 Task: Find connections with filter location Pānīpat with filter topic #job with filter profile language German with filter current company ZoomInfo with filter school Kalasalingam University with filter industry Consumer Services with filter service category HR Consulting with filter keywords title Quality Control Coordinator
Action: Mouse moved to (709, 79)
Screenshot: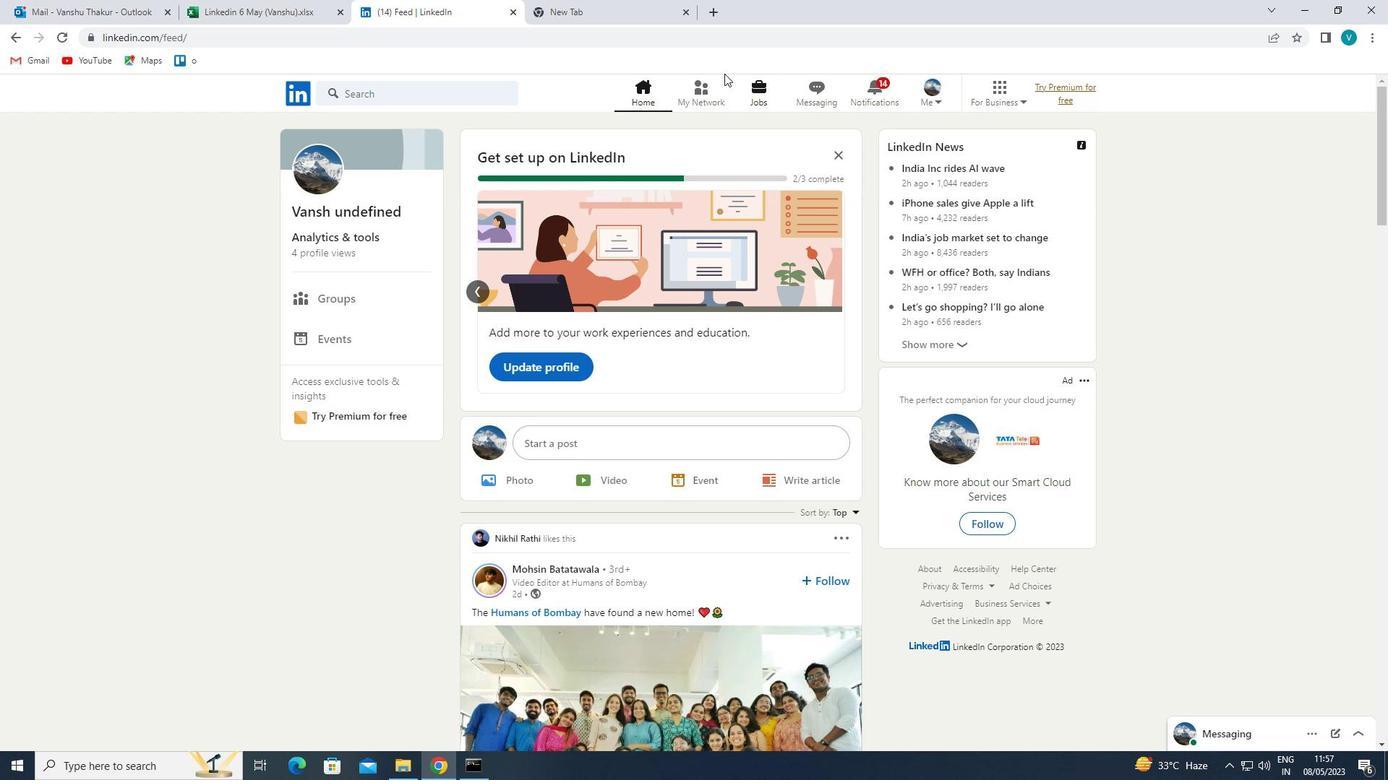 
Action: Mouse pressed left at (709, 79)
Screenshot: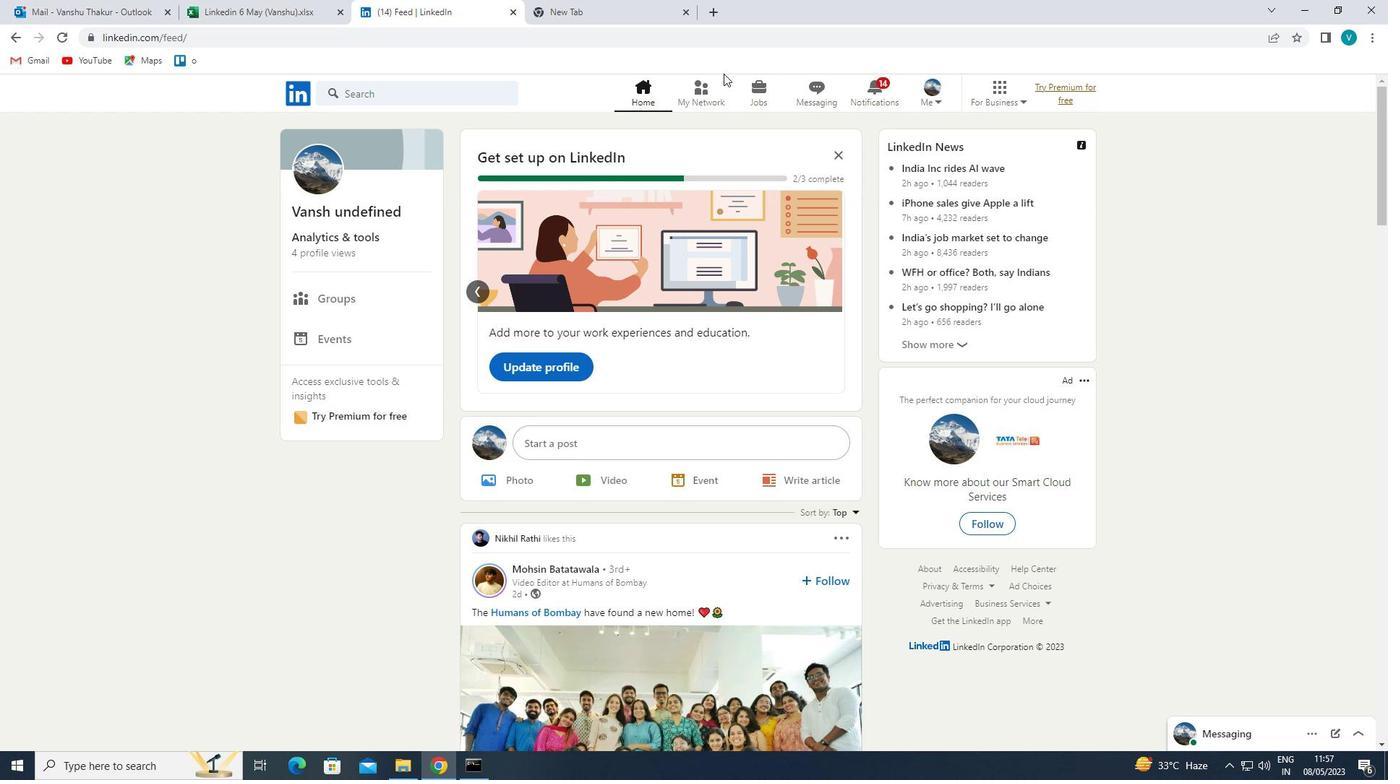 
Action: Mouse moved to (437, 176)
Screenshot: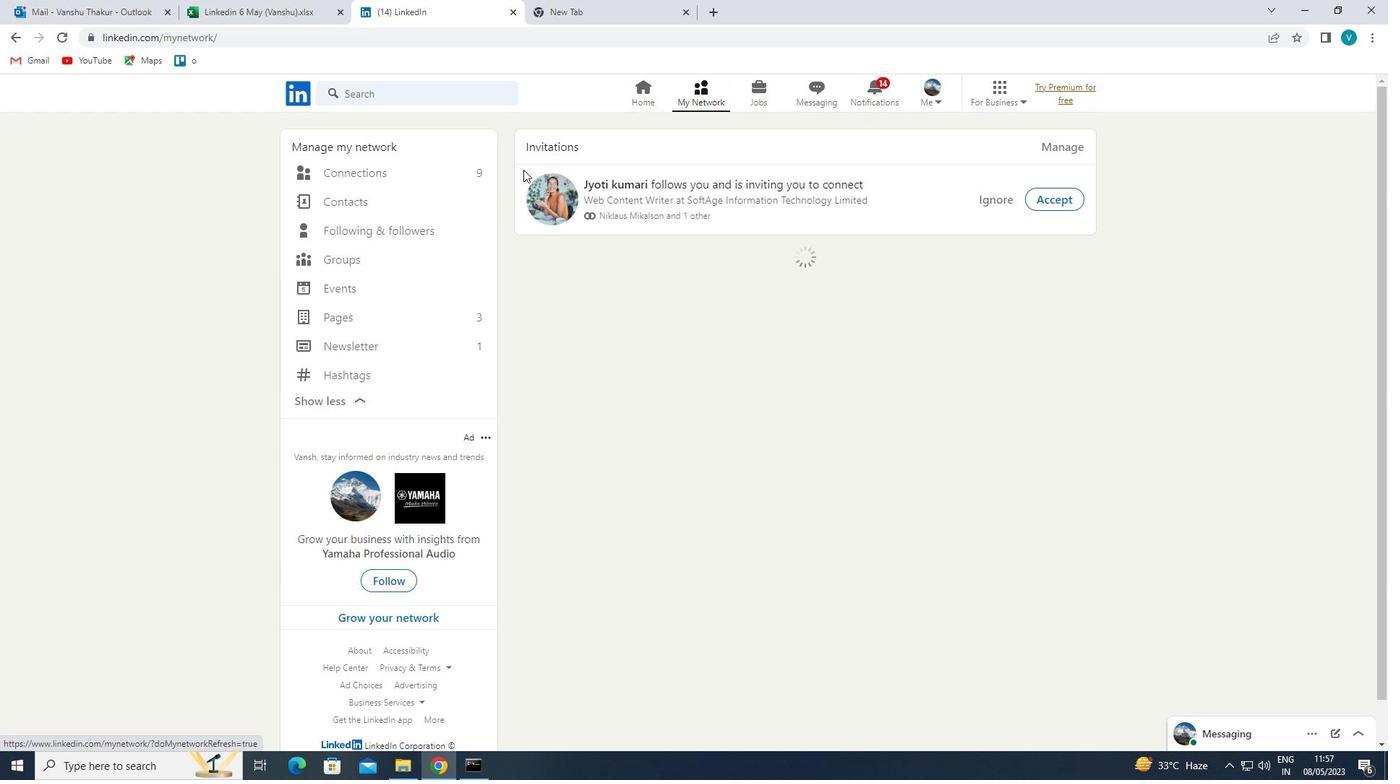 
Action: Mouse pressed left at (437, 176)
Screenshot: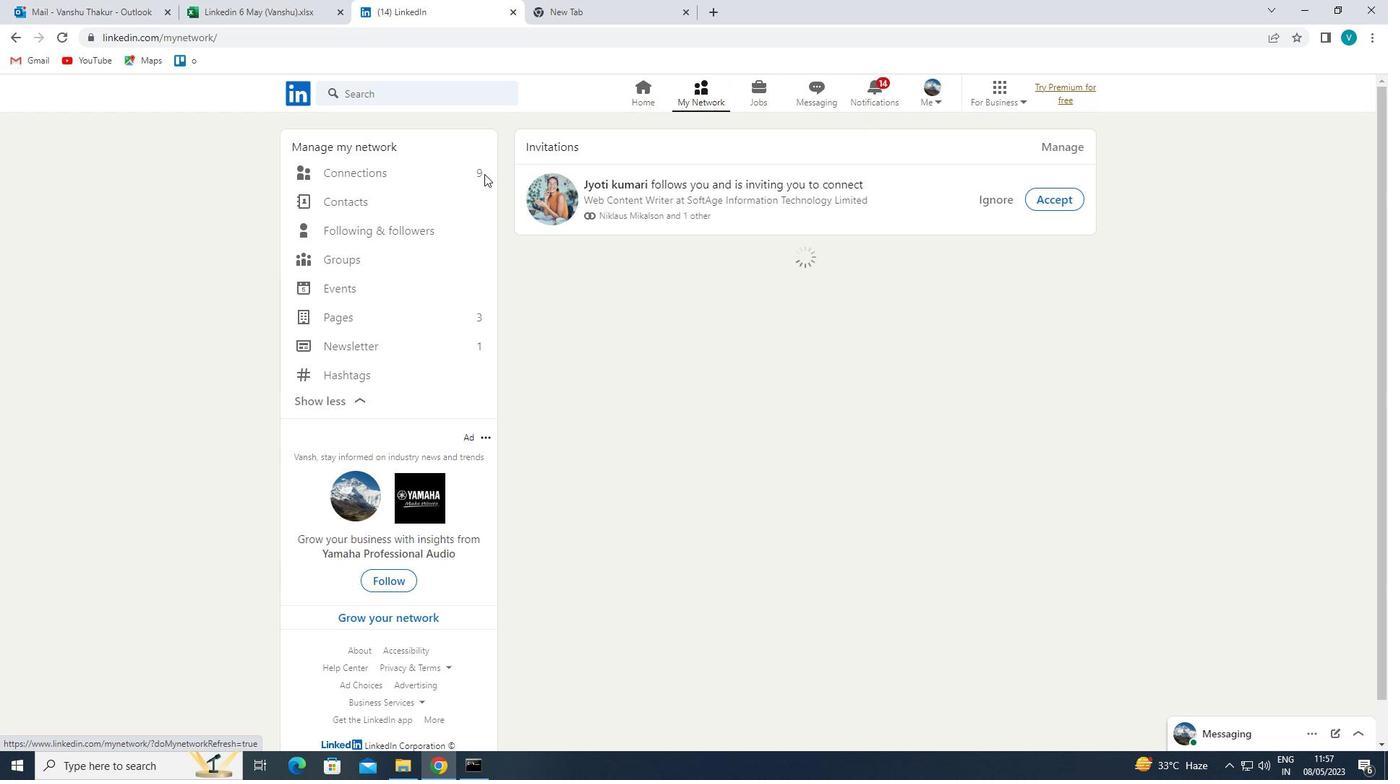 
Action: Mouse moved to (794, 172)
Screenshot: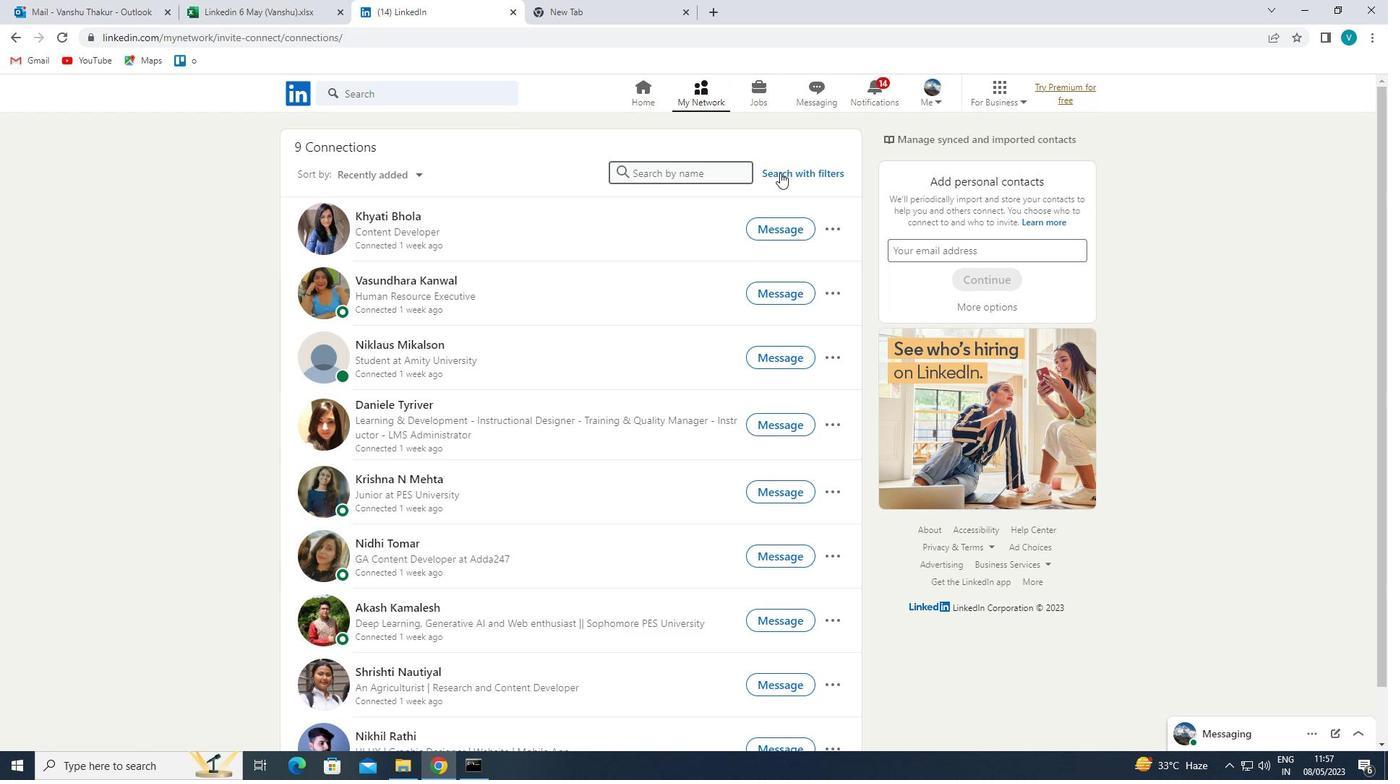 
Action: Mouse pressed left at (794, 172)
Screenshot: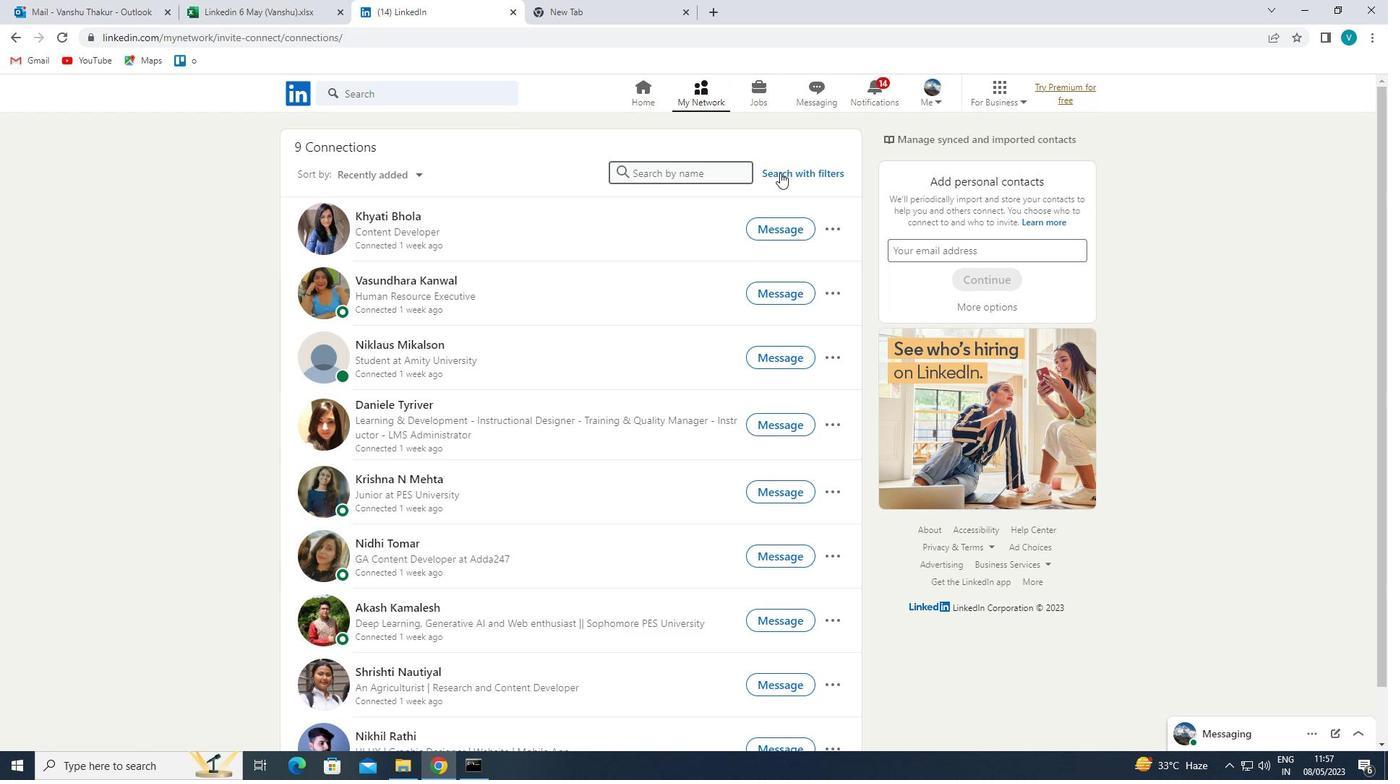 
Action: Mouse moved to (705, 132)
Screenshot: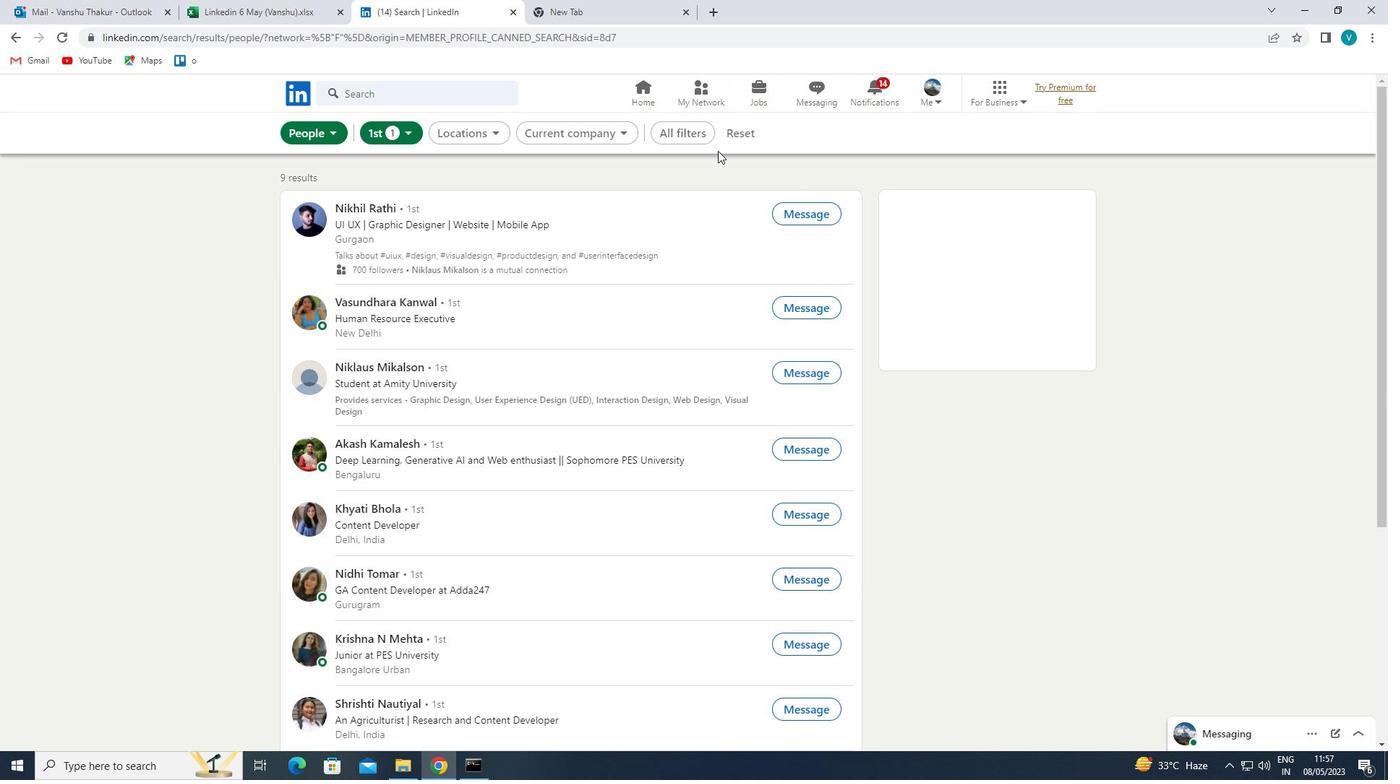 
Action: Mouse pressed left at (705, 132)
Screenshot: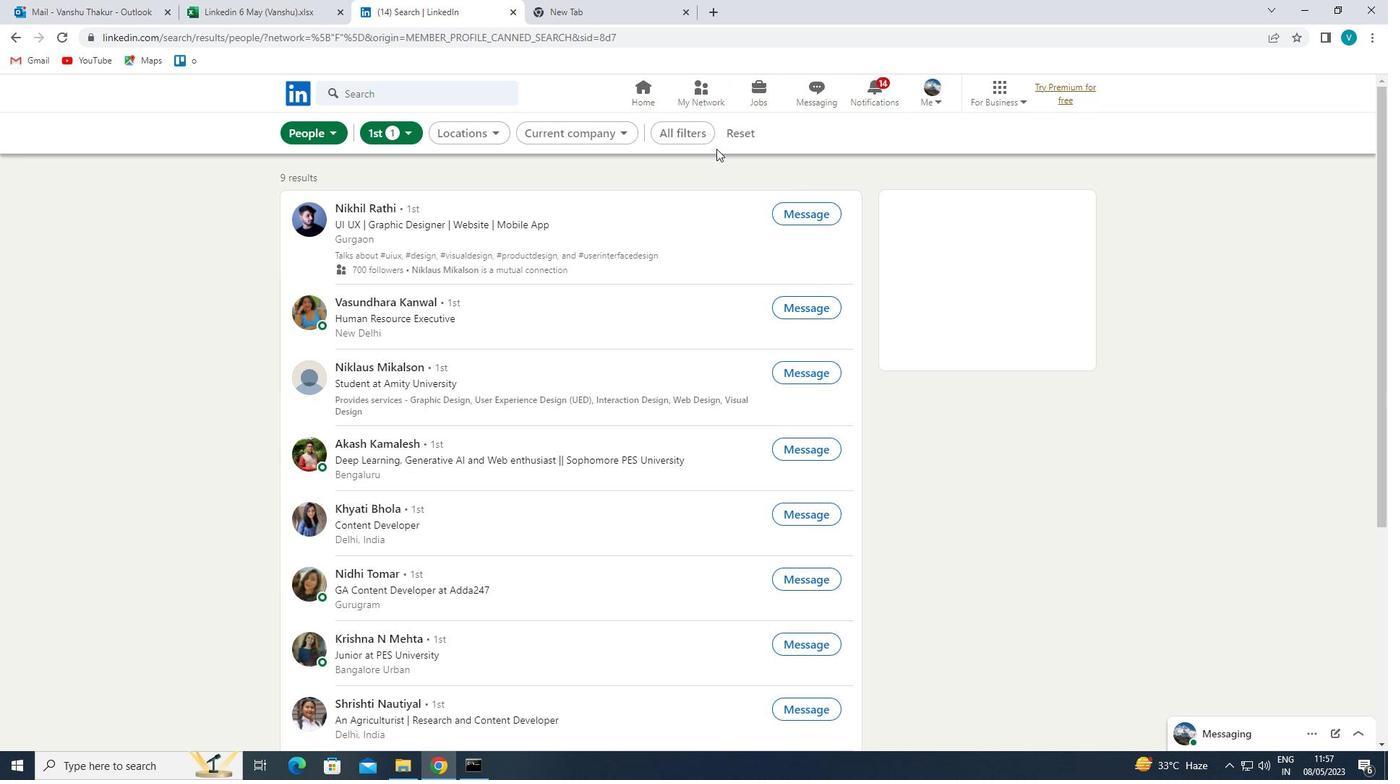 
Action: Mouse moved to (1148, 301)
Screenshot: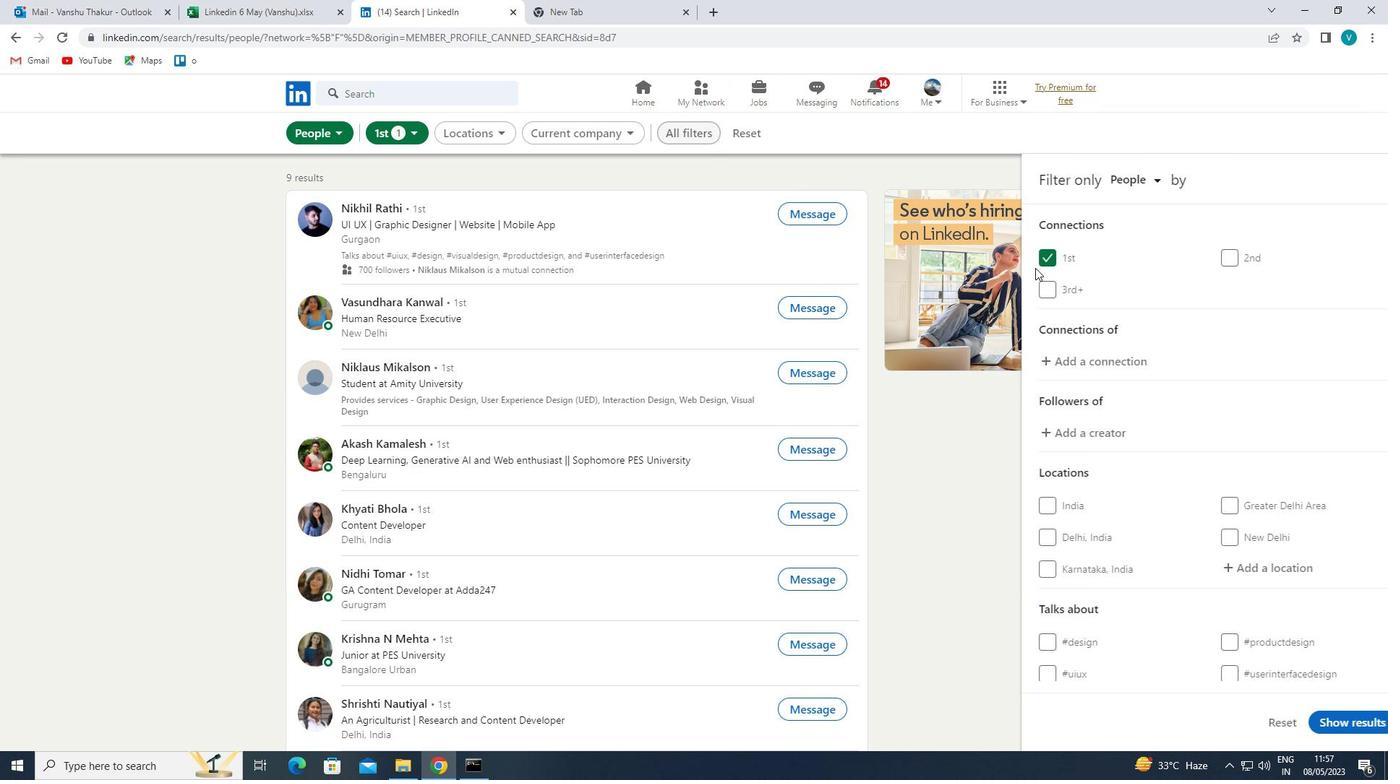 
Action: Mouse scrolled (1148, 300) with delta (0, 0)
Screenshot: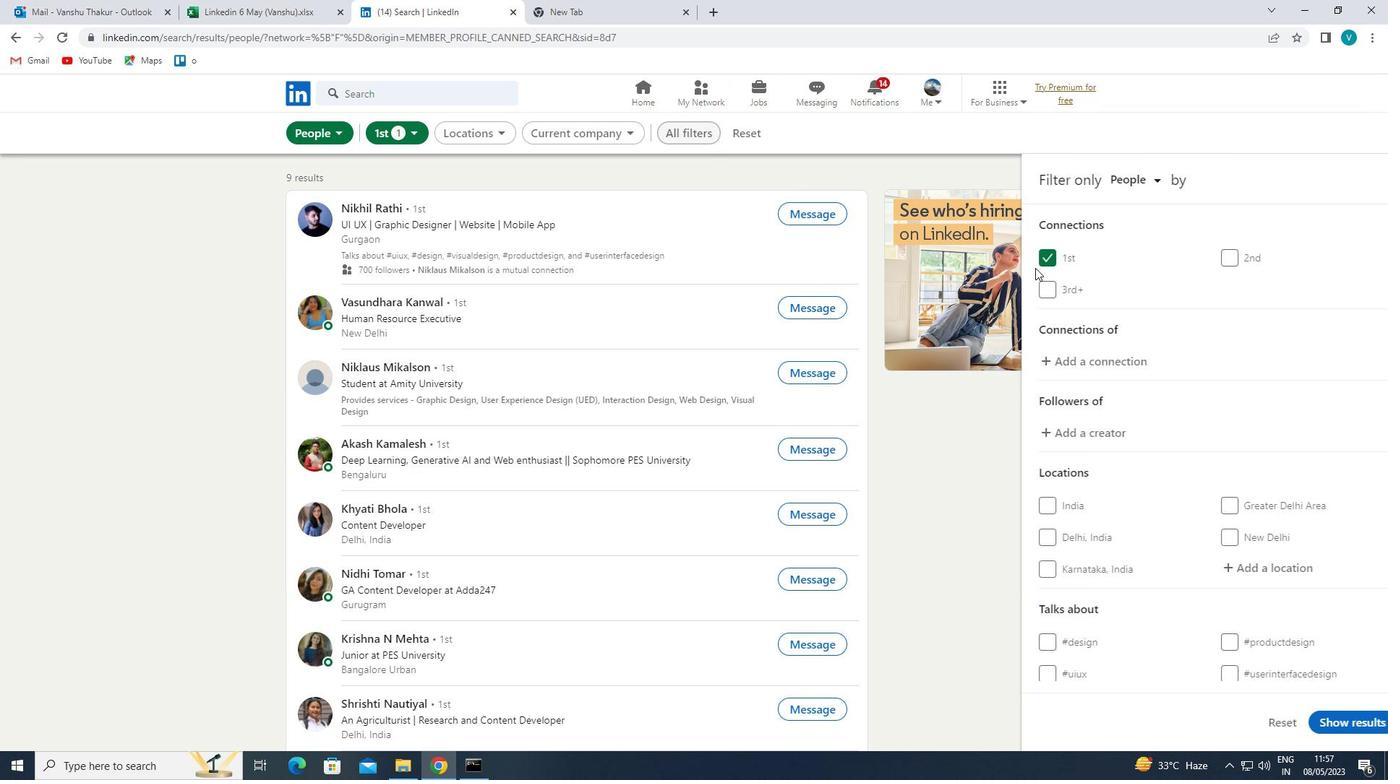 
Action: Mouse moved to (1150, 302)
Screenshot: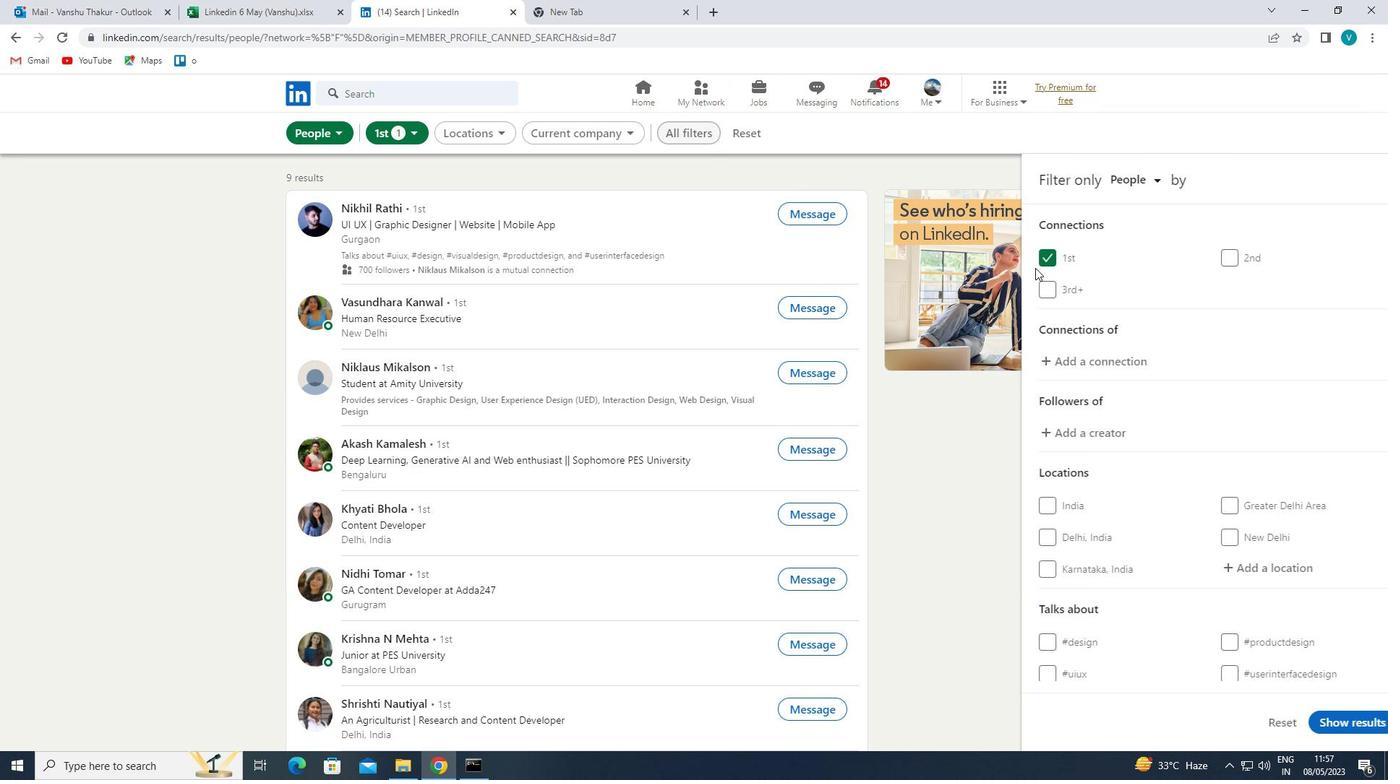 
Action: Mouse scrolled (1150, 301) with delta (0, 0)
Screenshot: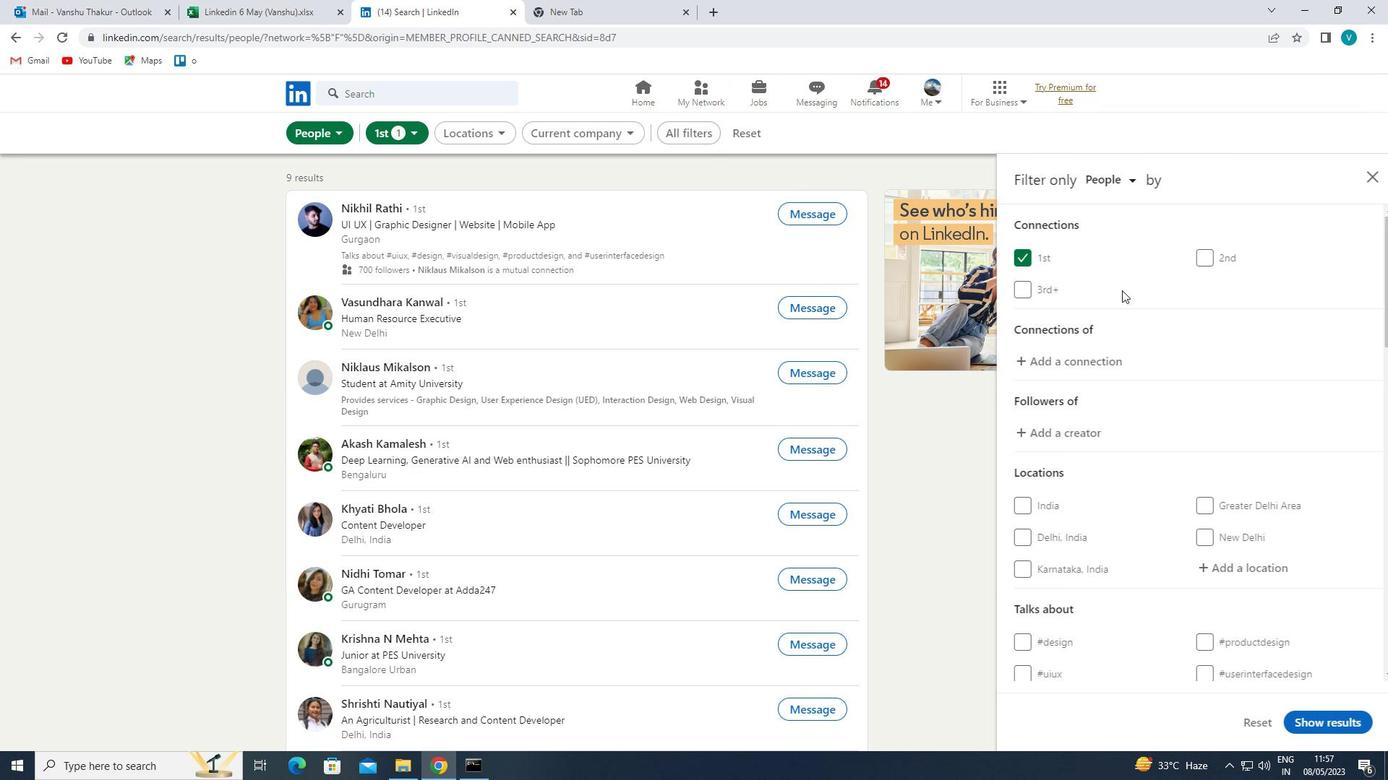 
Action: Mouse moved to (1227, 421)
Screenshot: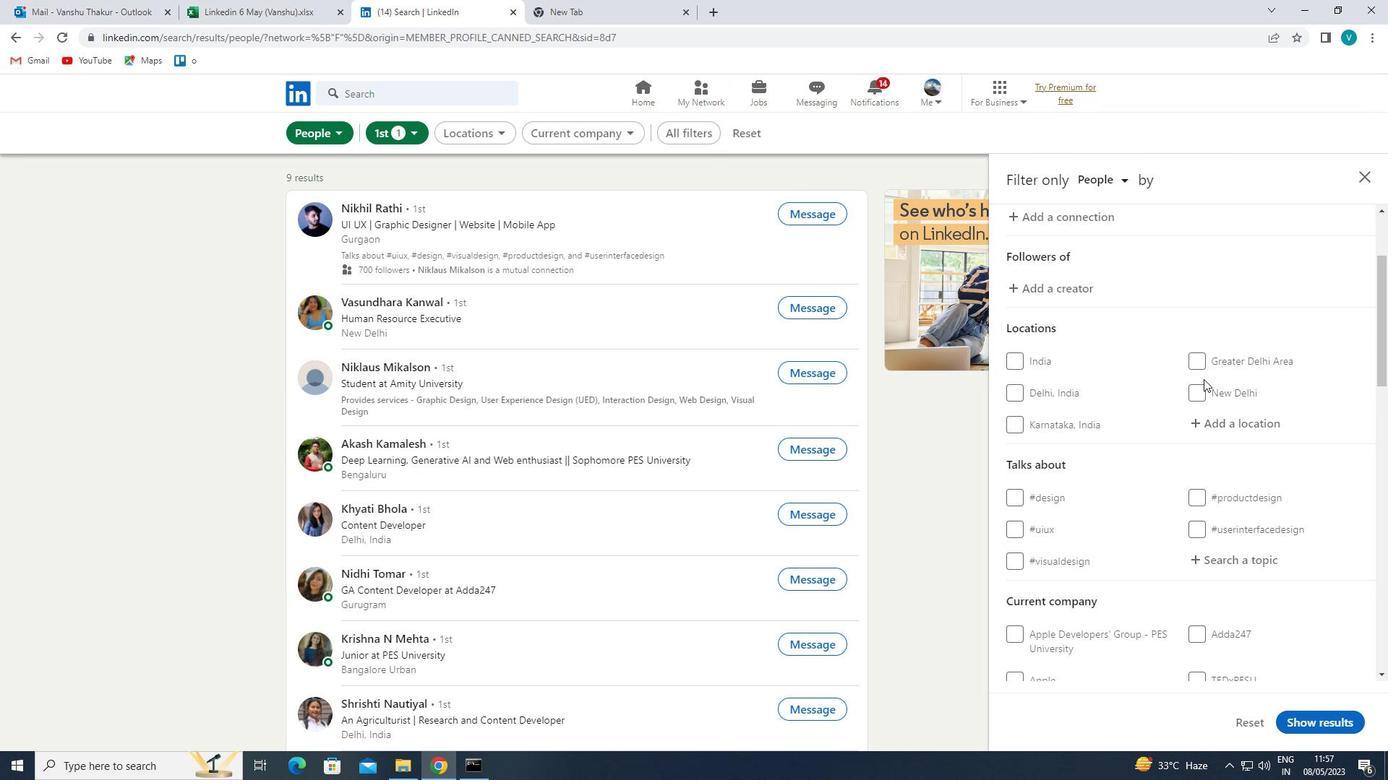 
Action: Mouse pressed left at (1227, 421)
Screenshot: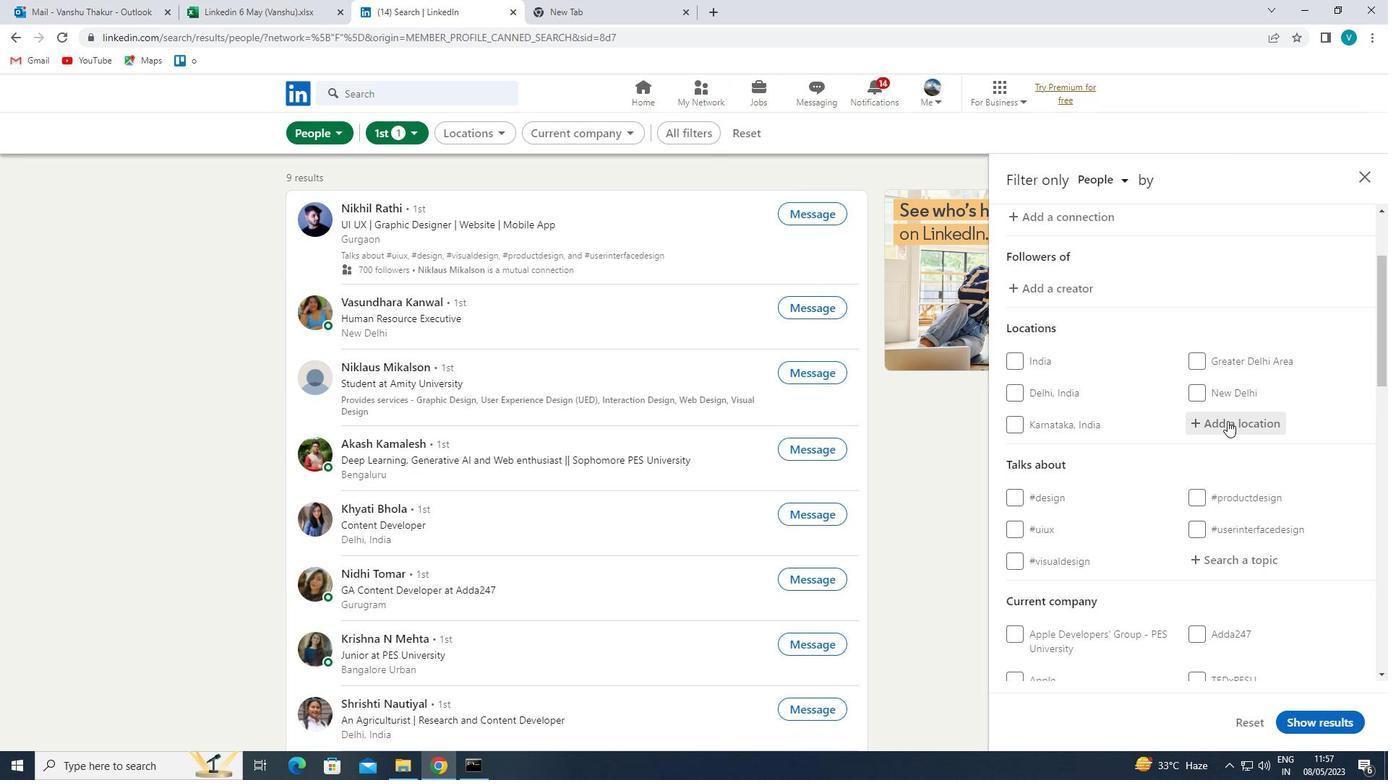 
Action: Key pressed <Key.shift>PANIPAT
Screenshot: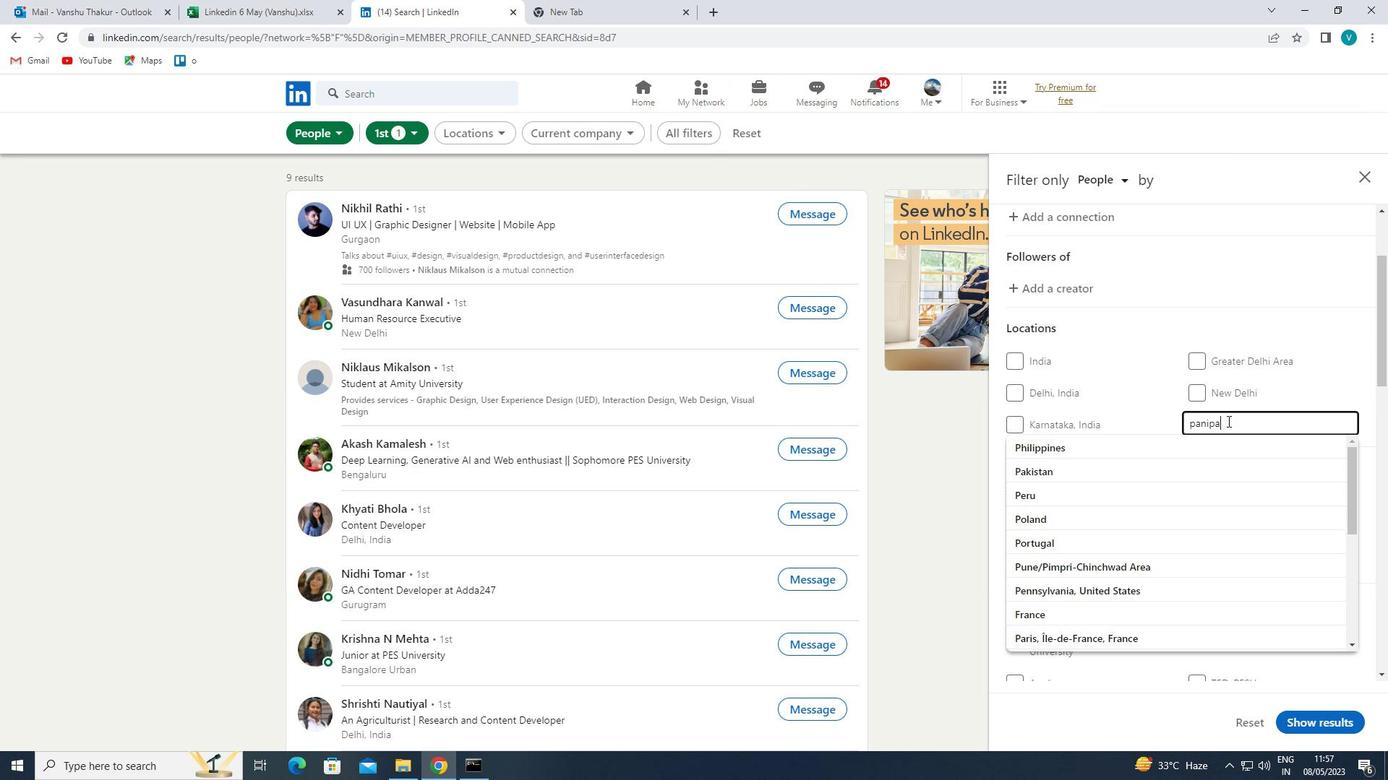 
Action: Mouse moved to (1224, 451)
Screenshot: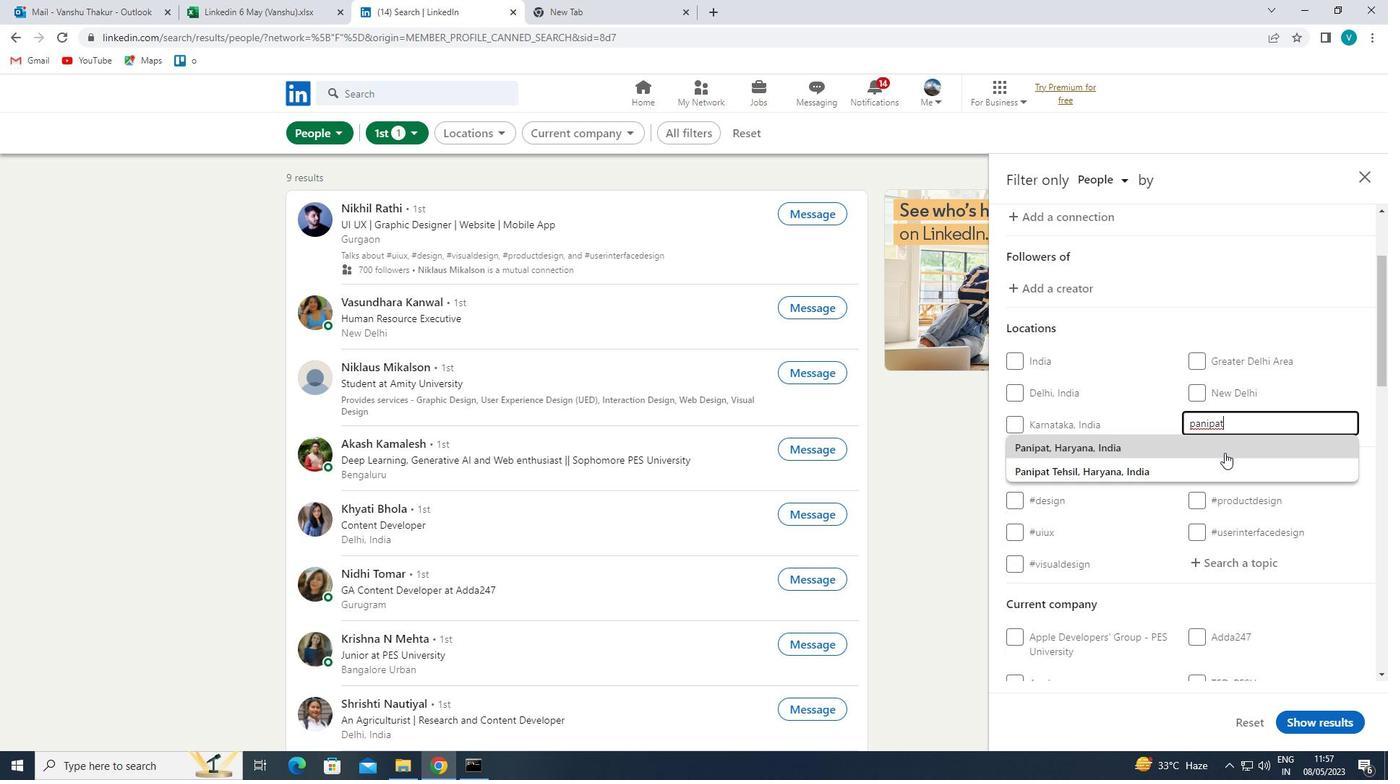 
Action: Mouse pressed left at (1224, 451)
Screenshot: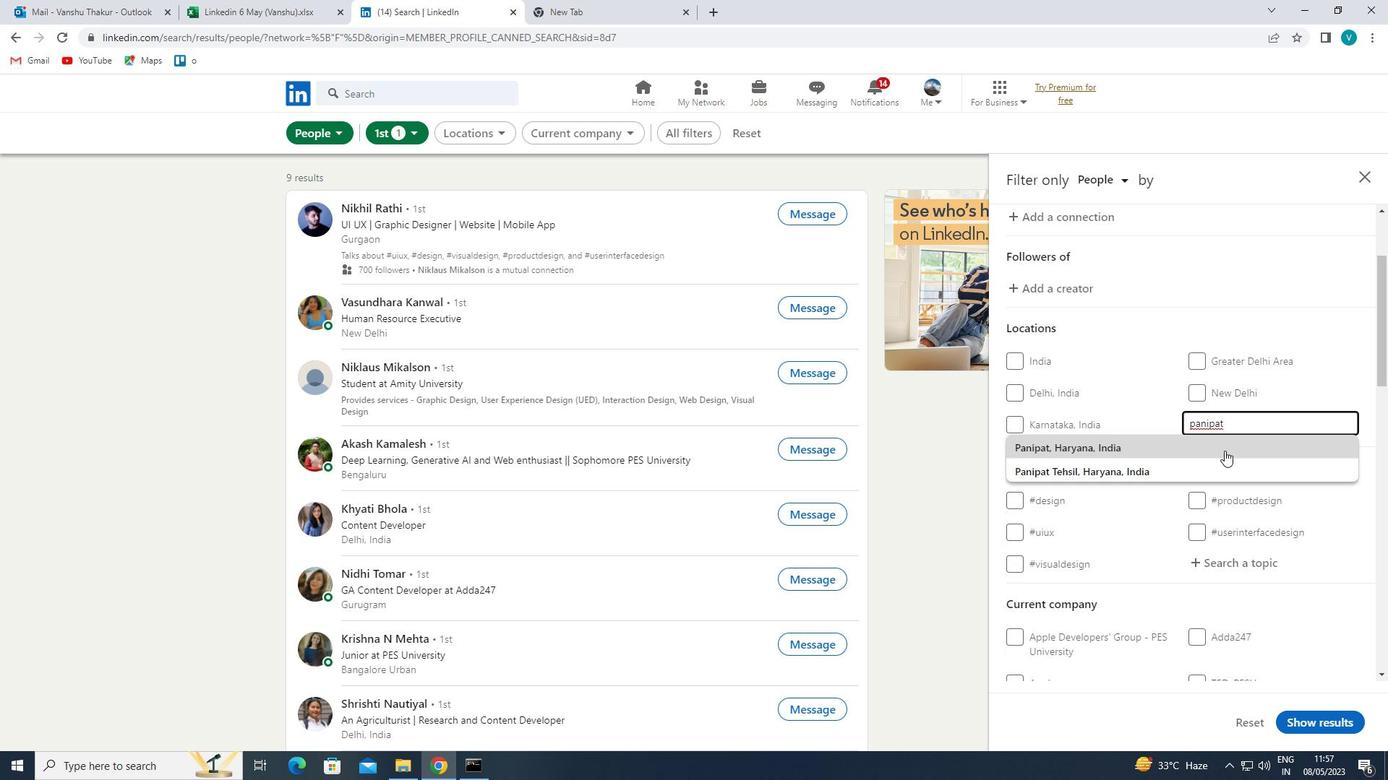 
Action: Mouse scrolled (1224, 450) with delta (0, 0)
Screenshot: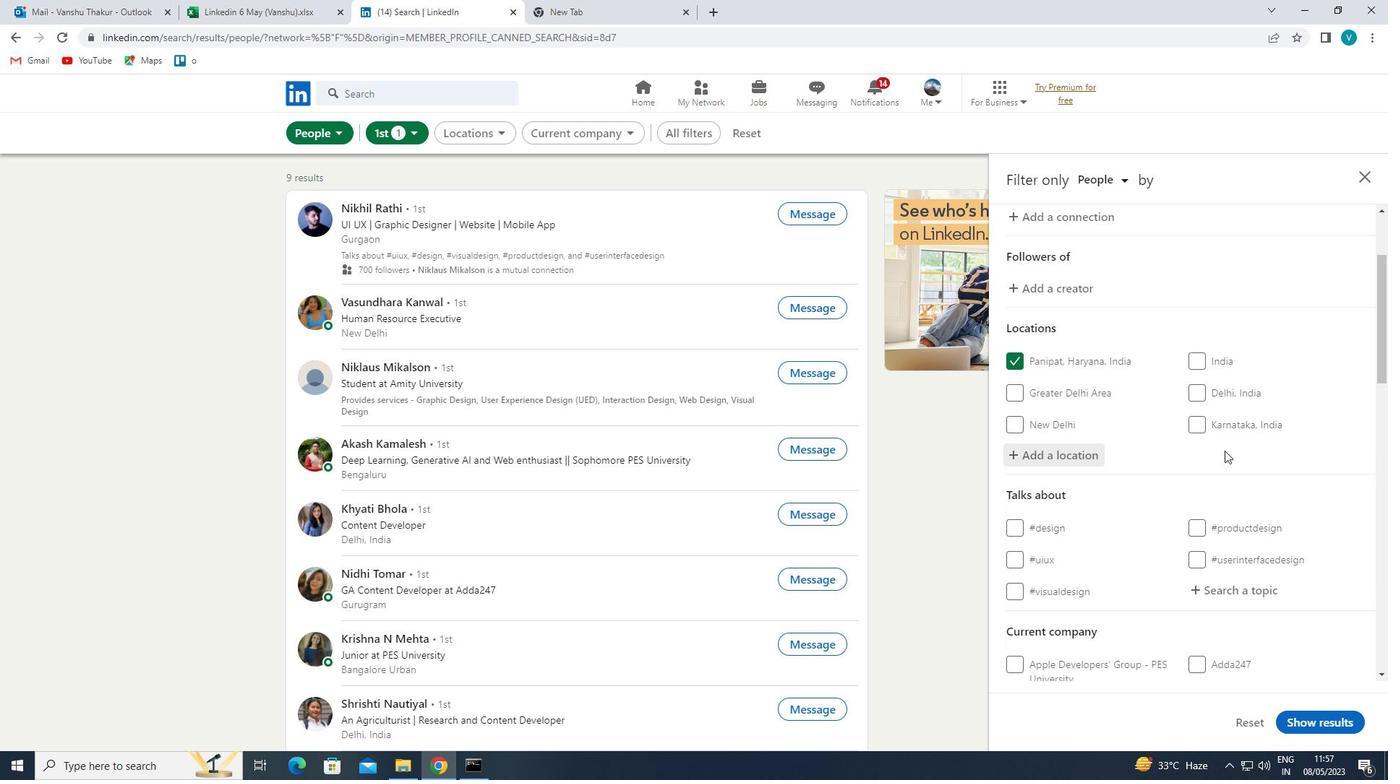 
Action: Mouse moved to (1222, 504)
Screenshot: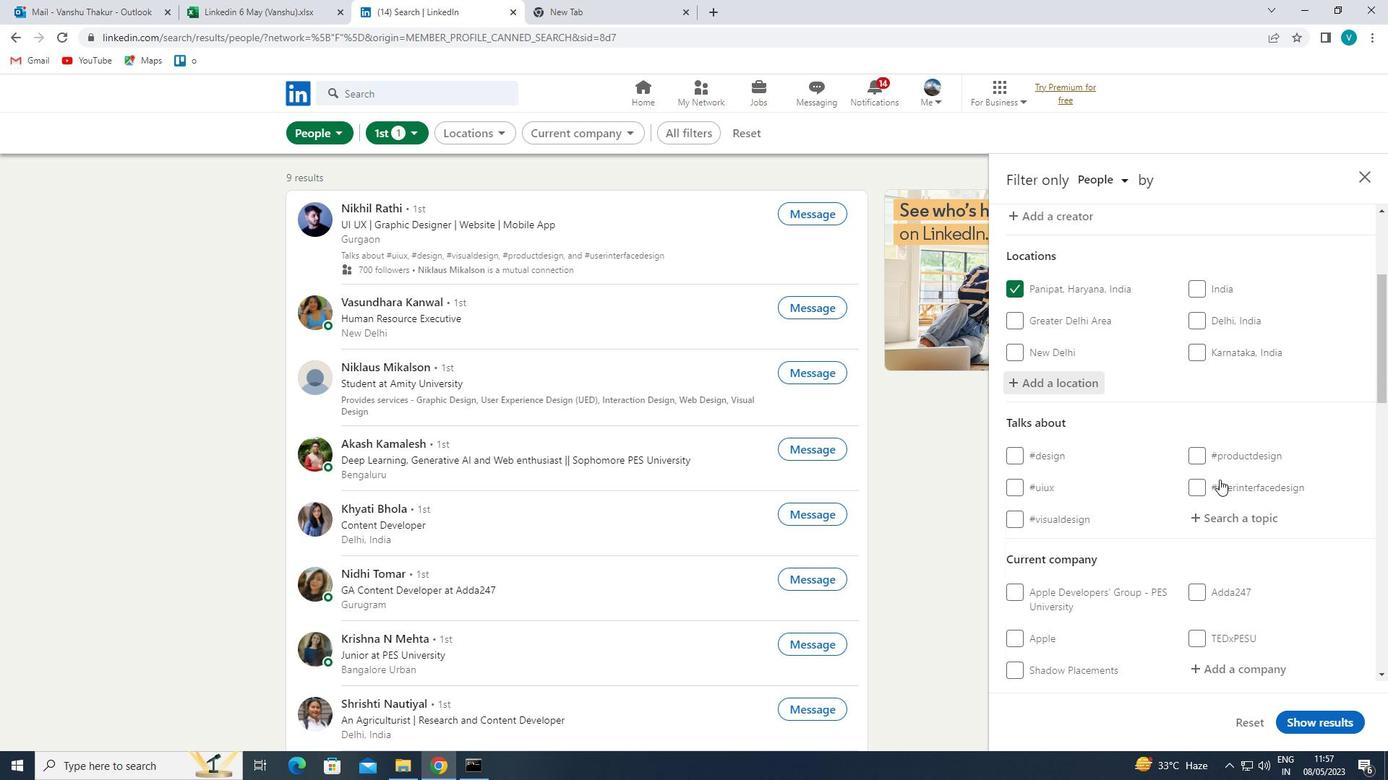 
Action: Mouse pressed left at (1222, 504)
Screenshot: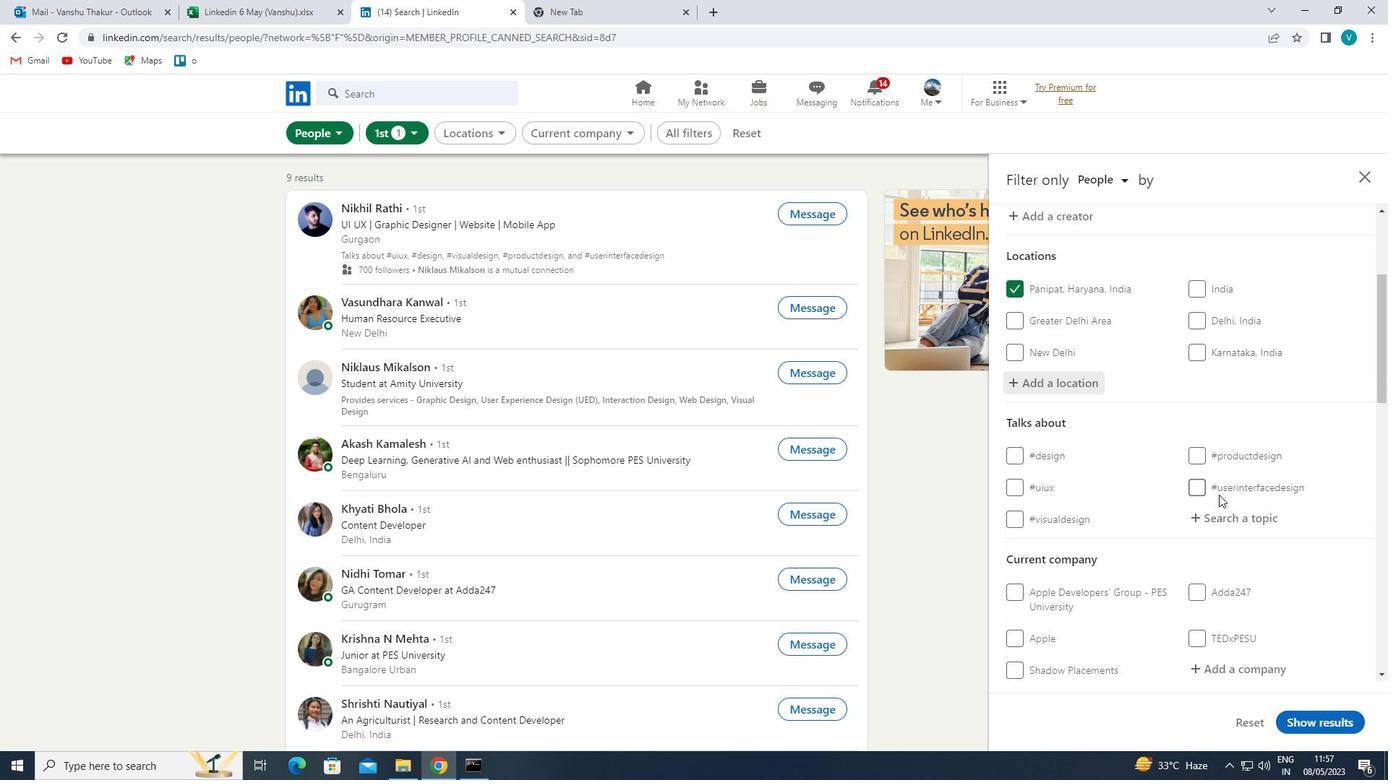 
Action: Mouse moved to (1233, 520)
Screenshot: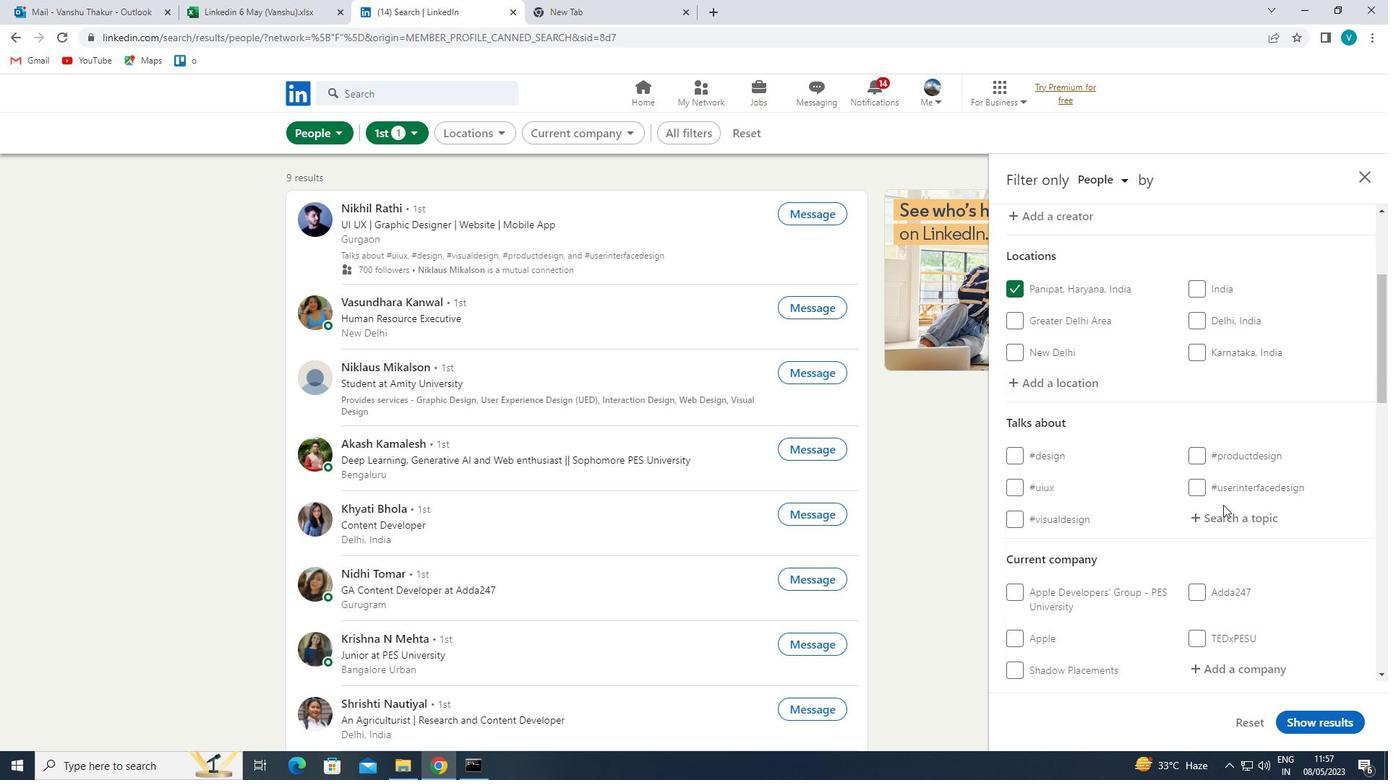 
Action: Mouse pressed left at (1233, 520)
Screenshot: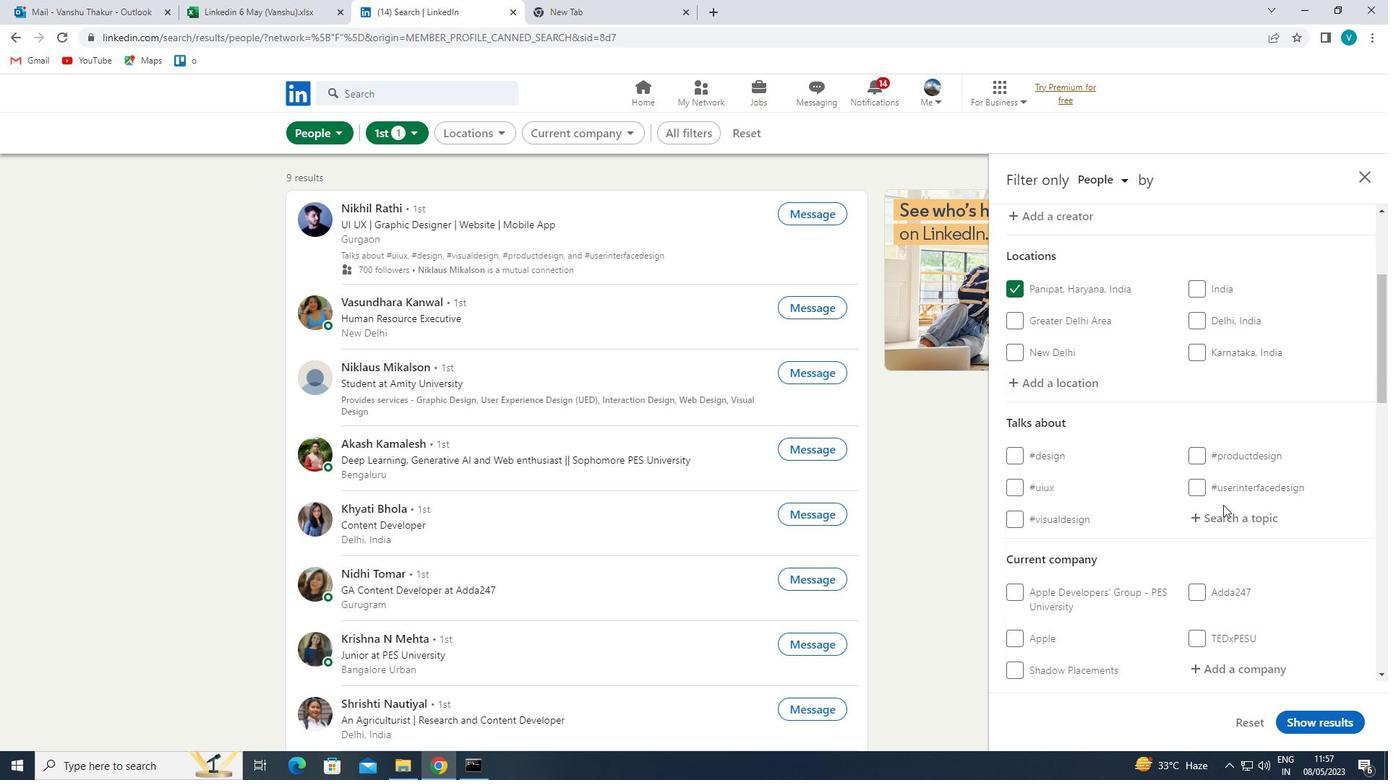 
Action: Mouse moved to (1231, 517)
Screenshot: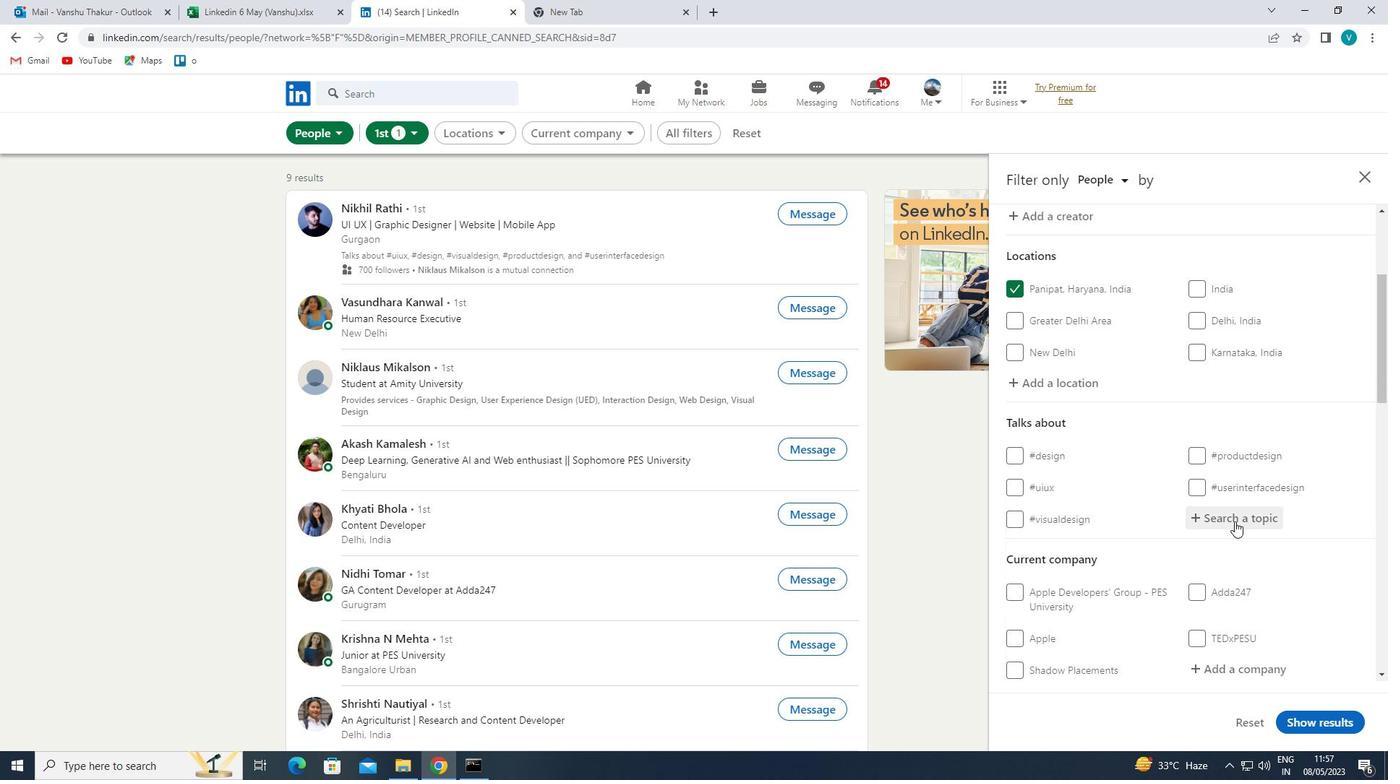 
Action: Key pressed JOB
Screenshot: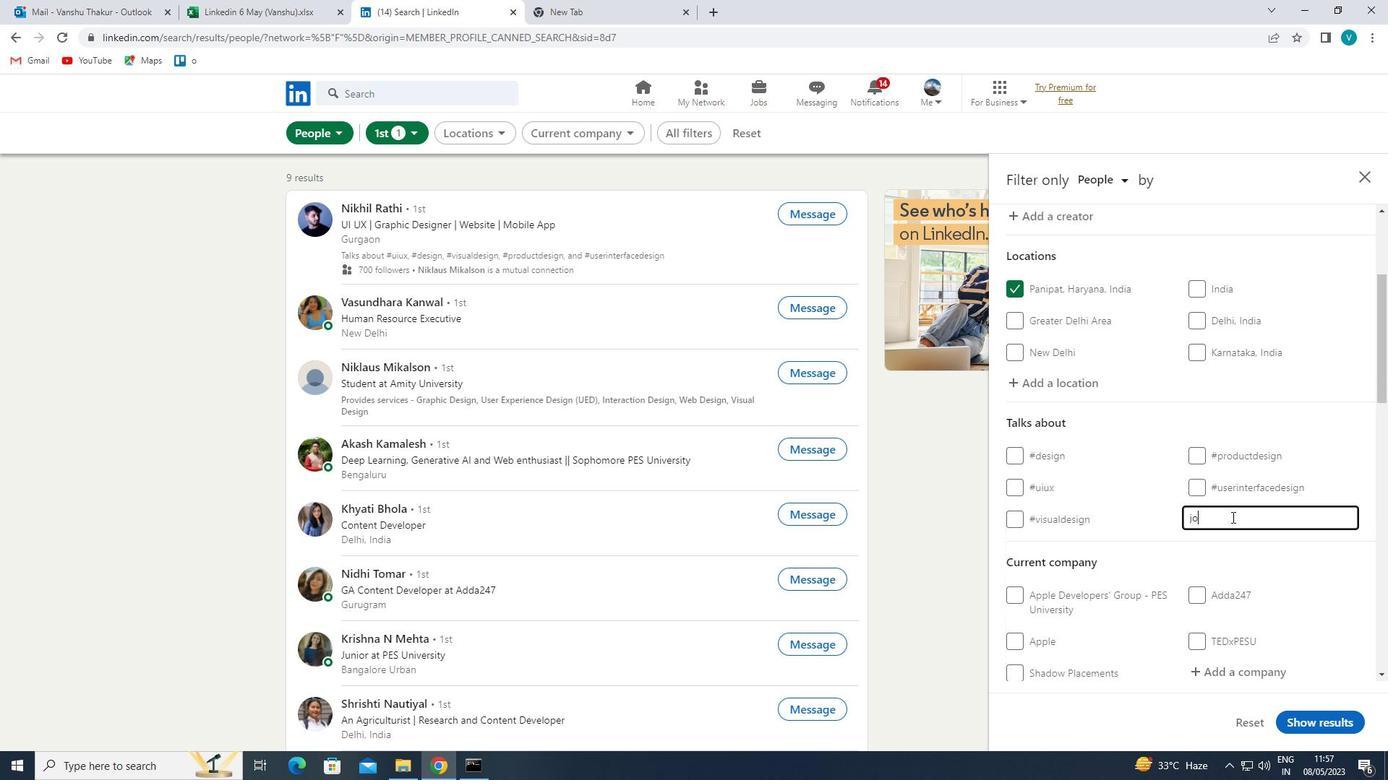 
Action: Mouse moved to (1184, 545)
Screenshot: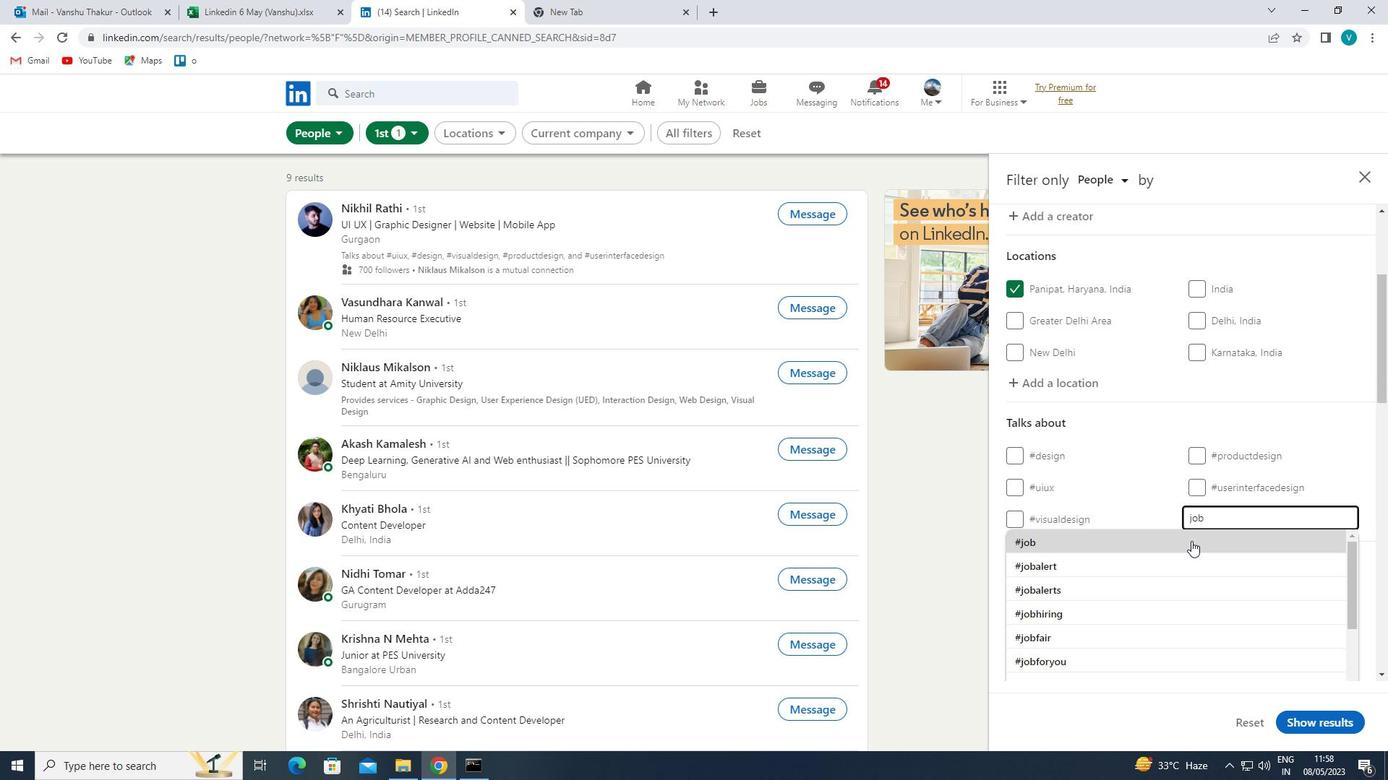 
Action: Mouse pressed left at (1184, 545)
Screenshot: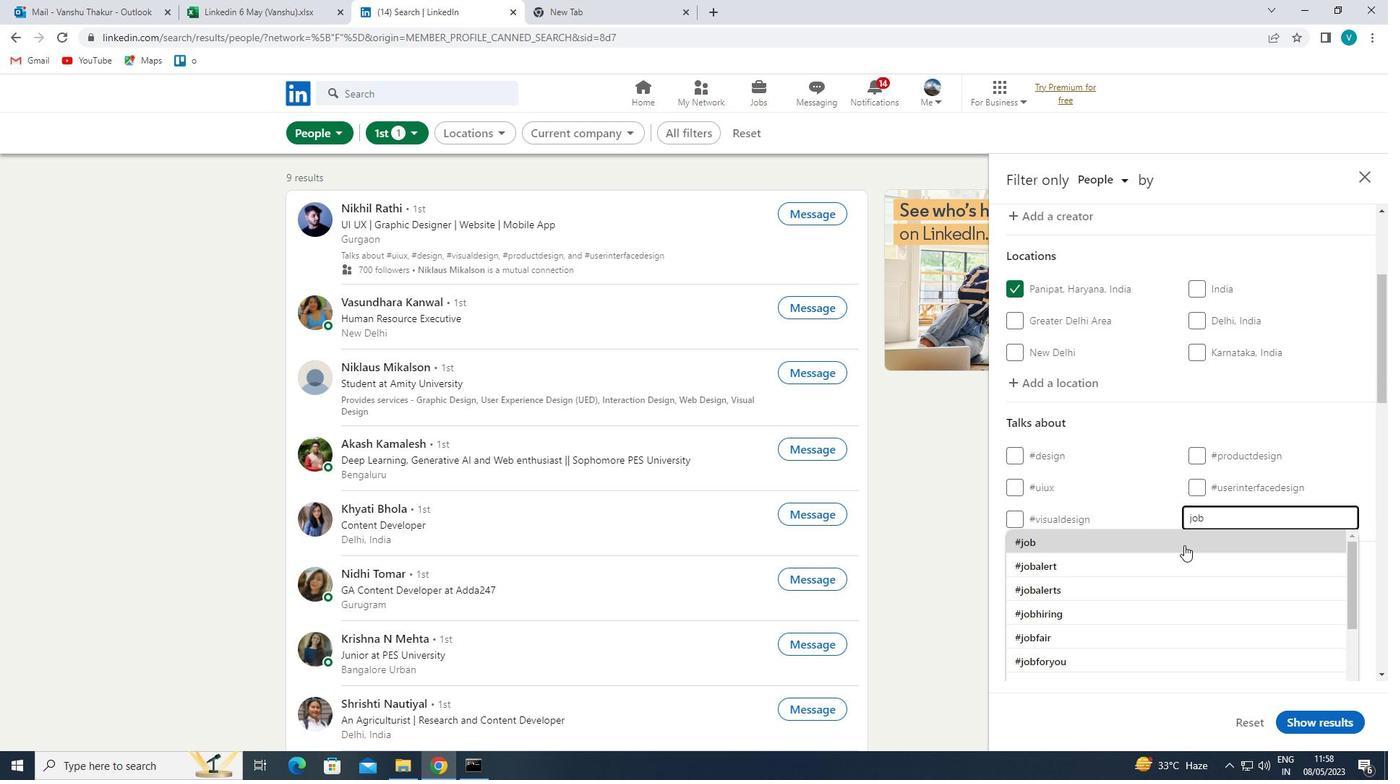 
Action: Mouse moved to (1184, 545)
Screenshot: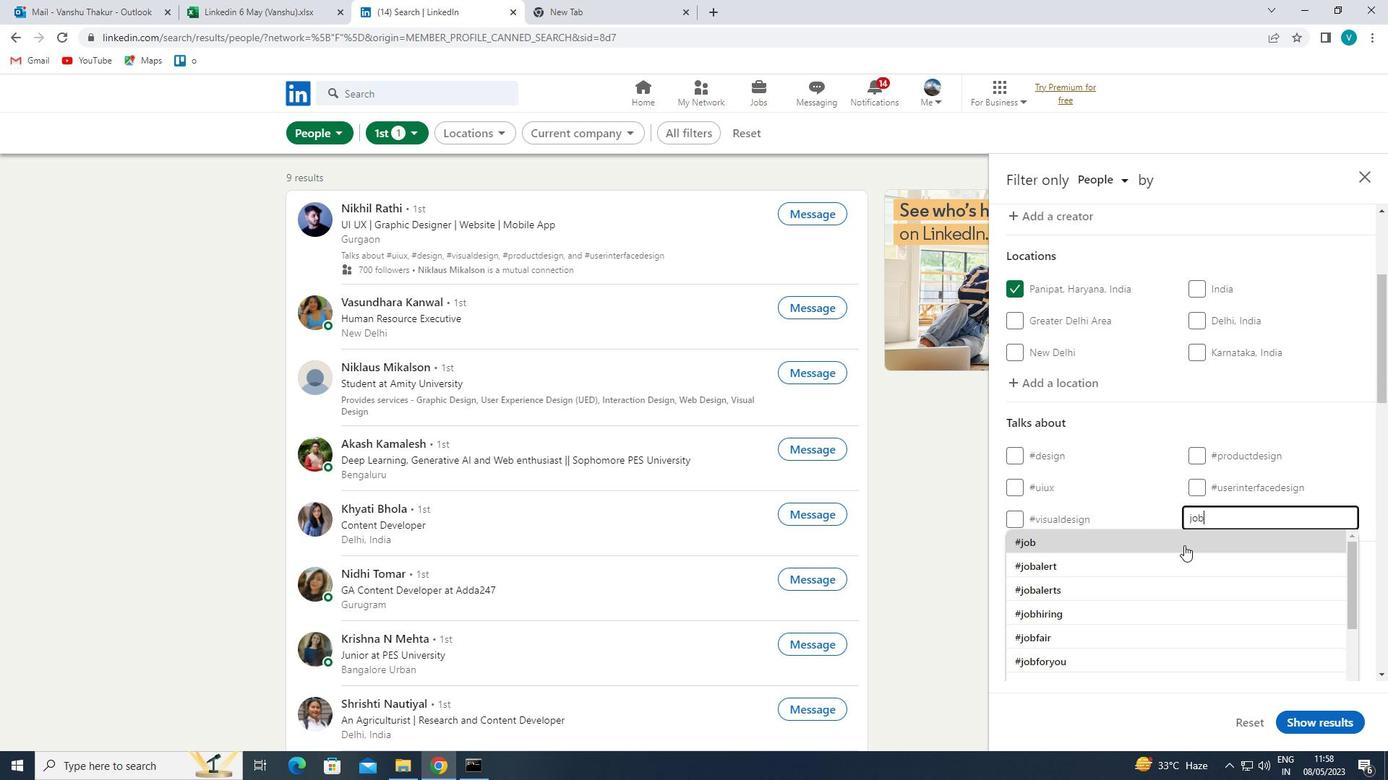 
Action: Mouse scrolled (1184, 545) with delta (0, 0)
Screenshot: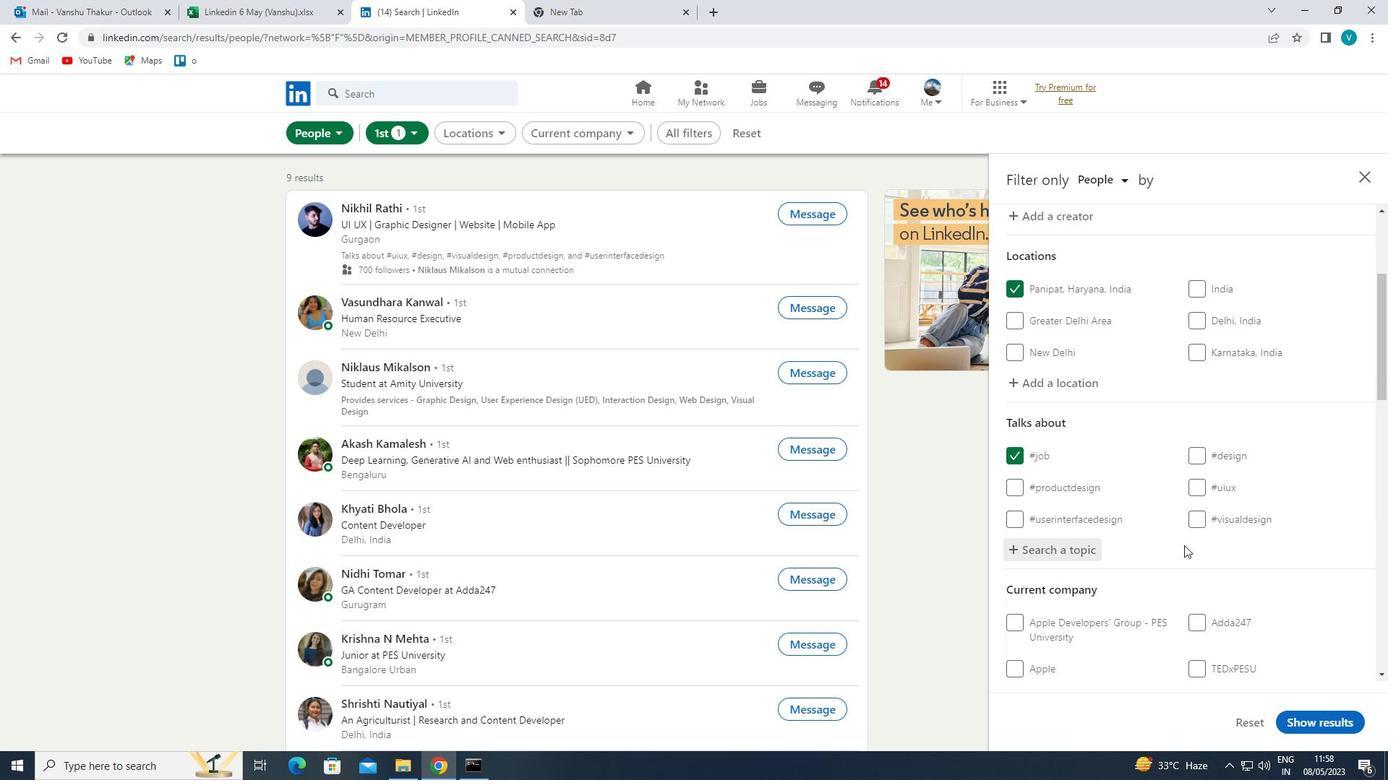 
Action: Mouse scrolled (1184, 545) with delta (0, 0)
Screenshot: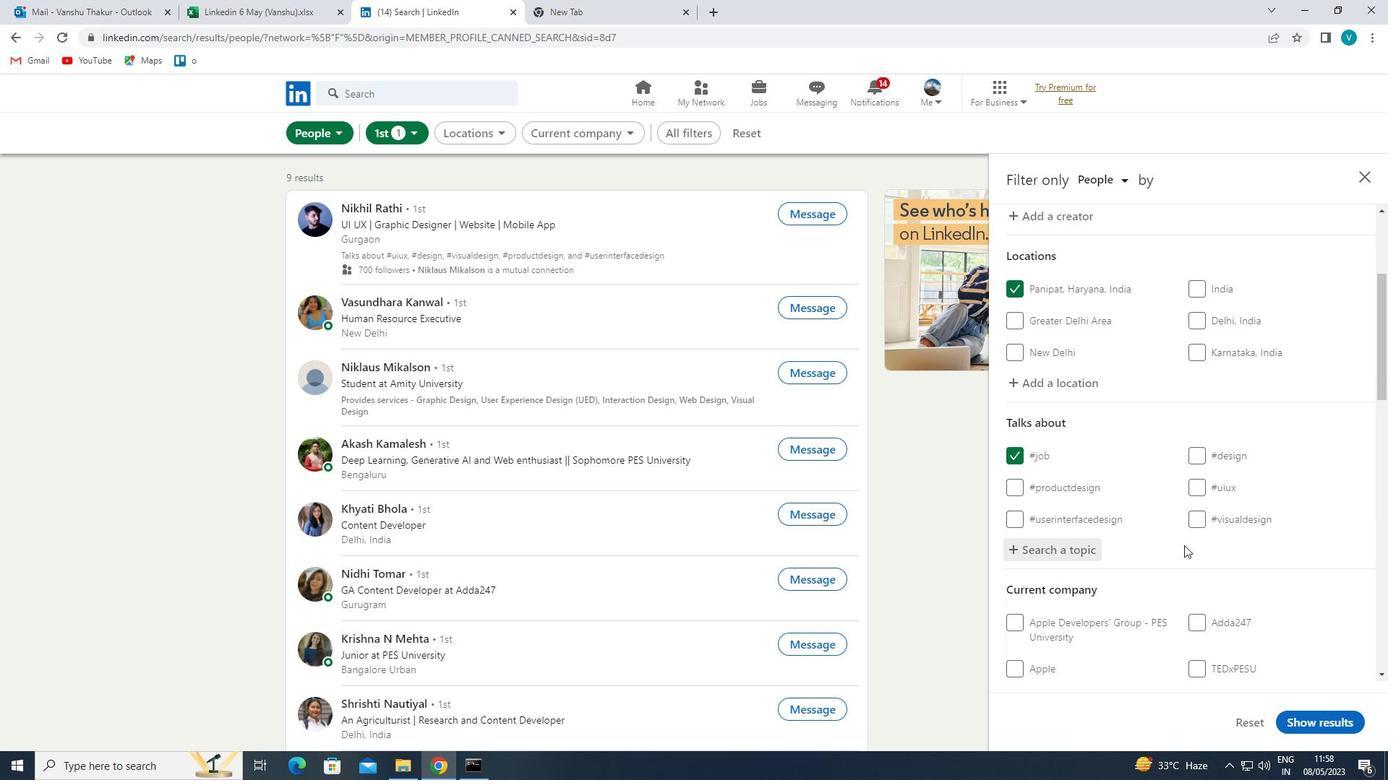 
Action: Mouse moved to (1184, 545)
Screenshot: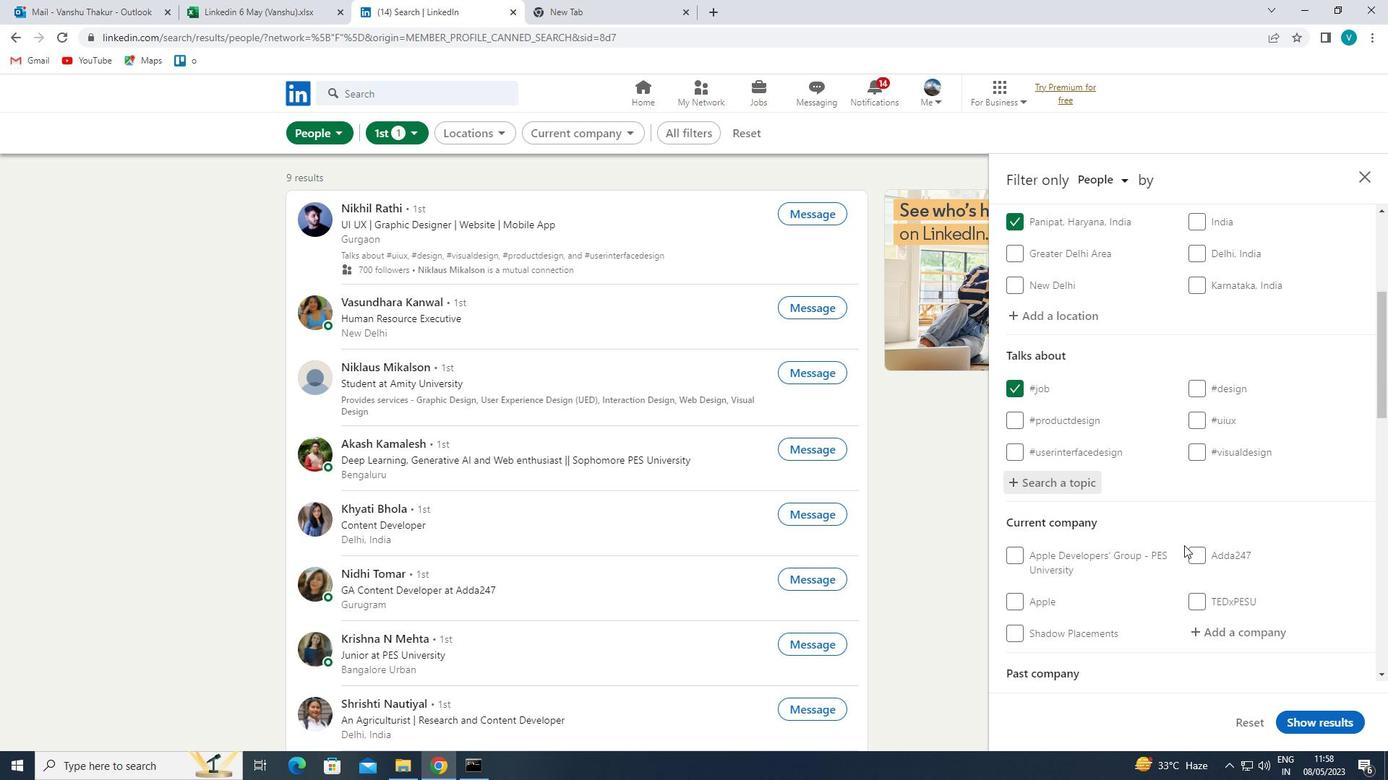 
Action: Mouse scrolled (1184, 545) with delta (0, 0)
Screenshot: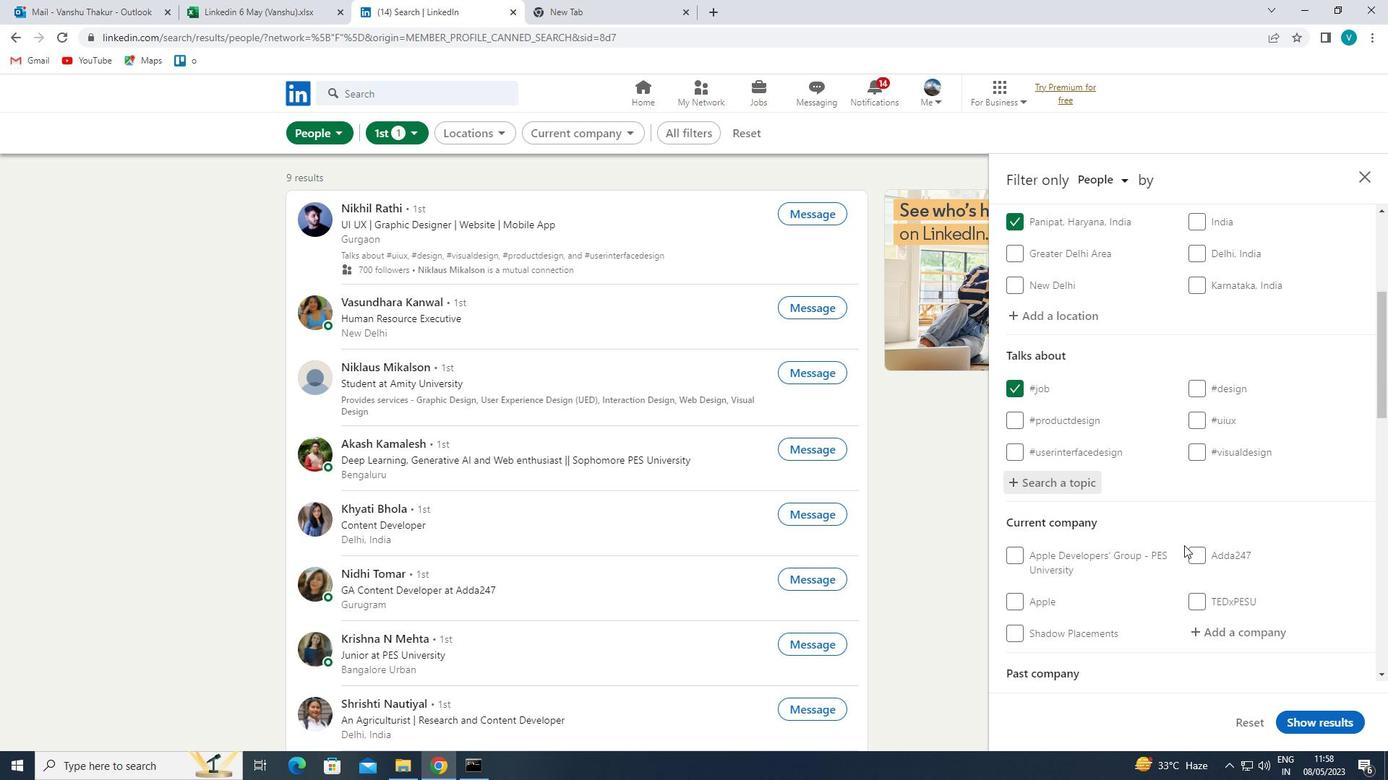 
Action: Mouse moved to (1239, 479)
Screenshot: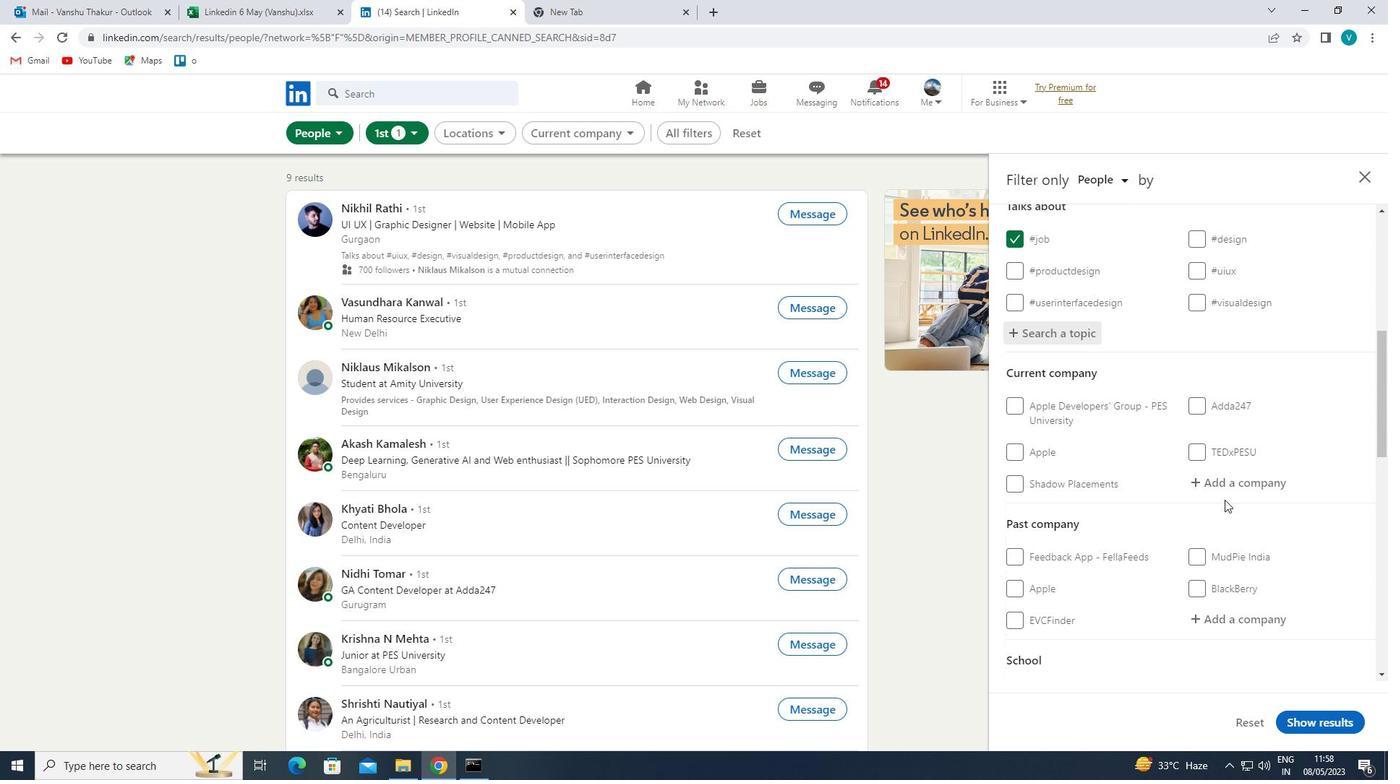 
Action: Mouse pressed left at (1239, 479)
Screenshot: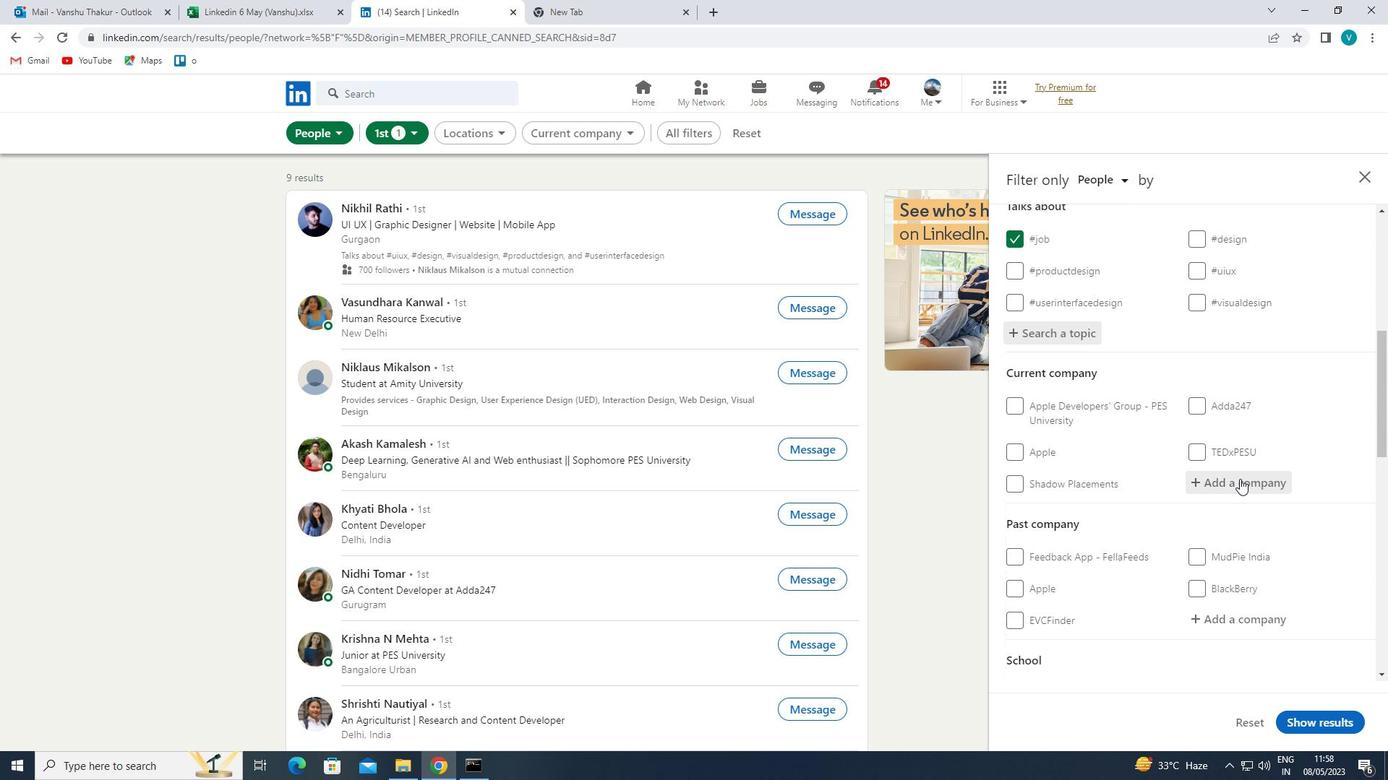 
Action: Key pressed <Key.shift>ZOOMIN
Screenshot: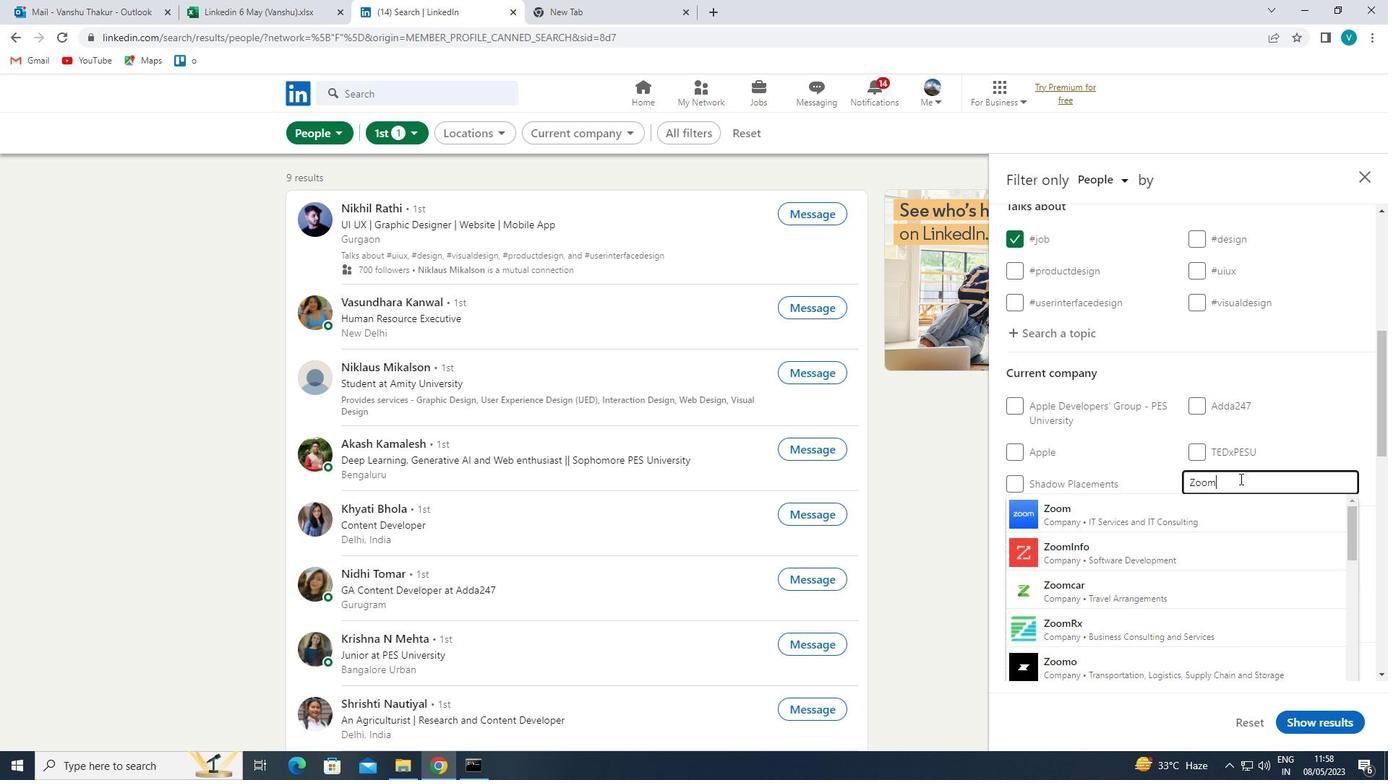 
Action: Mouse moved to (1214, 501)
Screenshot: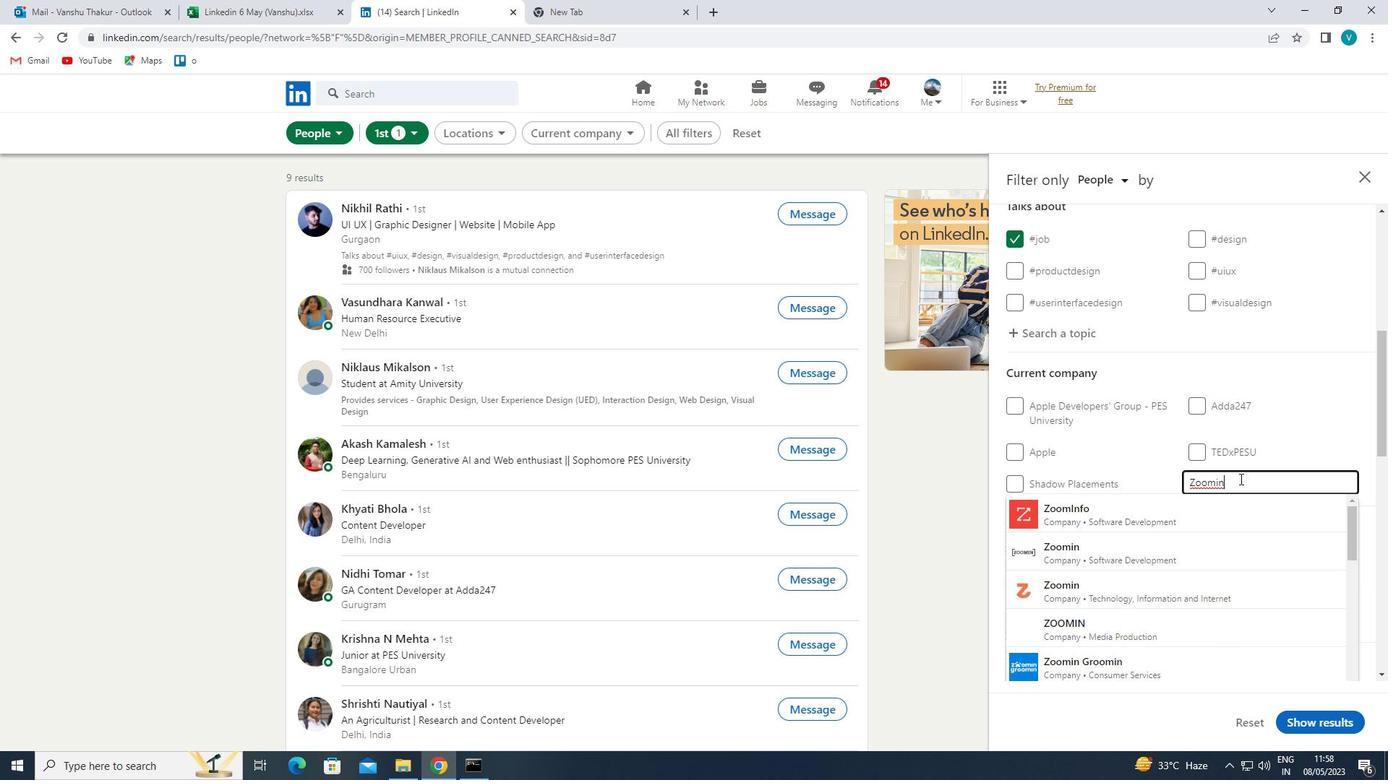 
Action: Mouse pressed left at (1214, 501)
Screenshot: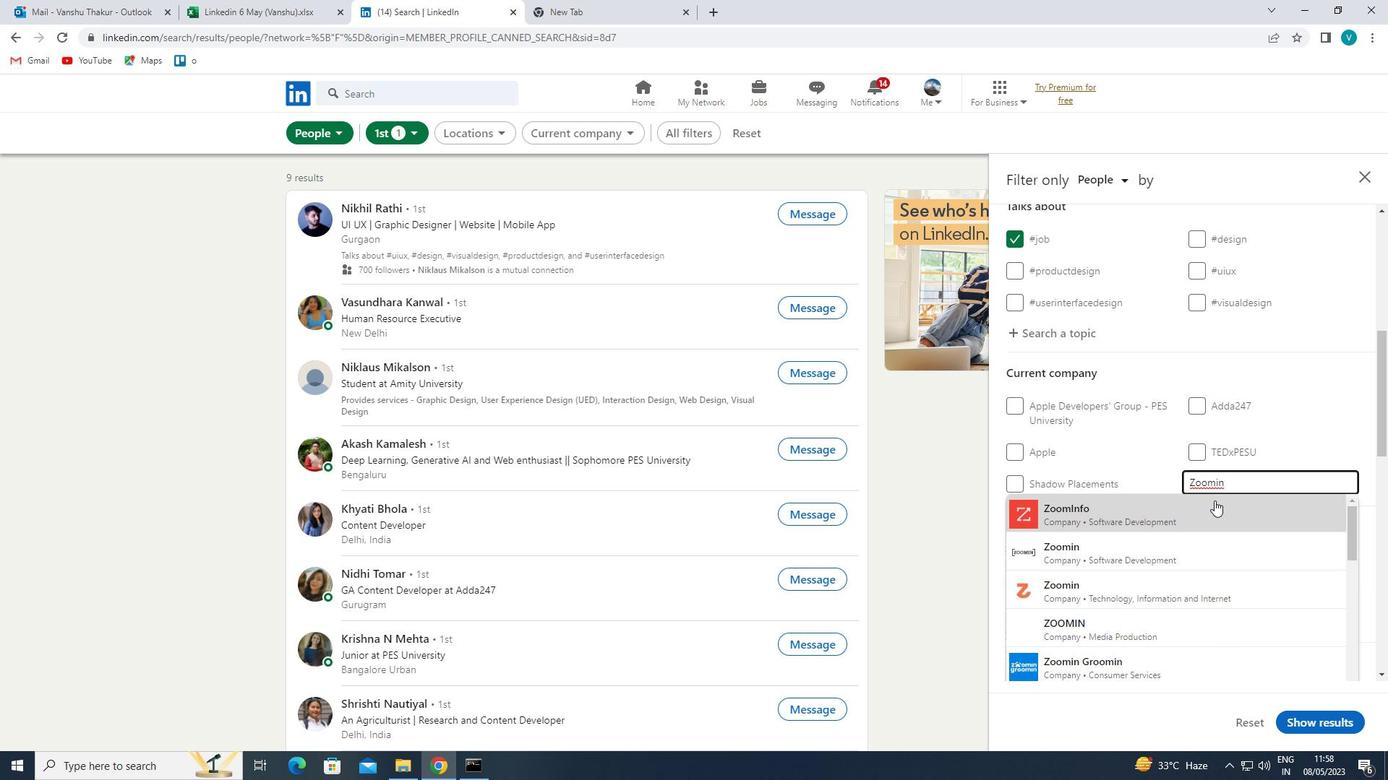 
Action: Mouse scrolled (1214, 500) with delta (0, 0)
Screenshot: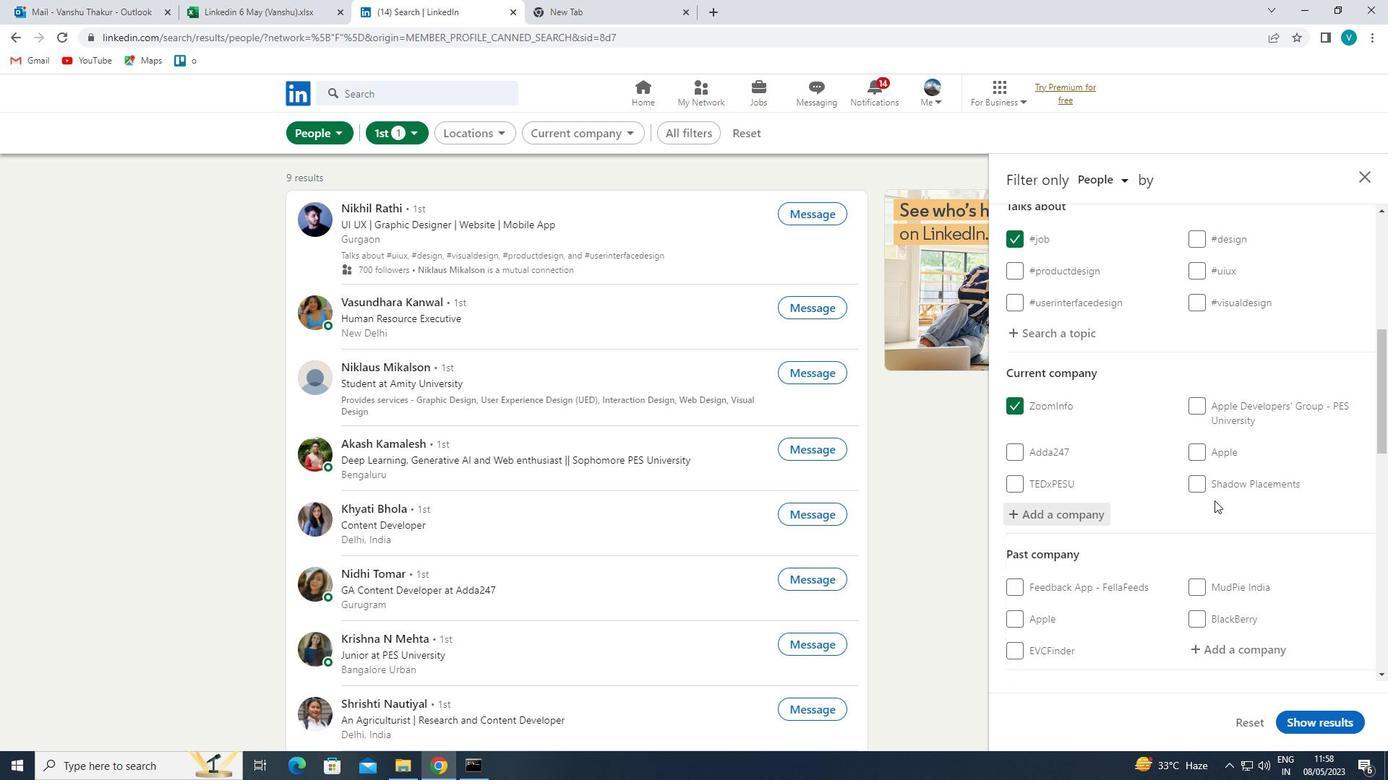 
Action: Mouse moved to (1214, 501)
Screenshot: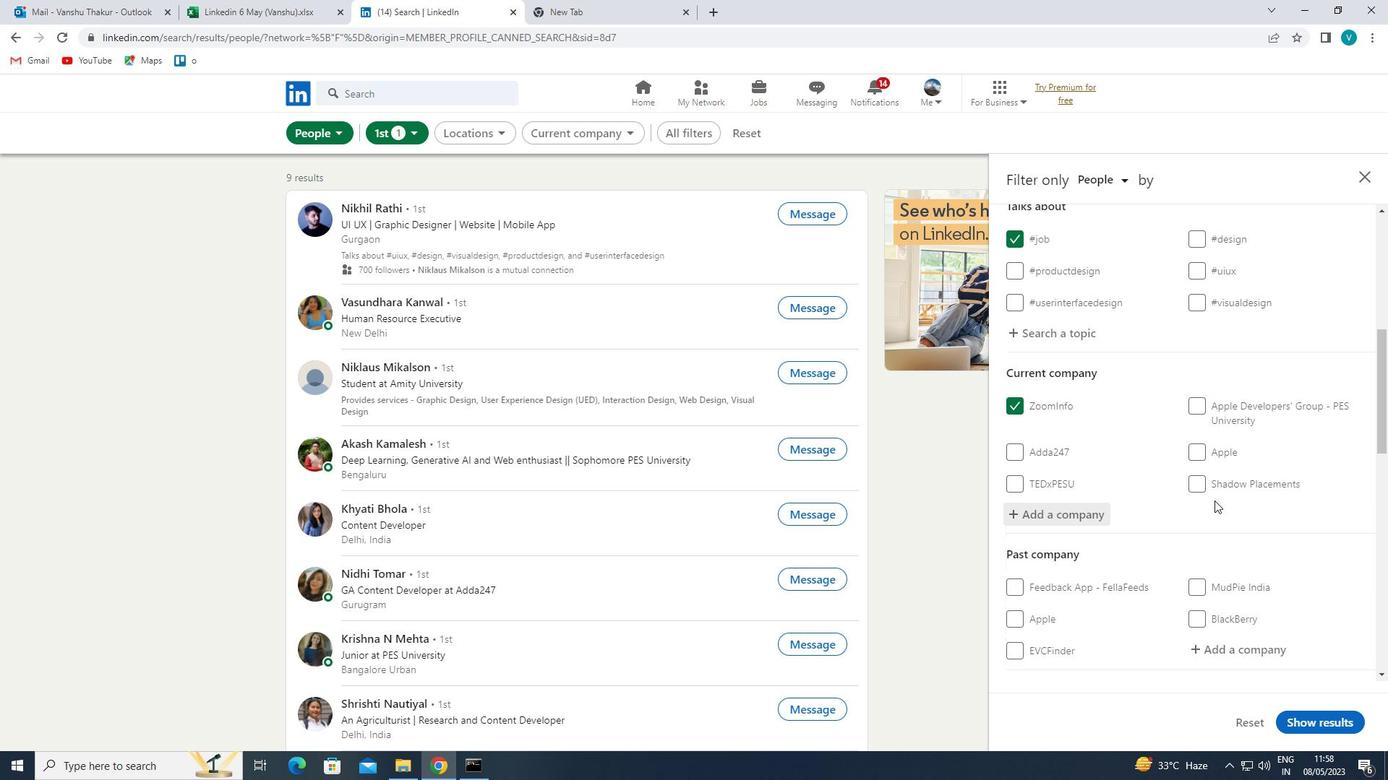 
Action: Mouse scrolled (1214, 501) with delta (0, 0)
Screenshot: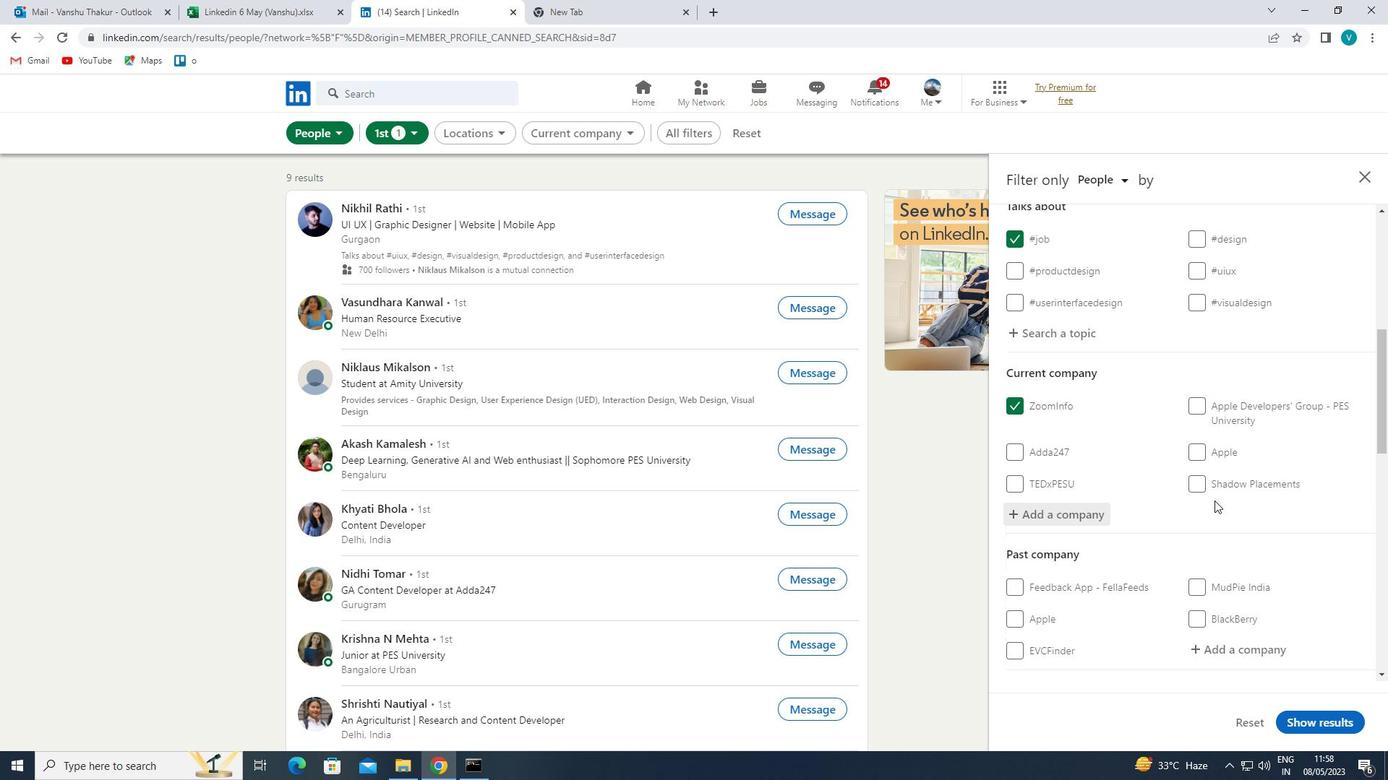 
Action: Mouse scrolled (1214, 501) with delta (0, 0)
Screenshot: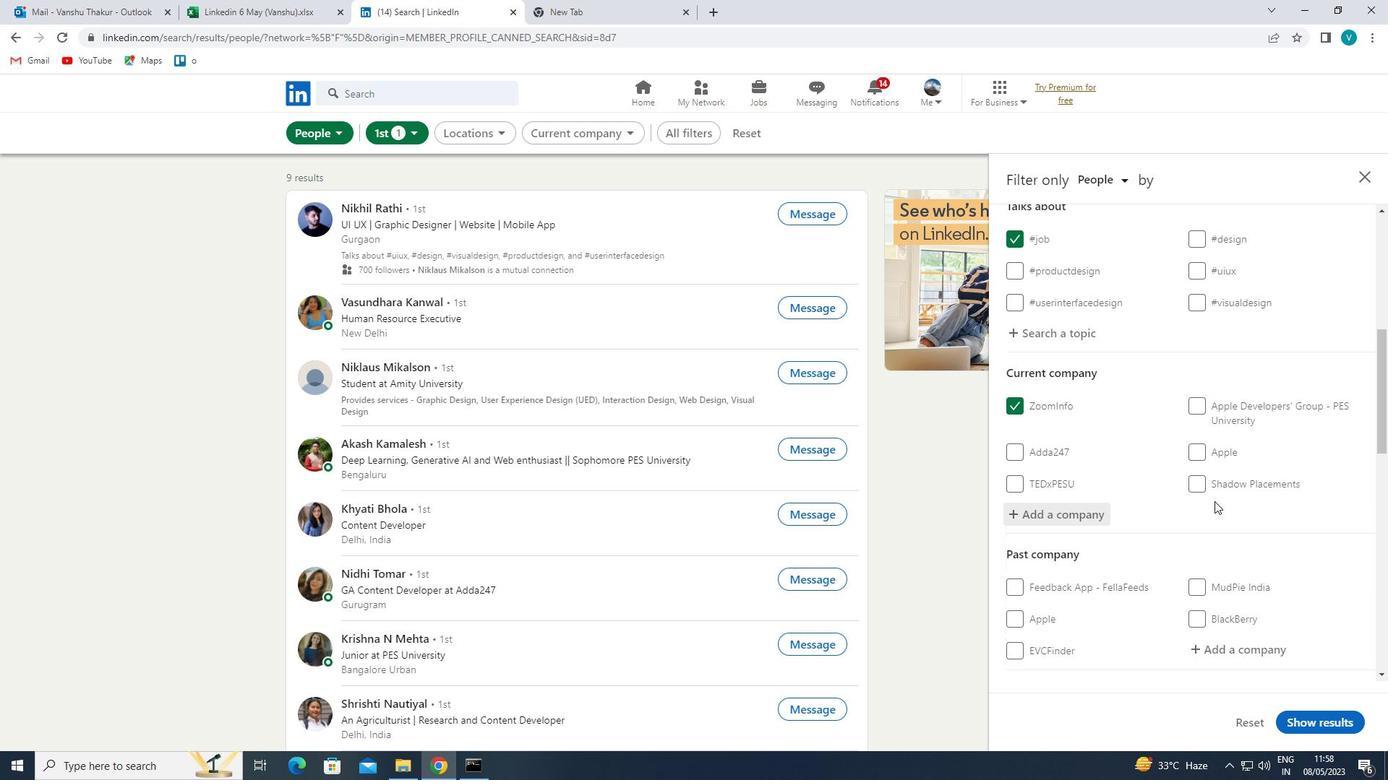
Action: Mouse scrolled (1214, 501) with delta (0, 0)
Screenshot: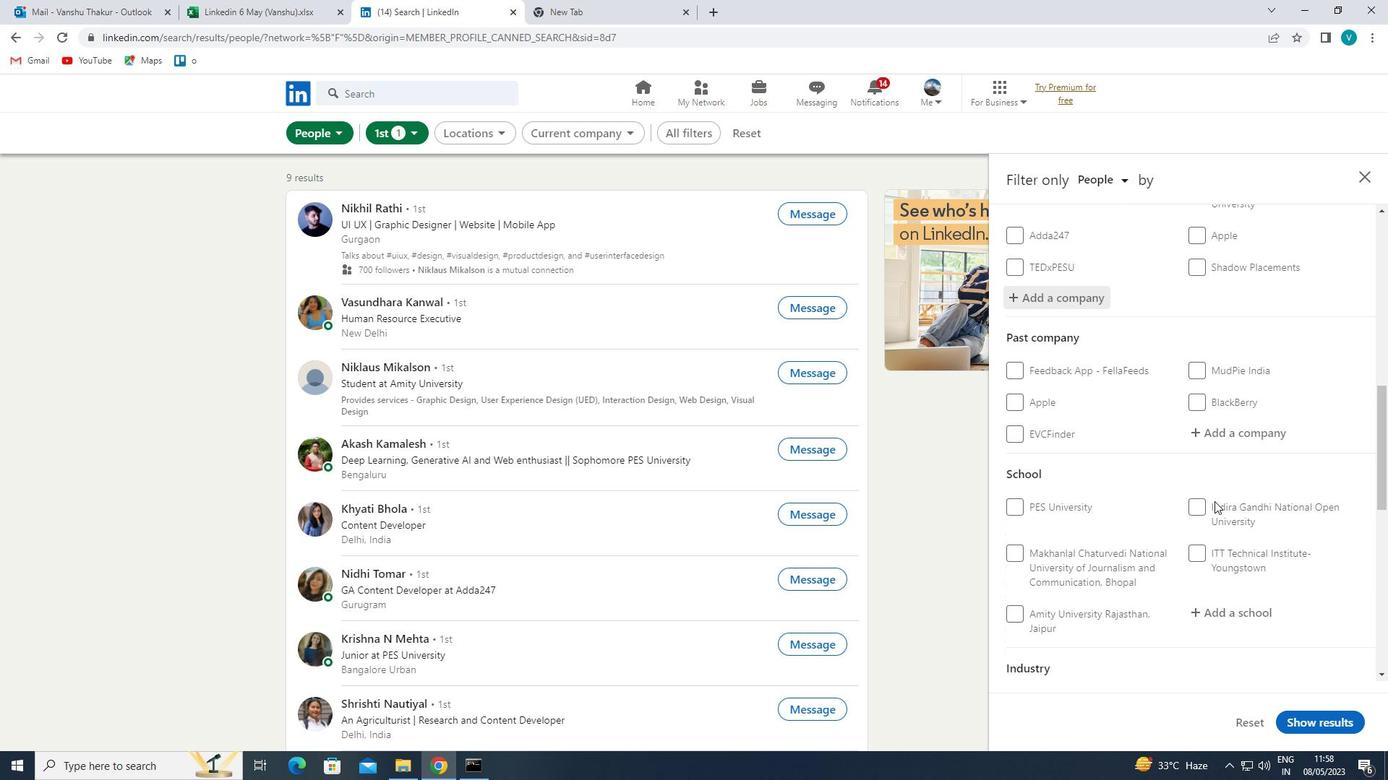 
Action: Mouse moved to (1221, 537)
Screenshot: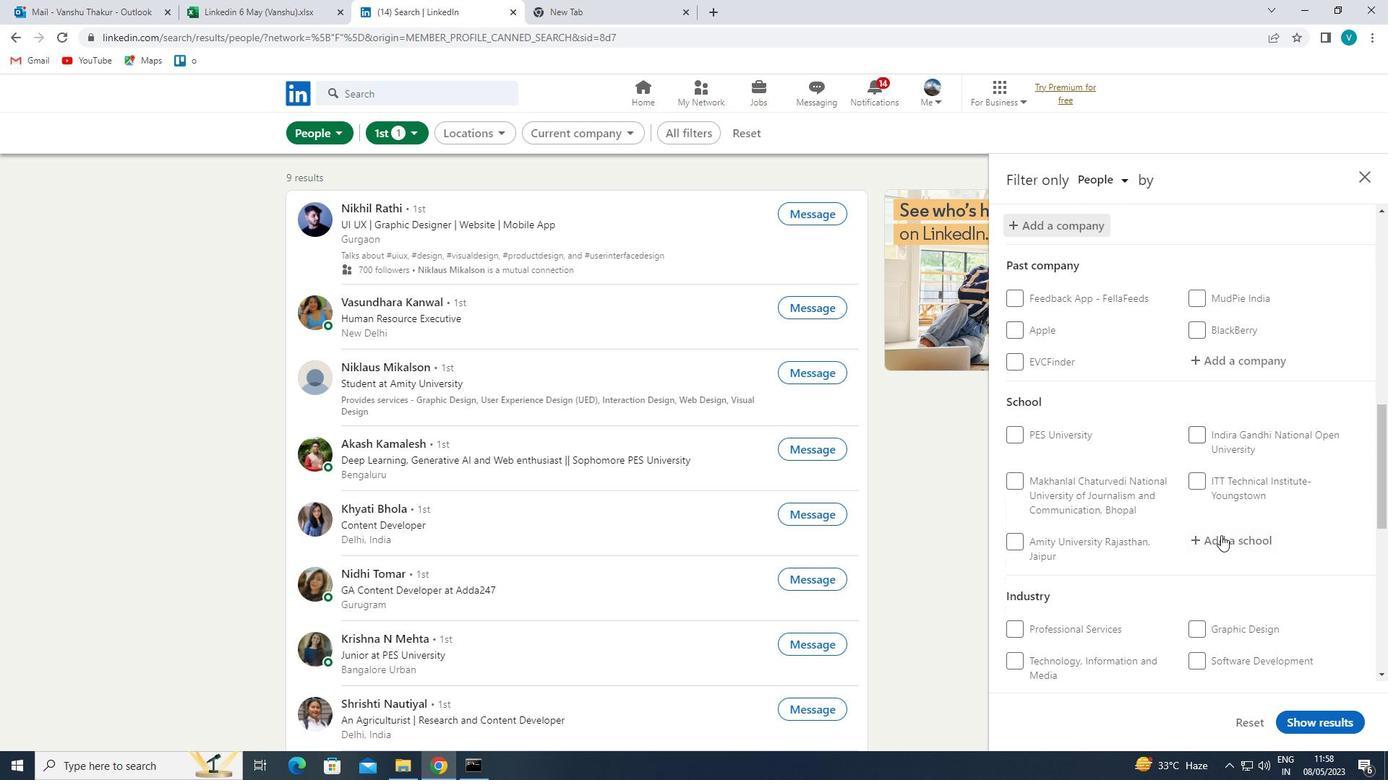 
Action: Mouse pressed left at (1221, 537)
Screenshot: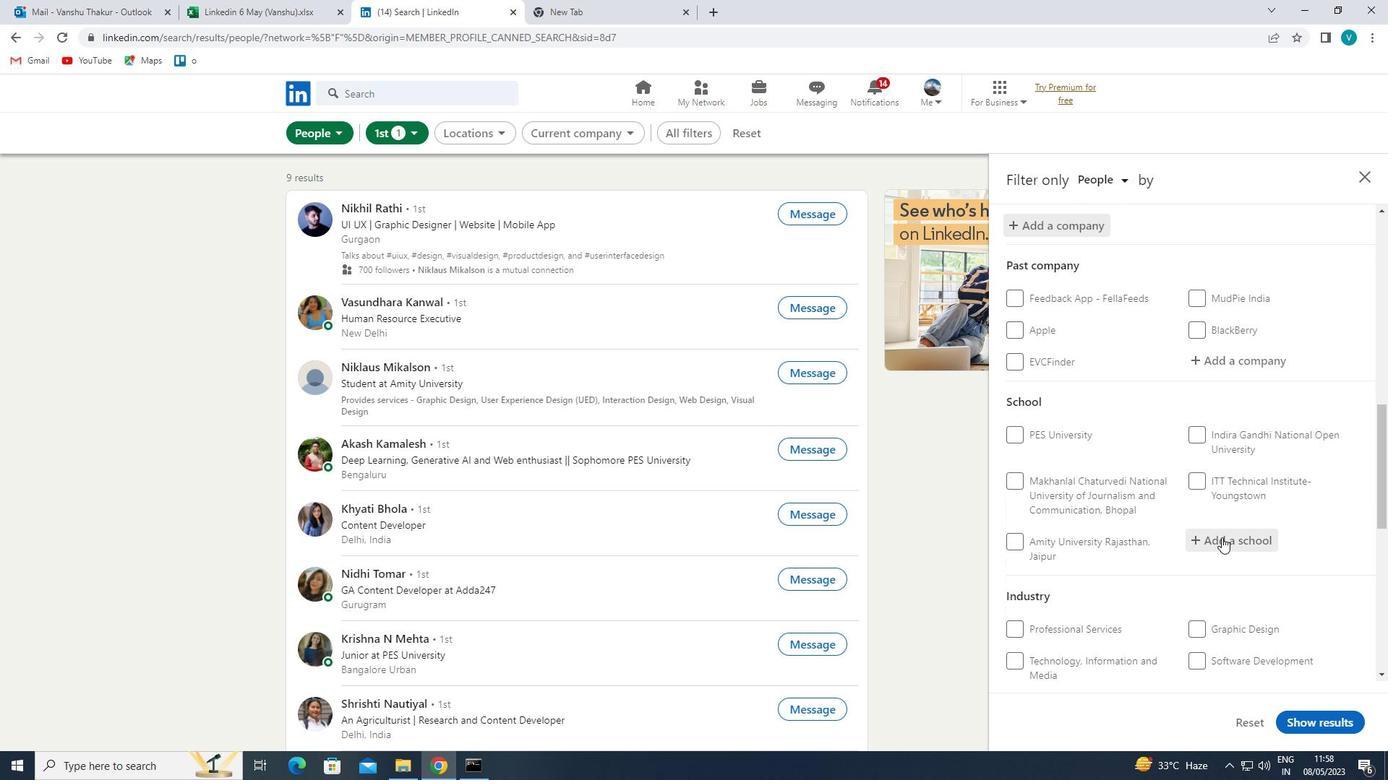 
Action: Key pressed <Key.shift>KALASALINGAM
Screenshot: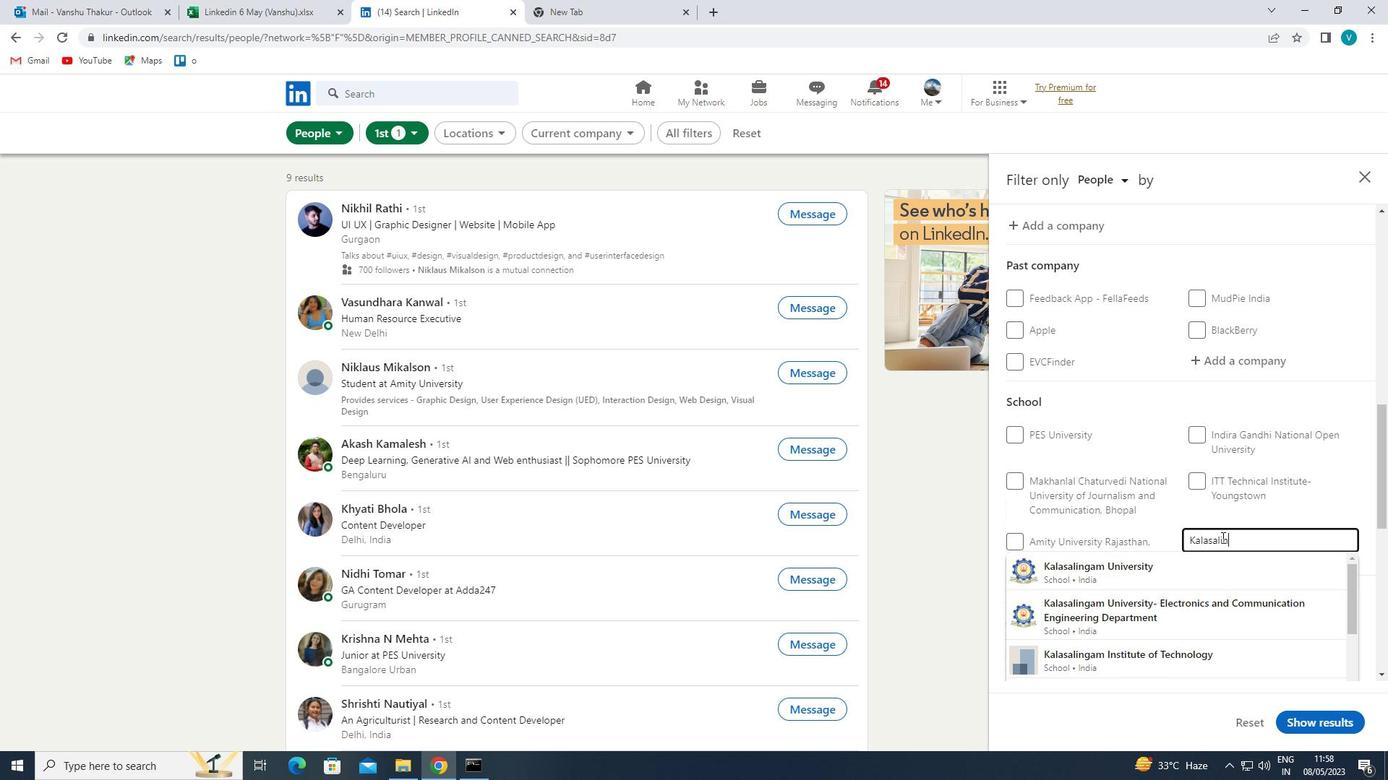 
Action: Mouse moved to (1200, 568)
Screenshot: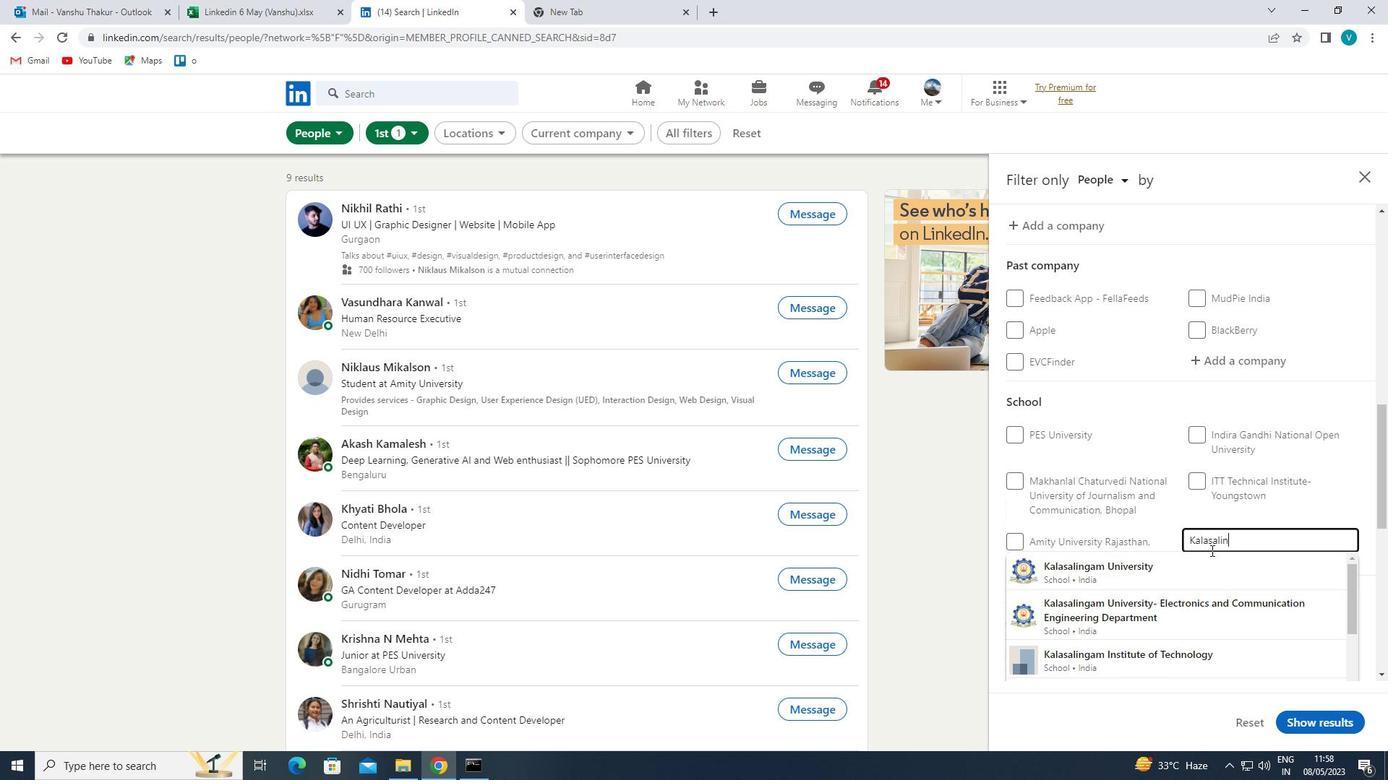 
Action: Mouse pressed left at (1200, 568)
Screenshot: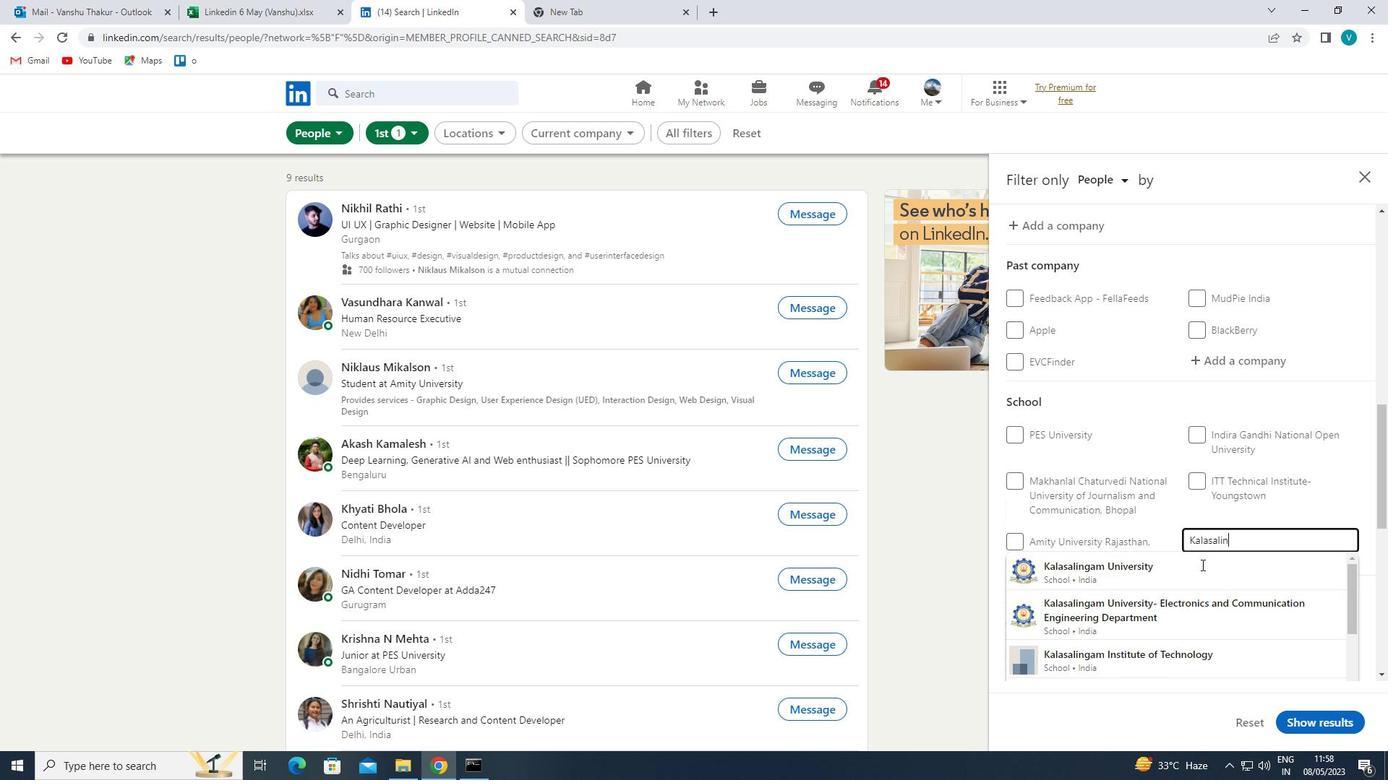 
Action: Mouse moved to (1208, 569)
Screenshot: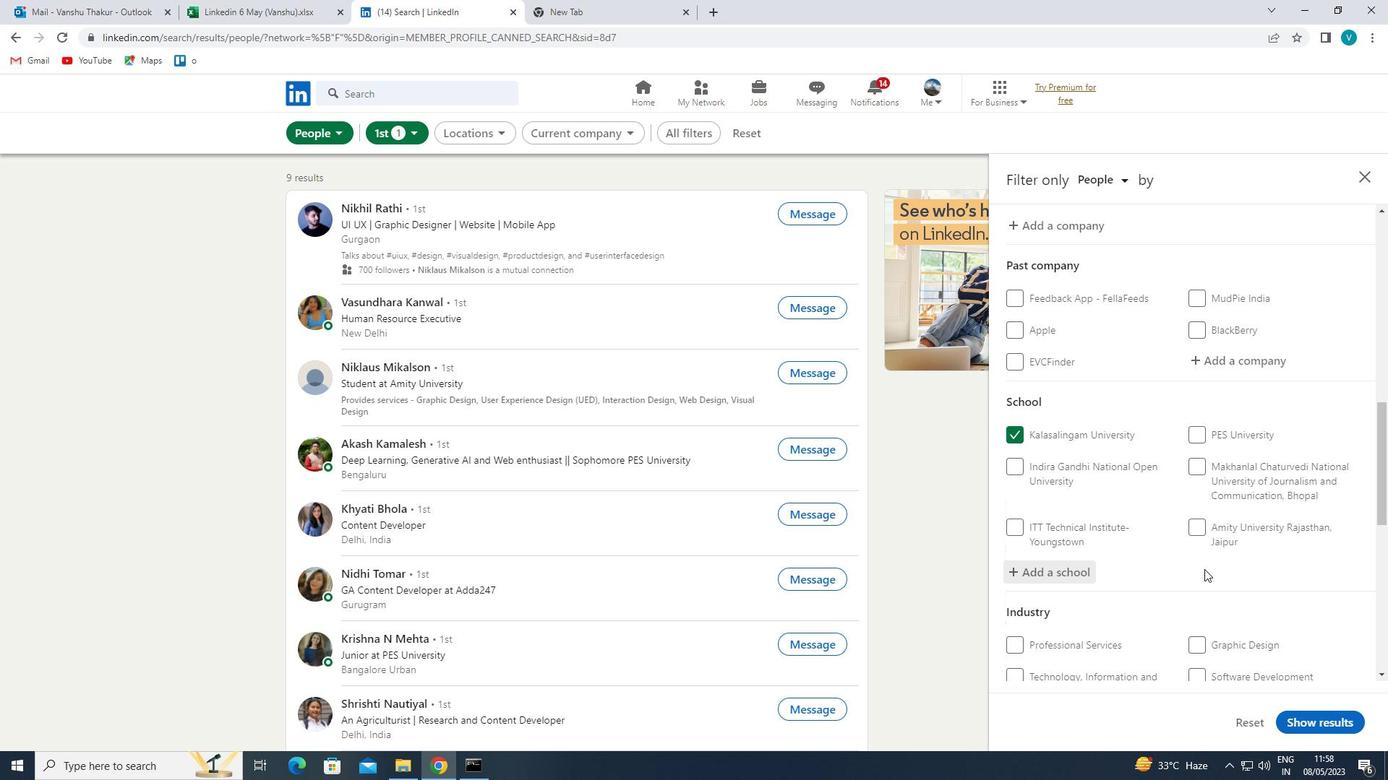 
Action: Mouse scrolled (1208, 568) with delta (0, 0)
Screenshot: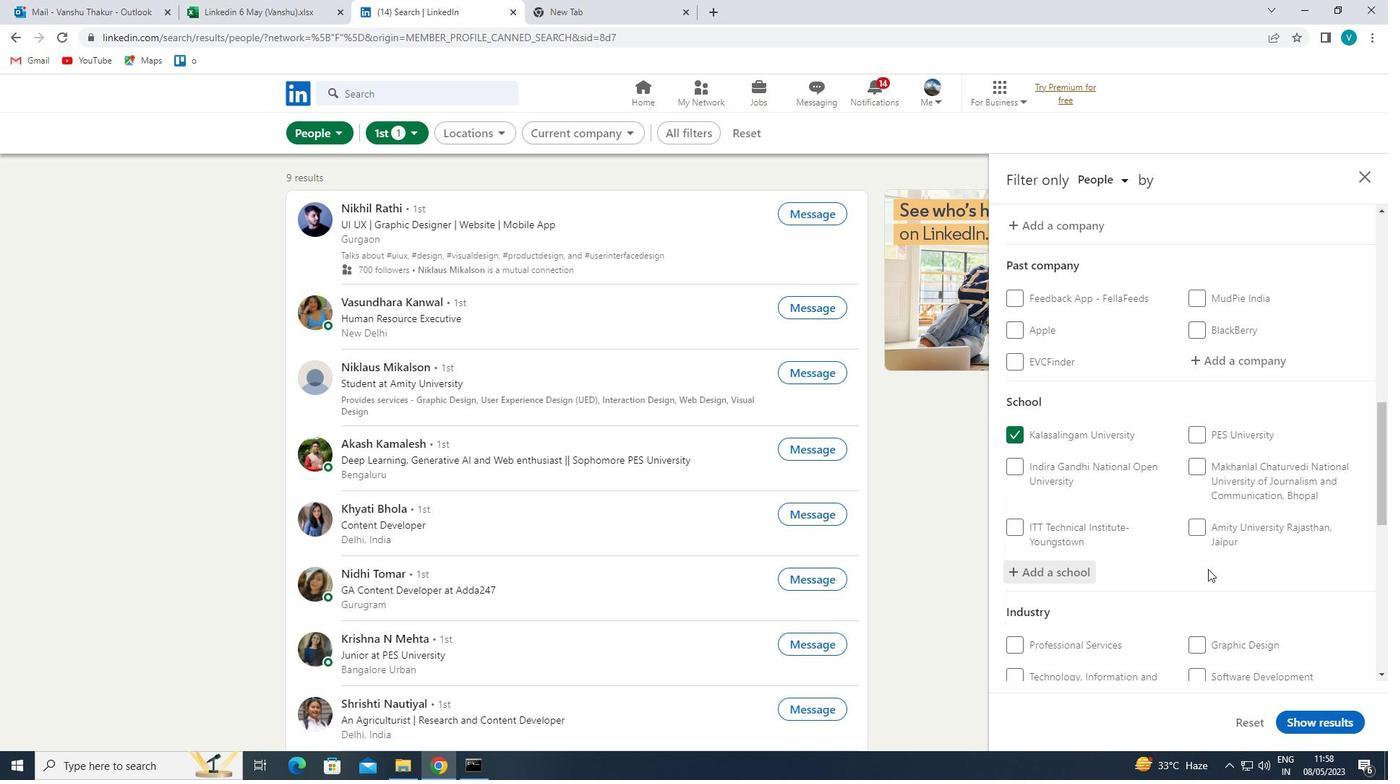 
Action: Mouse scrolled (1208, 568) with delta (0, 0)
Screenshot: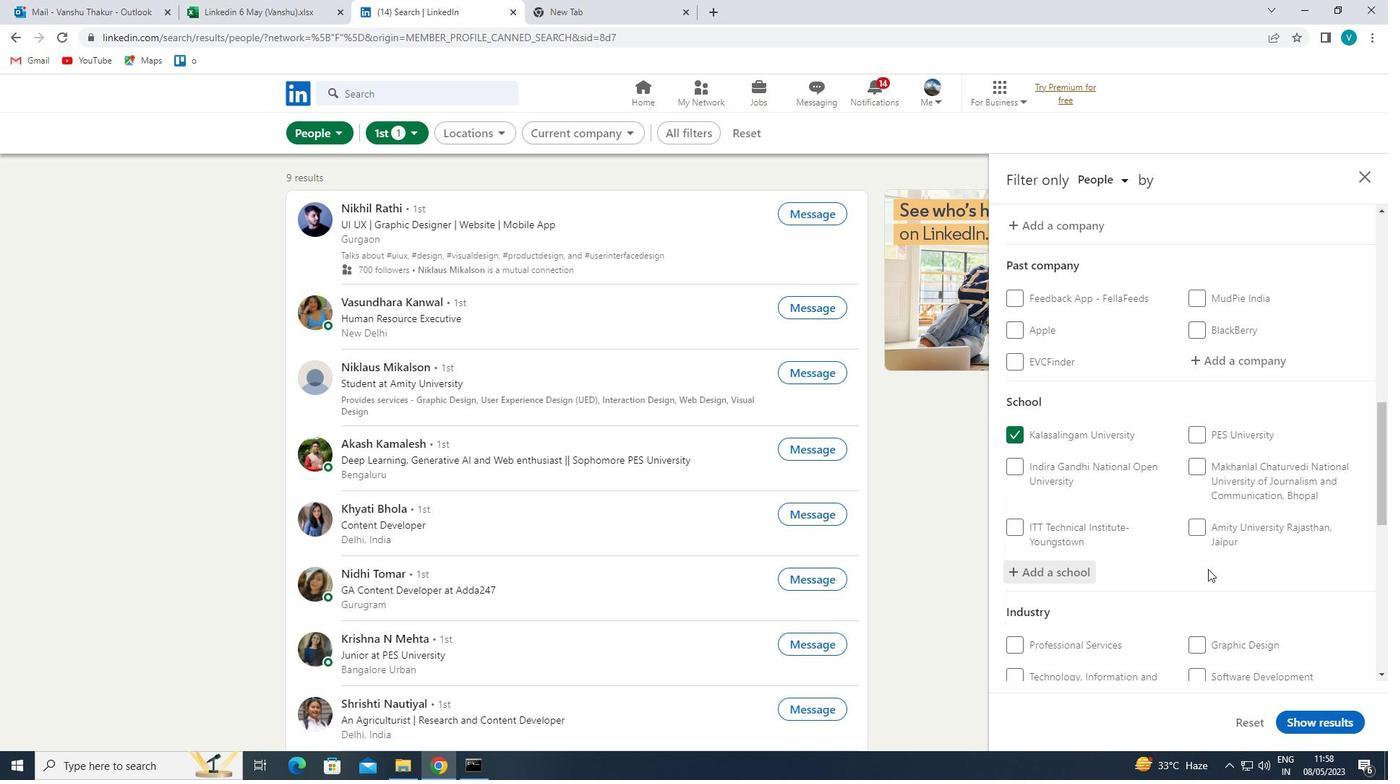 
Action: Mouse moved to (1208, 569)
Screenshot: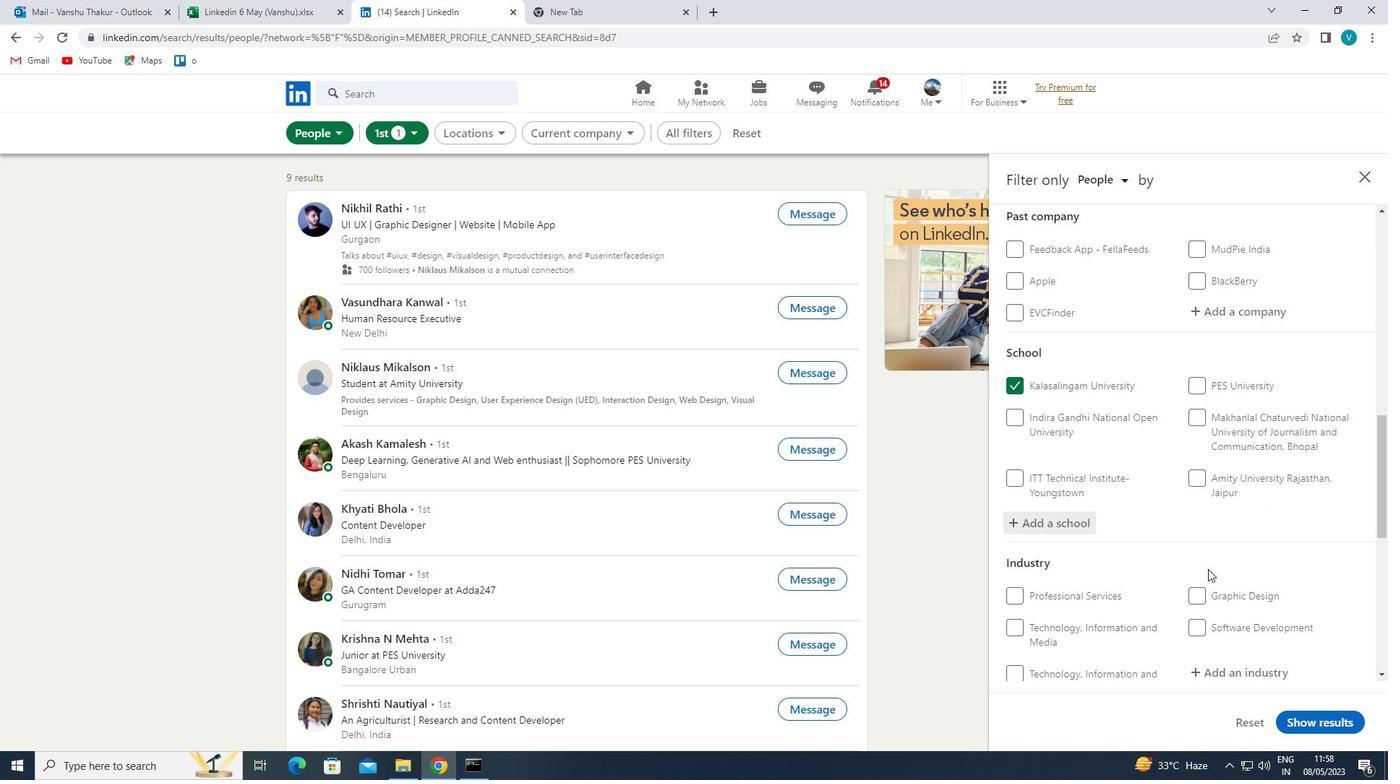 
Action: Mouse scrolled (1208, 568) with delta (0, 0)
Screenshot: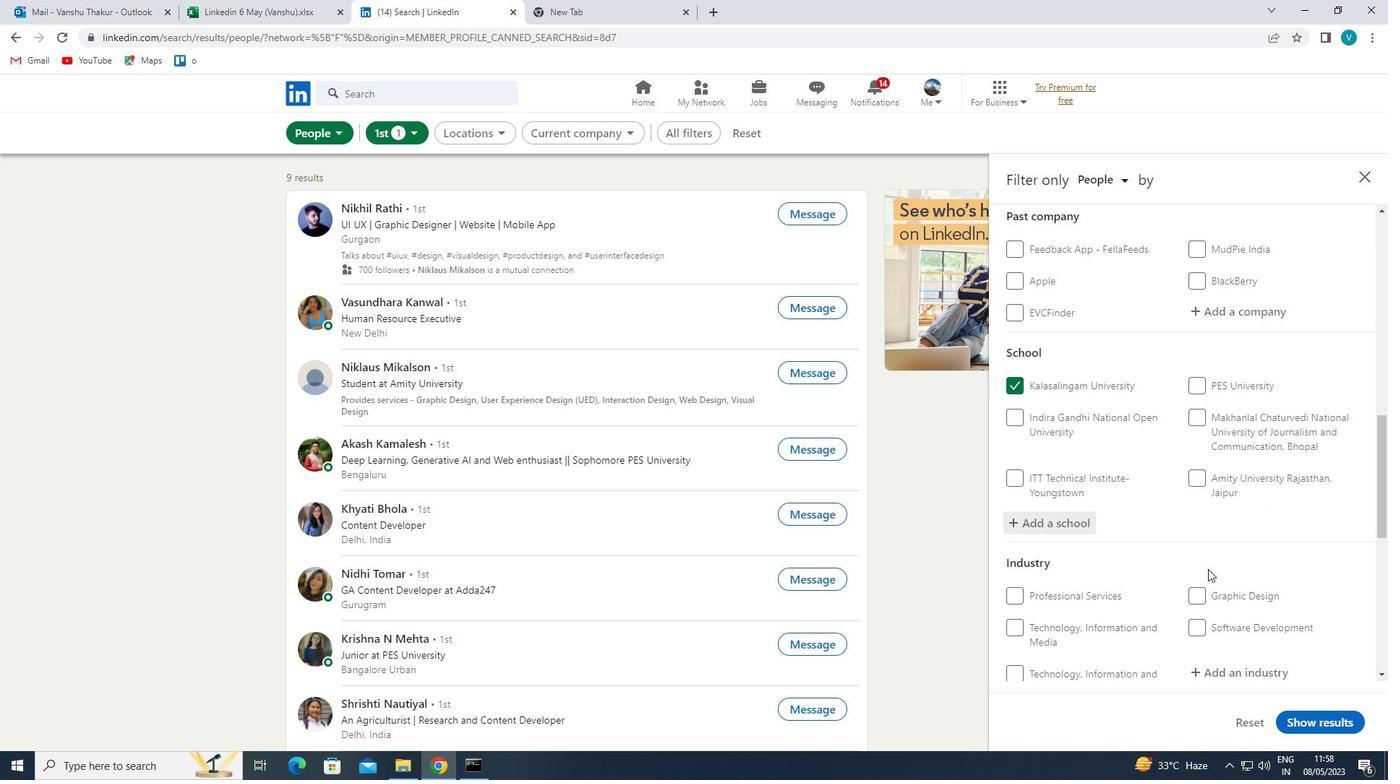 
Action: Mouse scrolled (1208, 568) with delta (0, 0)
Screenshot: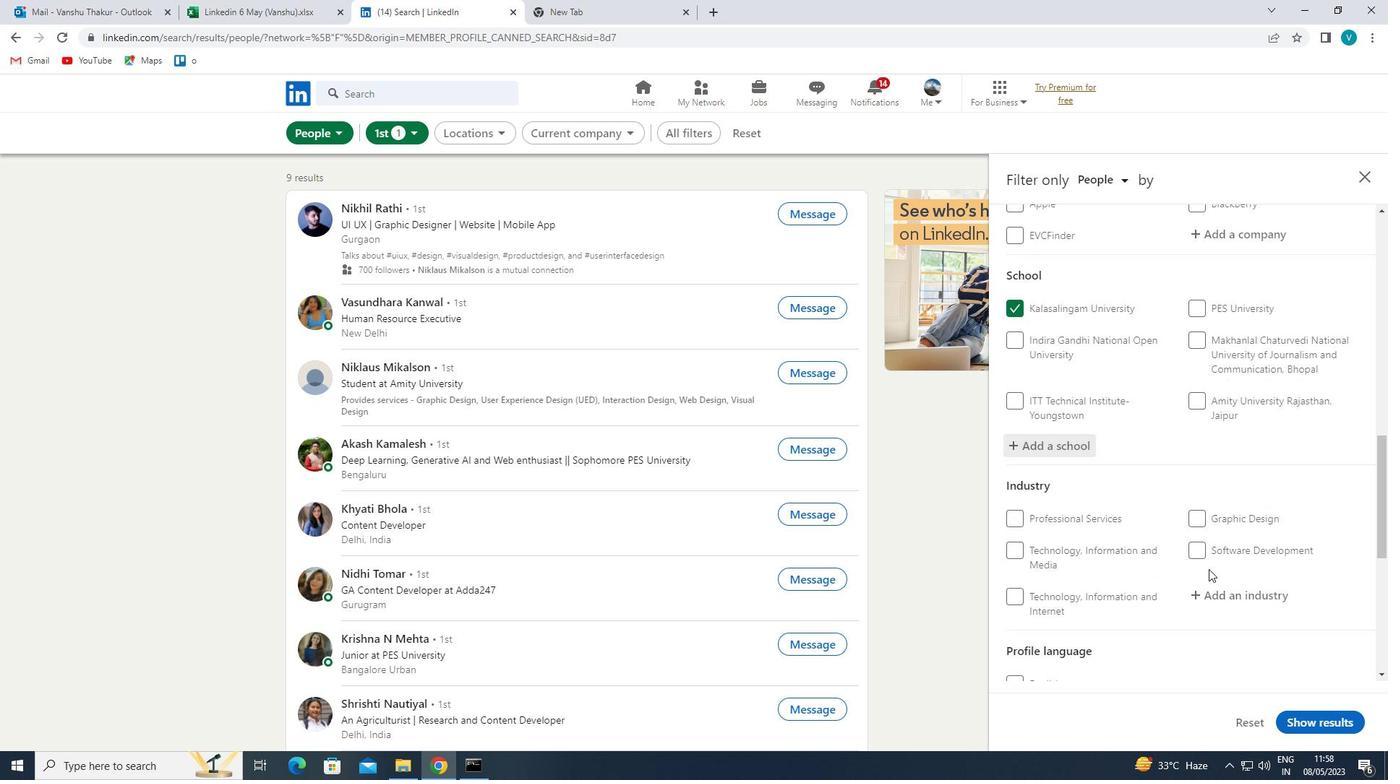 
Action: Mouse moved to (1250, 431)
Screenshot: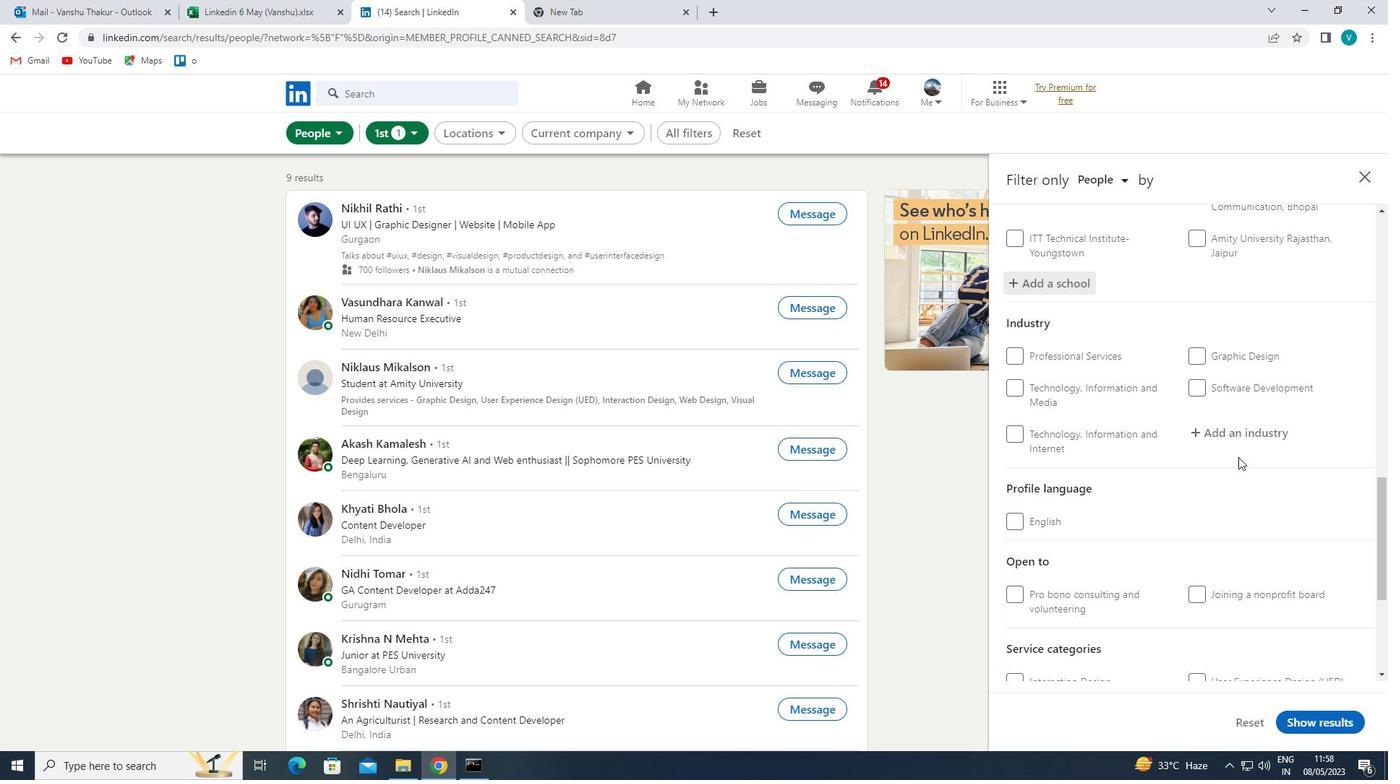 
Action: Mouse pressed left at (1250, 431)
Screenshot: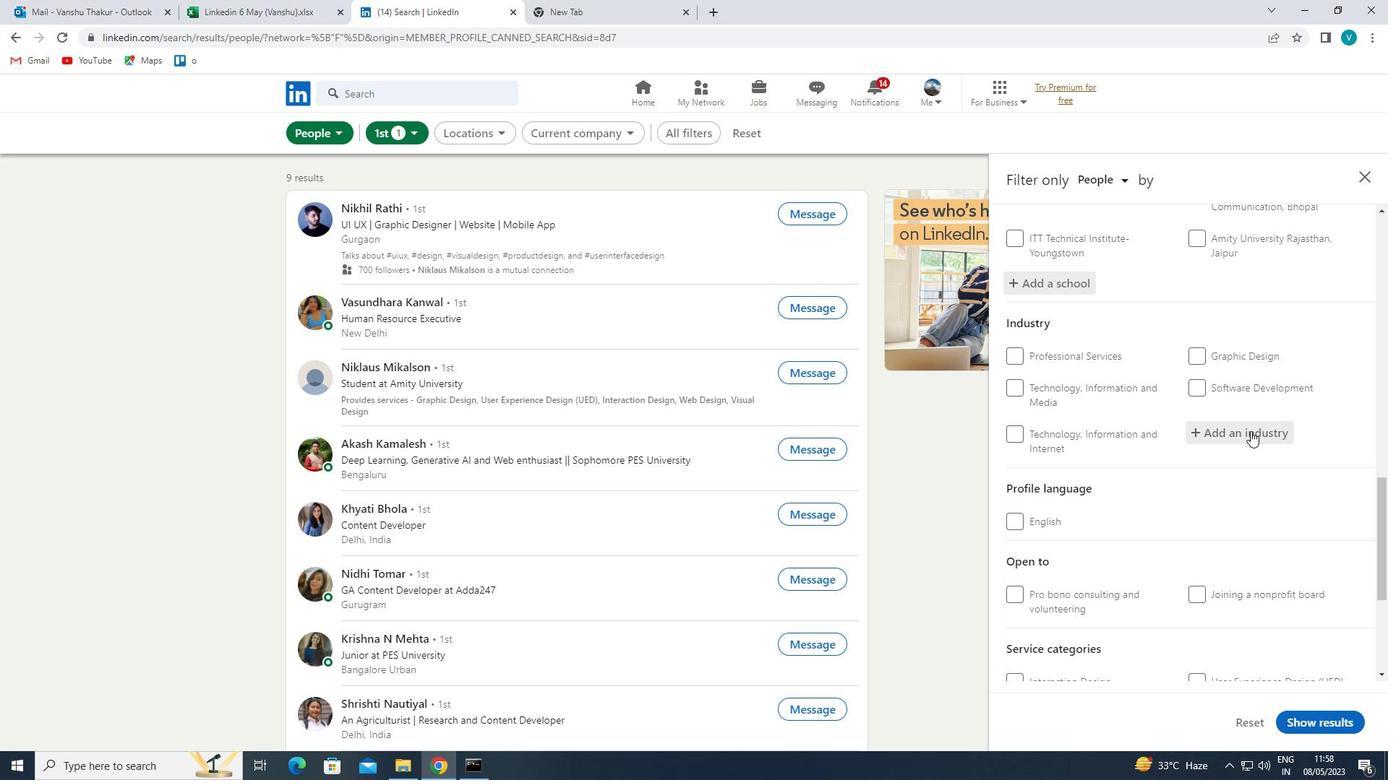 
Action: Key pressed <Key.shift>CONSUMER<Key.space>
Screenshot: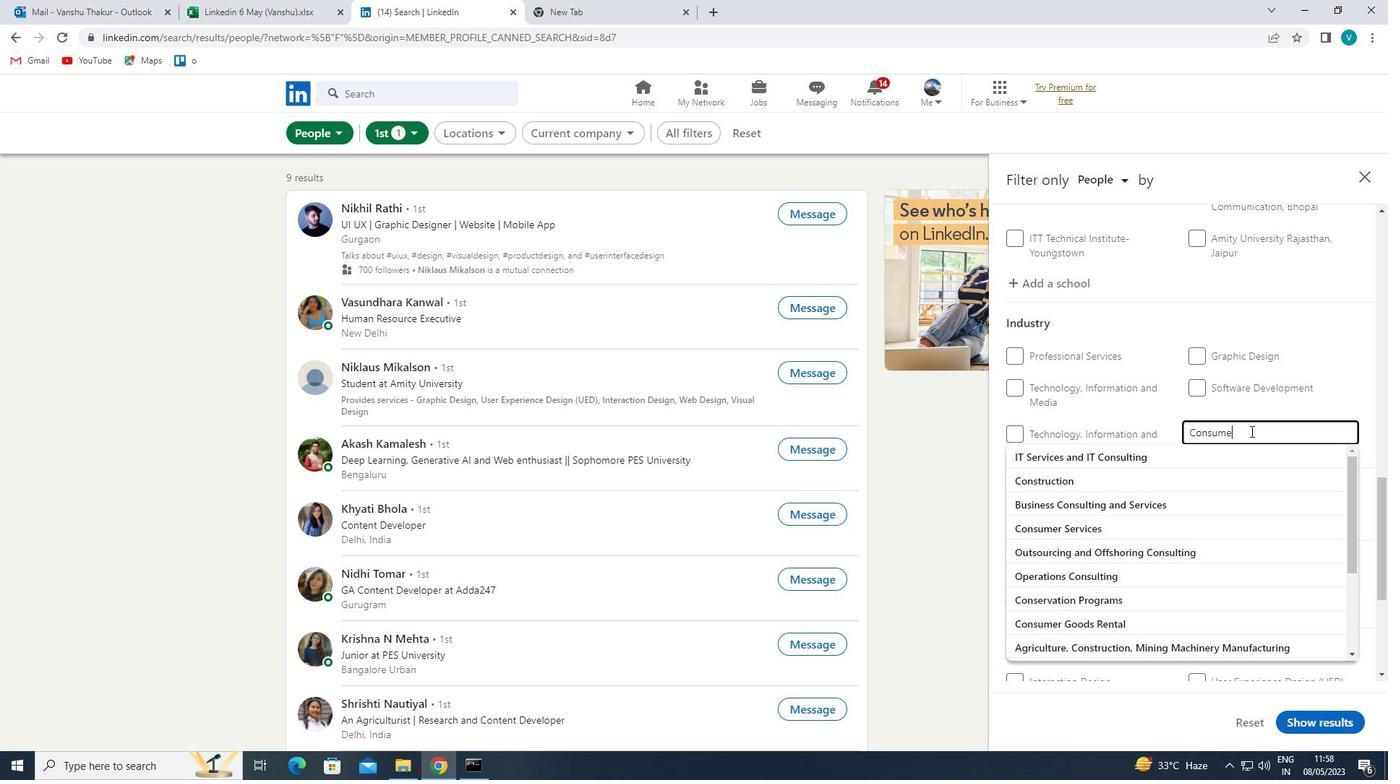 
Action: Mouse moved to (1230, 446)
Screenshot: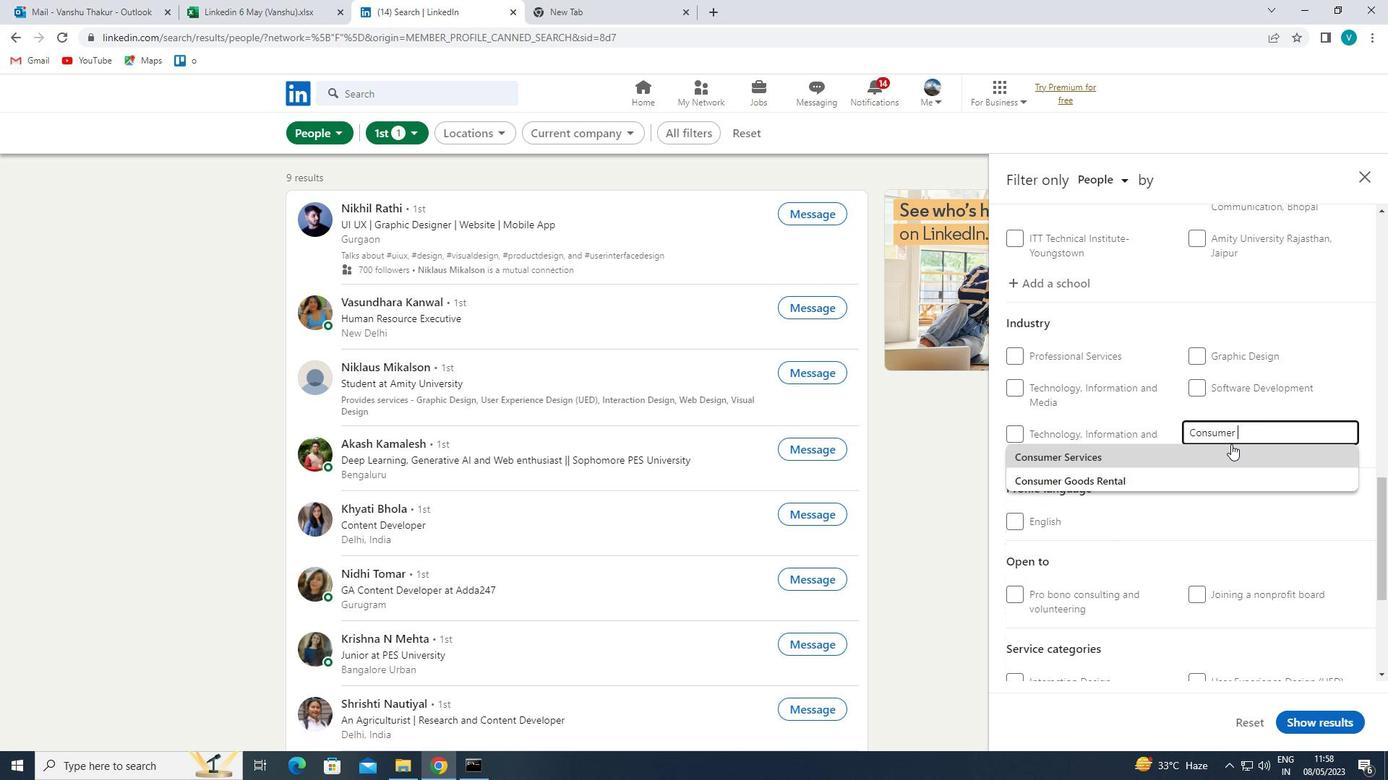 
Action: Mouse pressed left at (1230, 446)
Screenshot: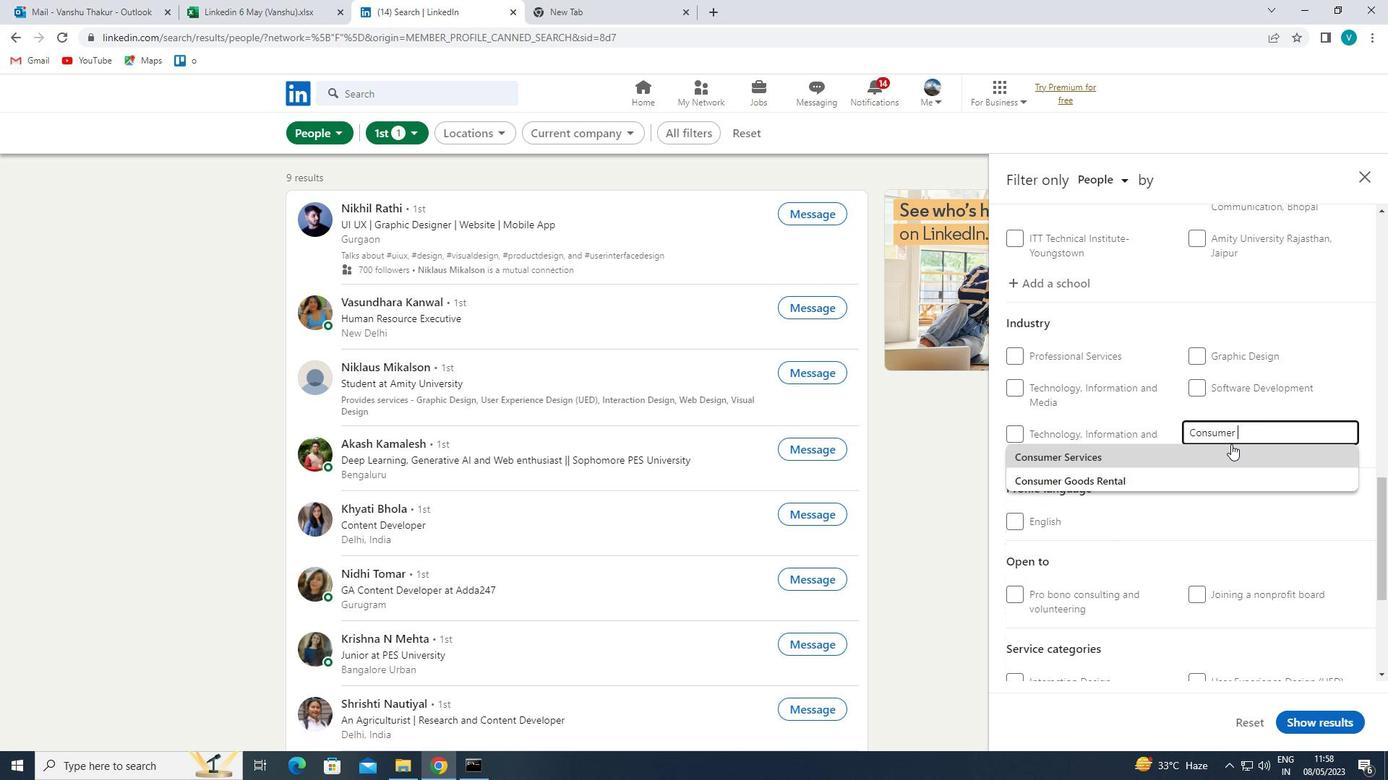 
Action: Mouse moved to (1229, 453)
Screenshot: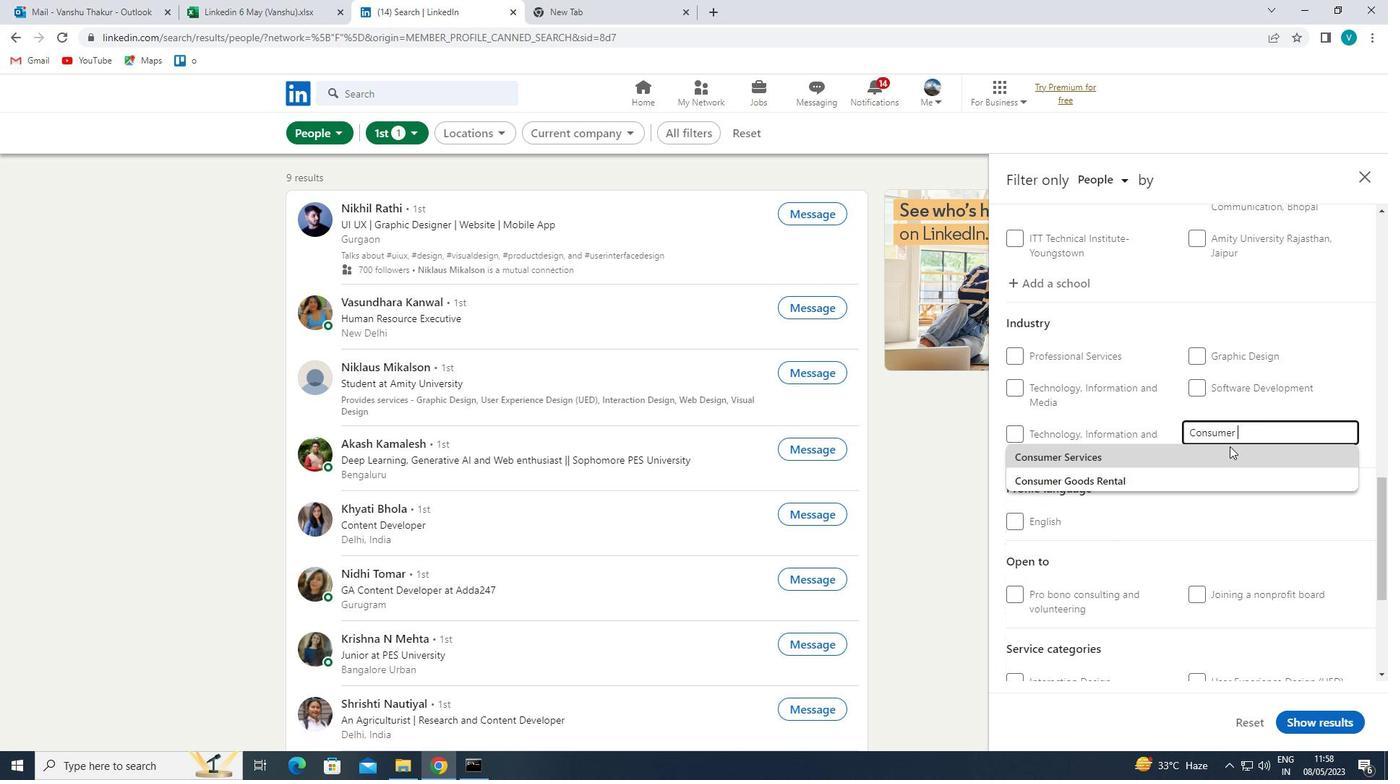
Action: Mouse scrolled (1229, 452) with delta (0, 0)
Screenshot: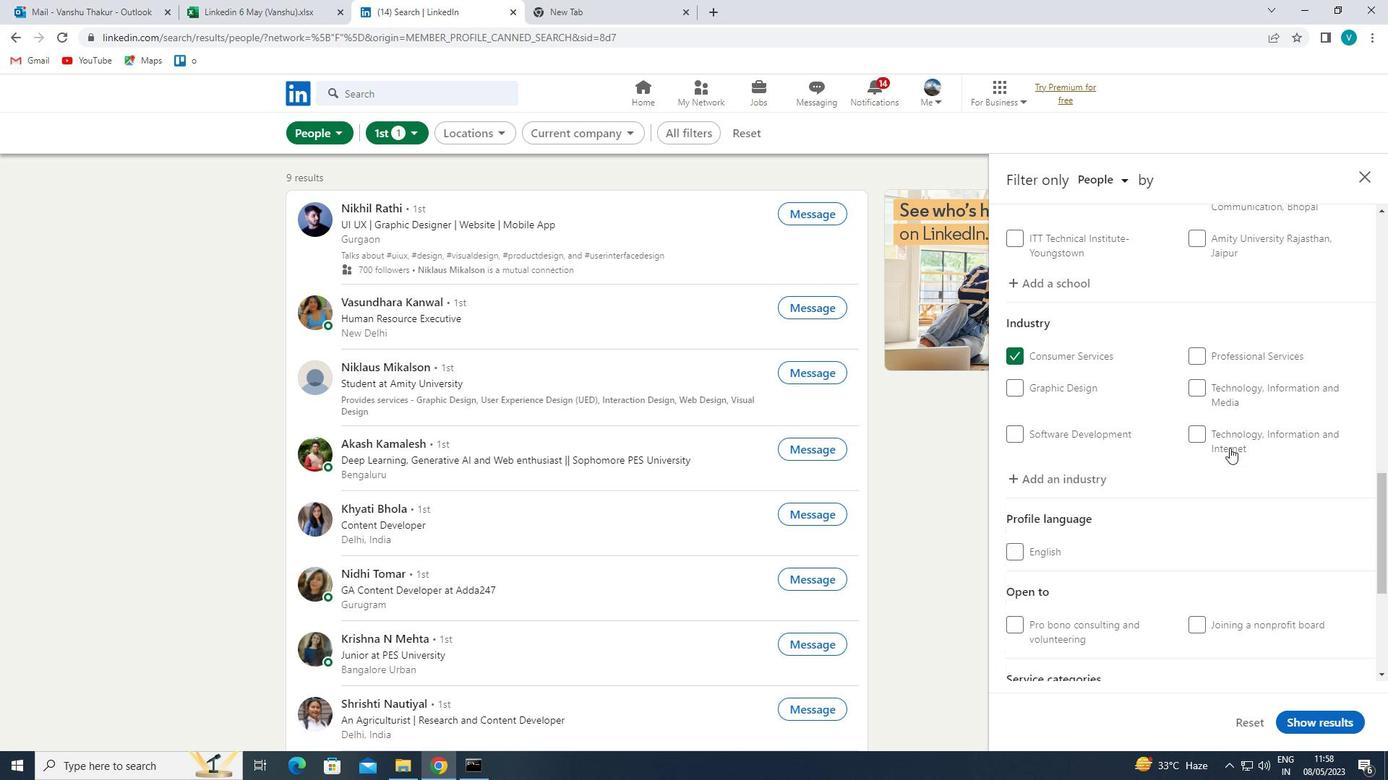 
Action: Mouse moved to (1228, 454)
Screenshot: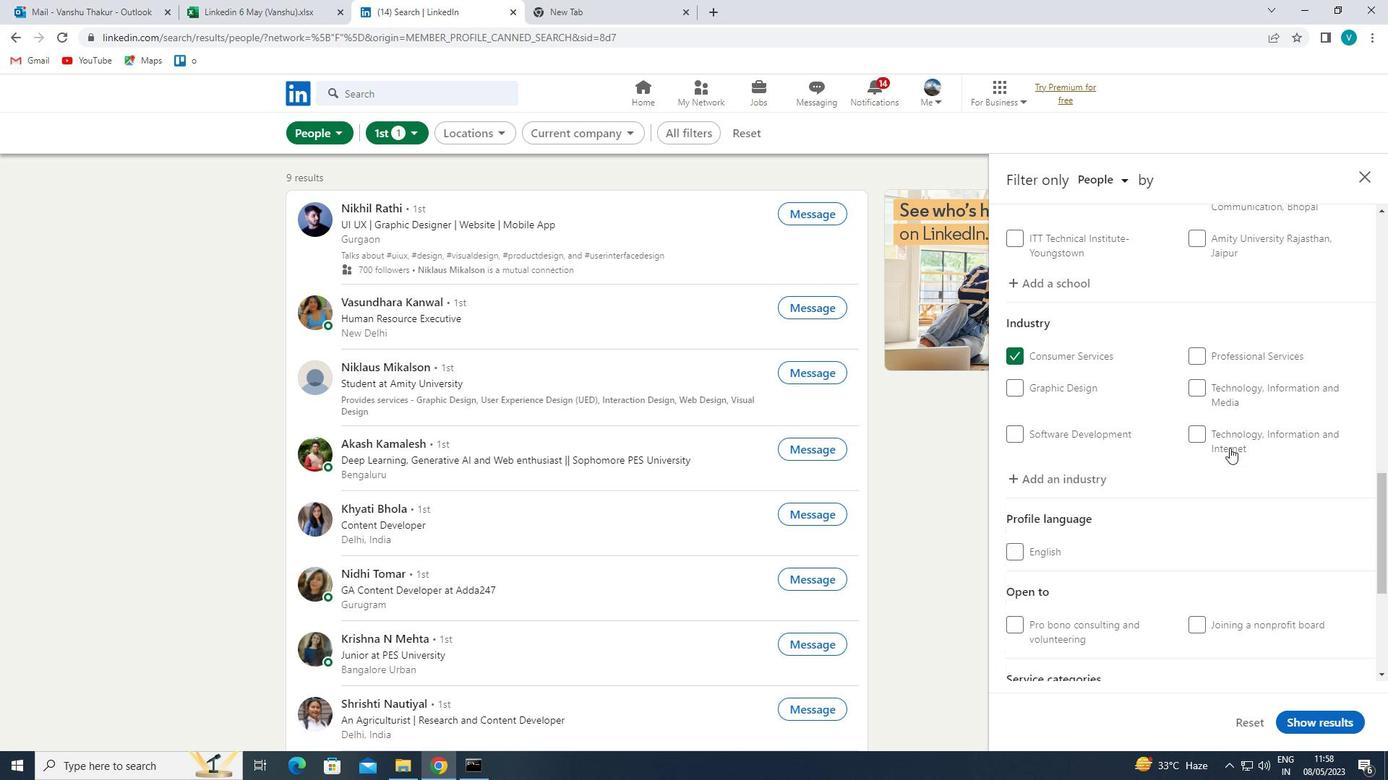 
Action: Mouse scrolled (1228, 453) with delta (0, 0)
Screenshot: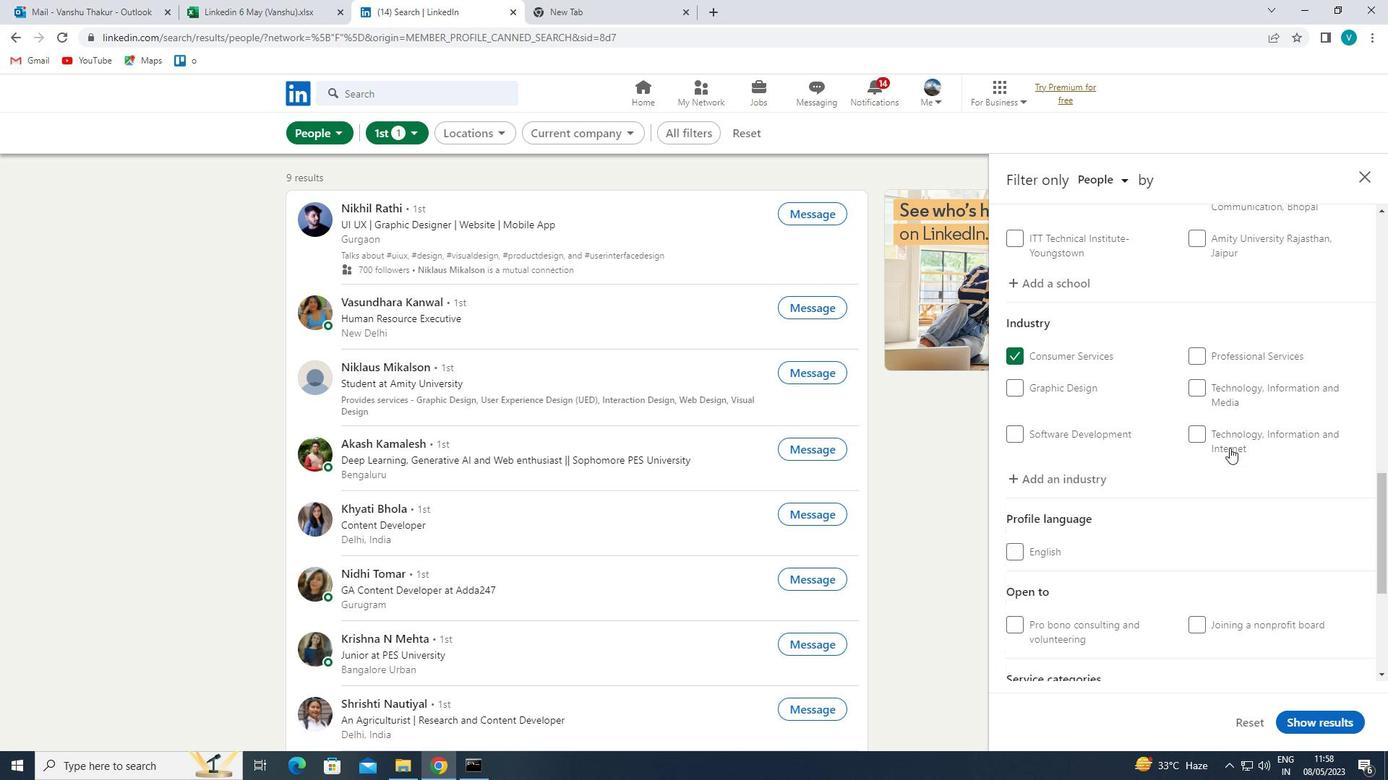 
Action: Mouse moved to (1228, 454)
Screenshot: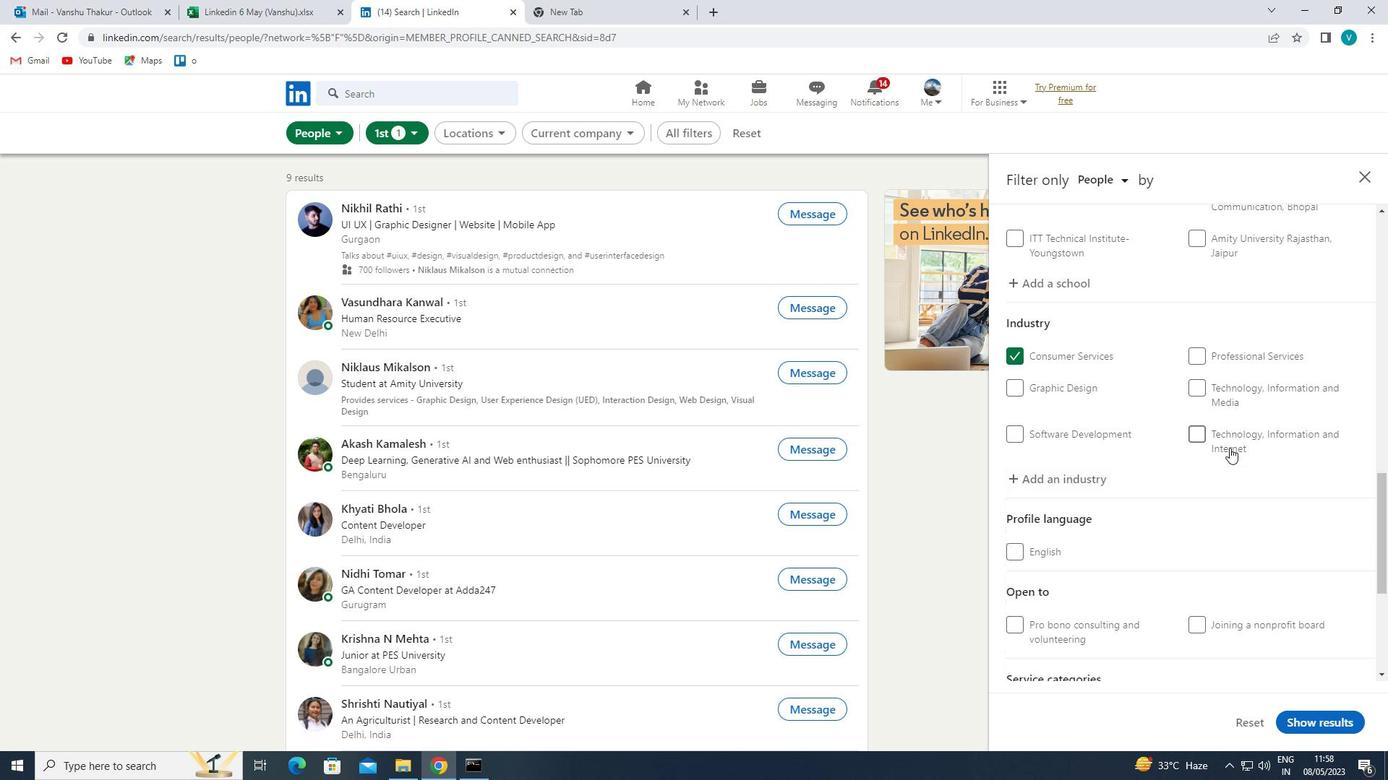 
Action: Mouse scrolled (1228, 454) with delta (0, 0)
Screenshot: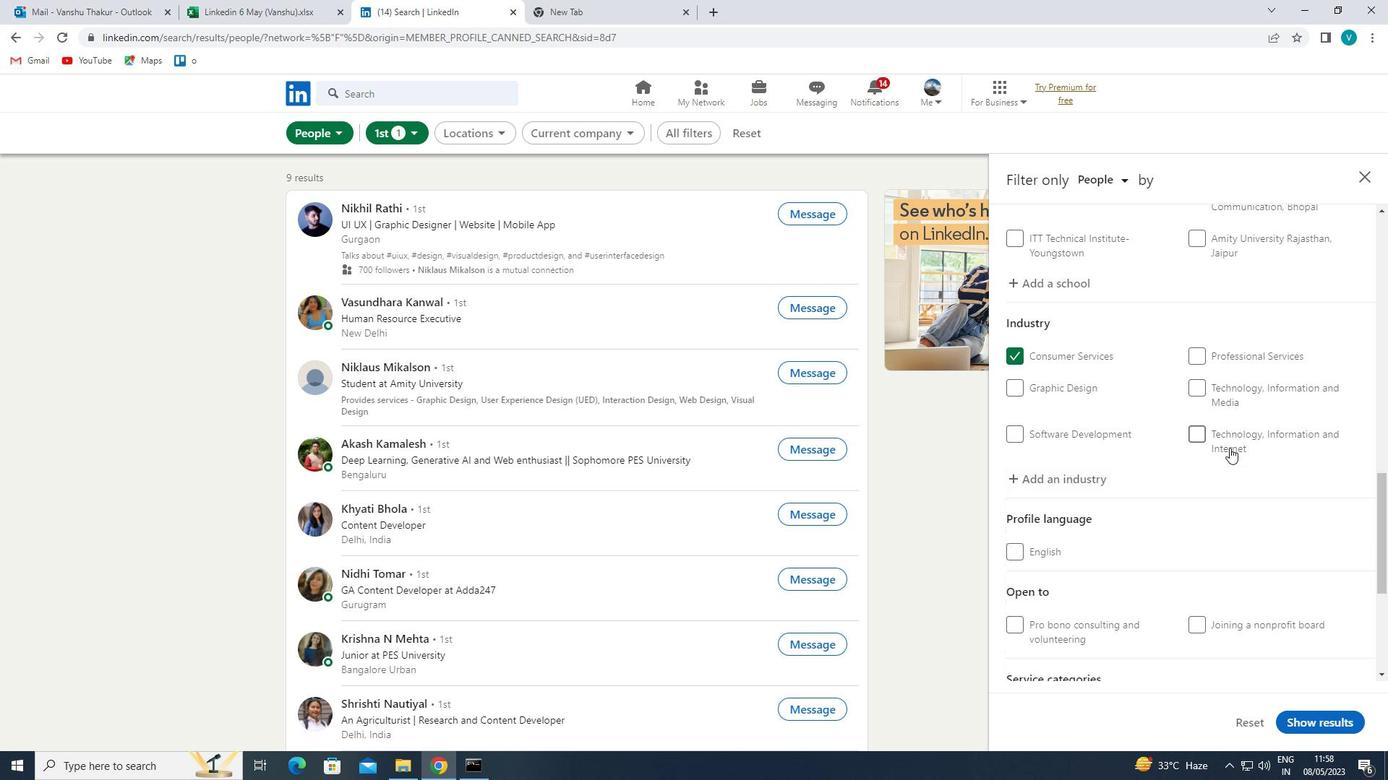 
Action: Mouse moved to (1226, 462)
Screenshot: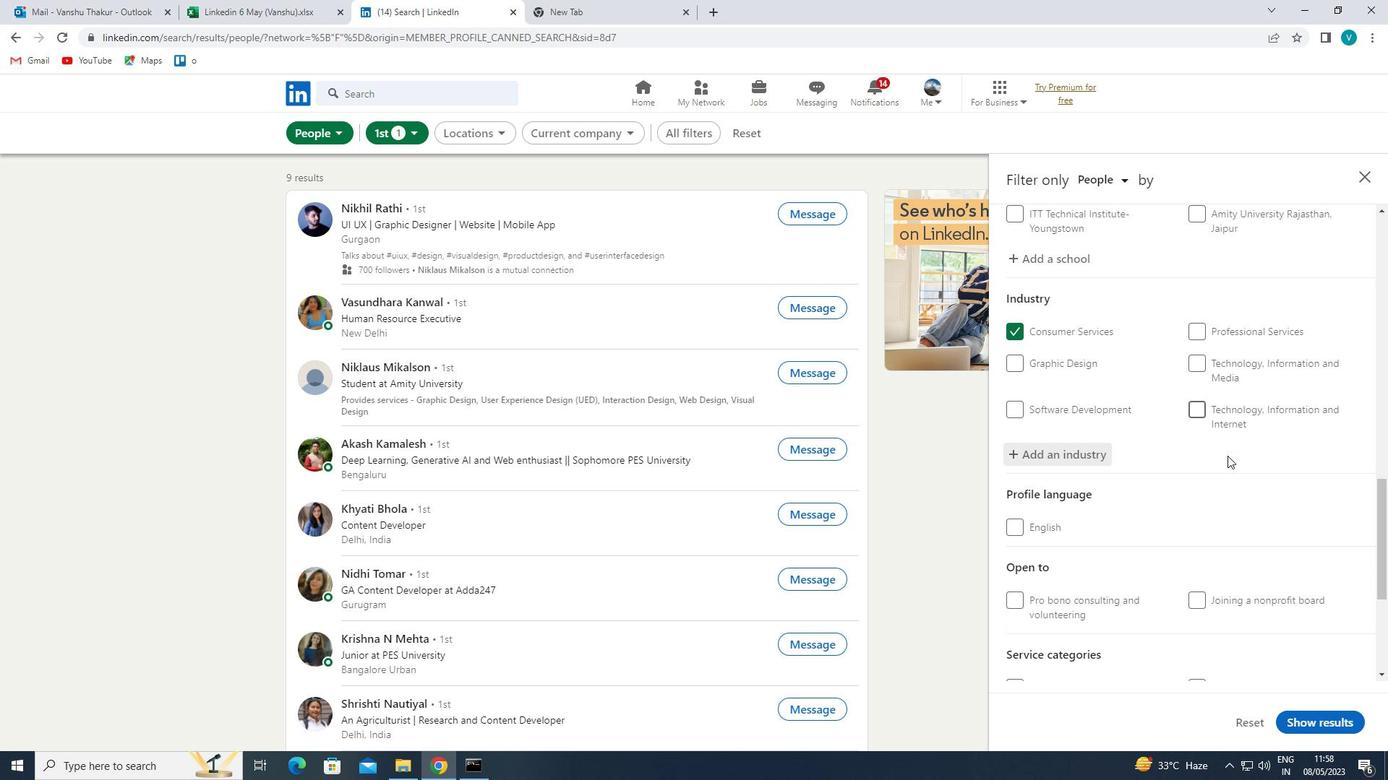 
Action: Mouse scrolled (1226, 461) with delta (0, 0)
Screenshot: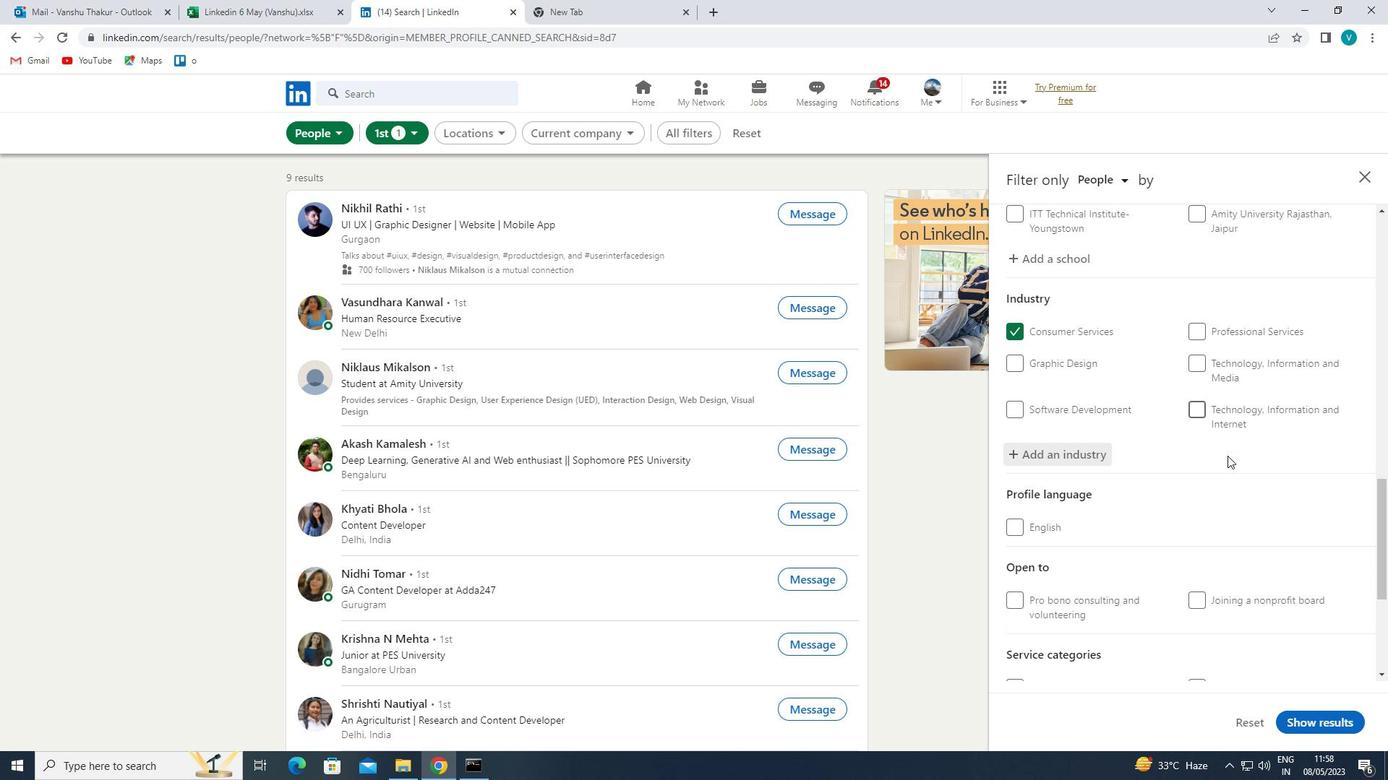 
Action: Mouse moved to (1226, 467)
Screenshot: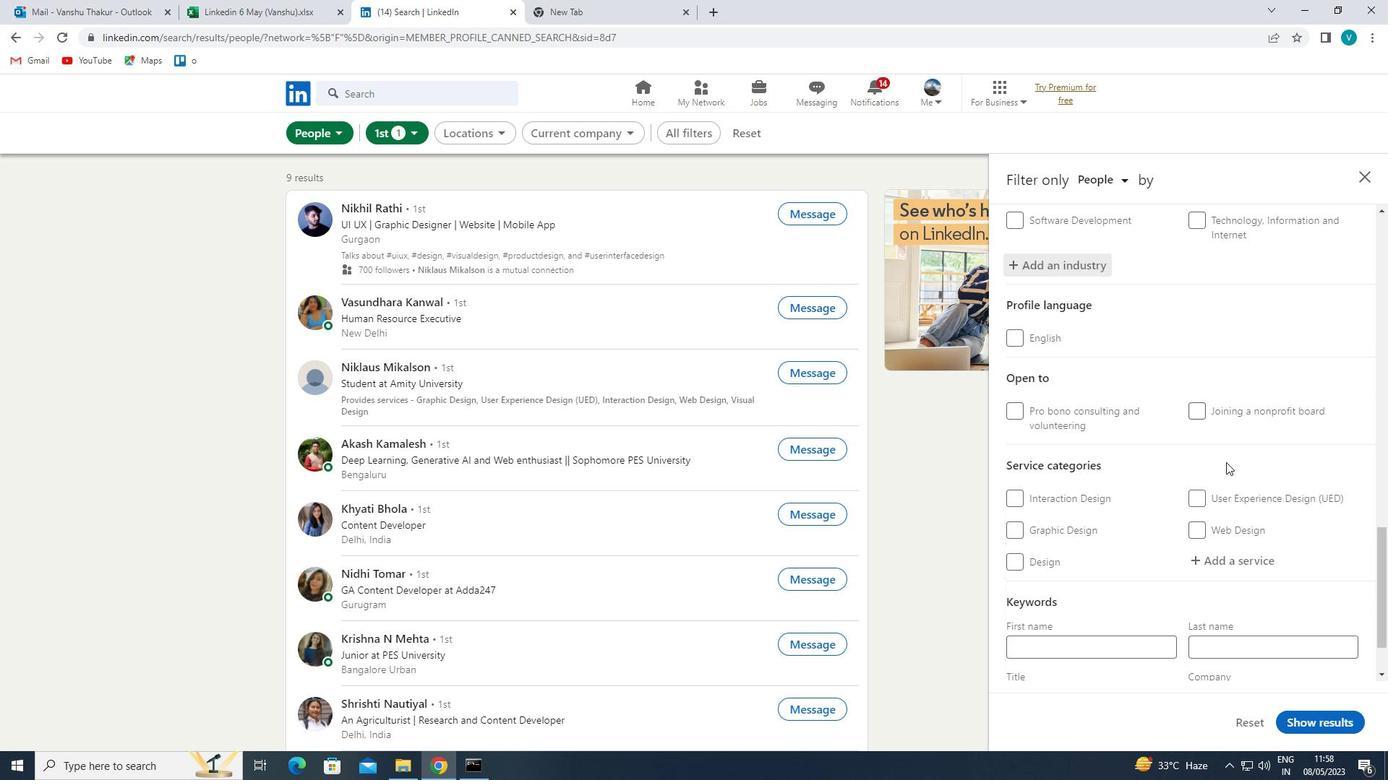 
Action: Mouse scrolled (1226, 467) with delta (0, 0)
Screenshot: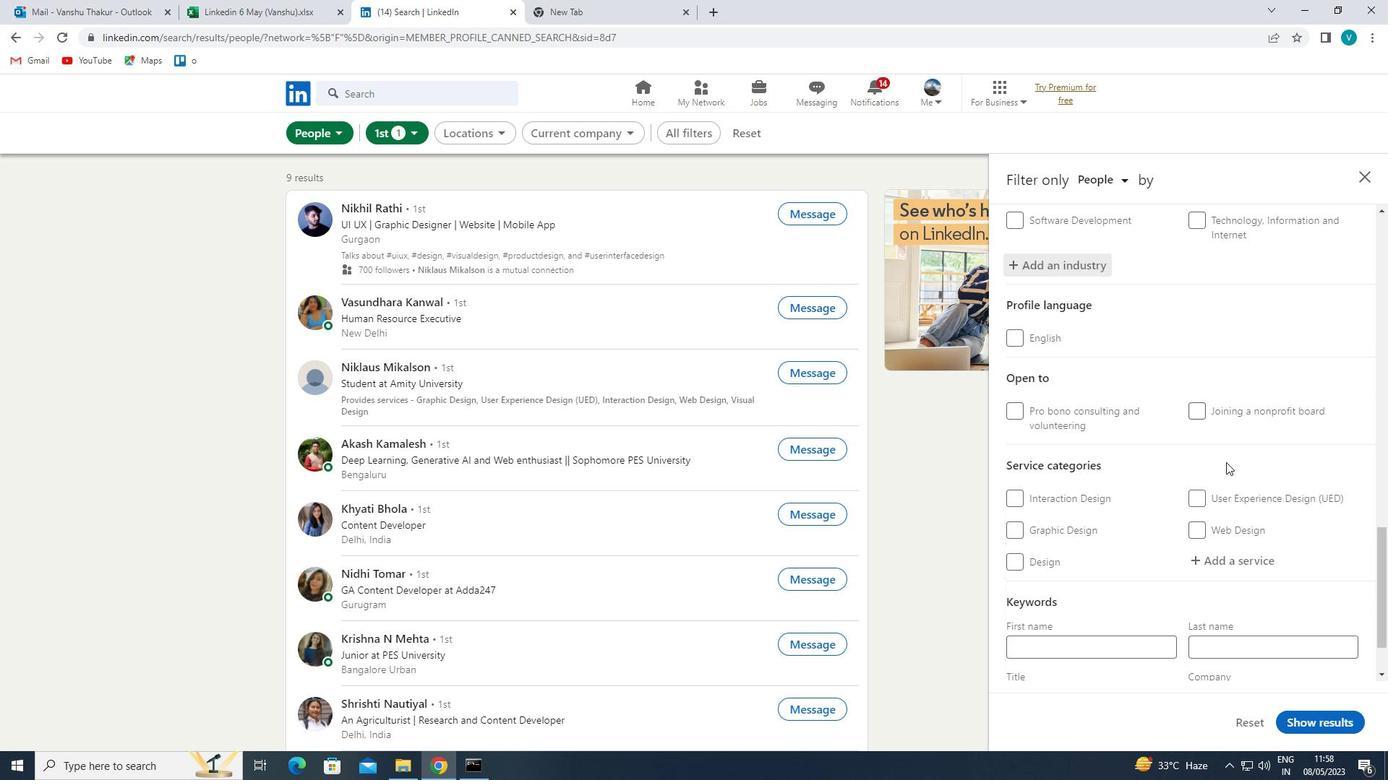 
Action: Mouse moved to (1226, 468)
Screenshot: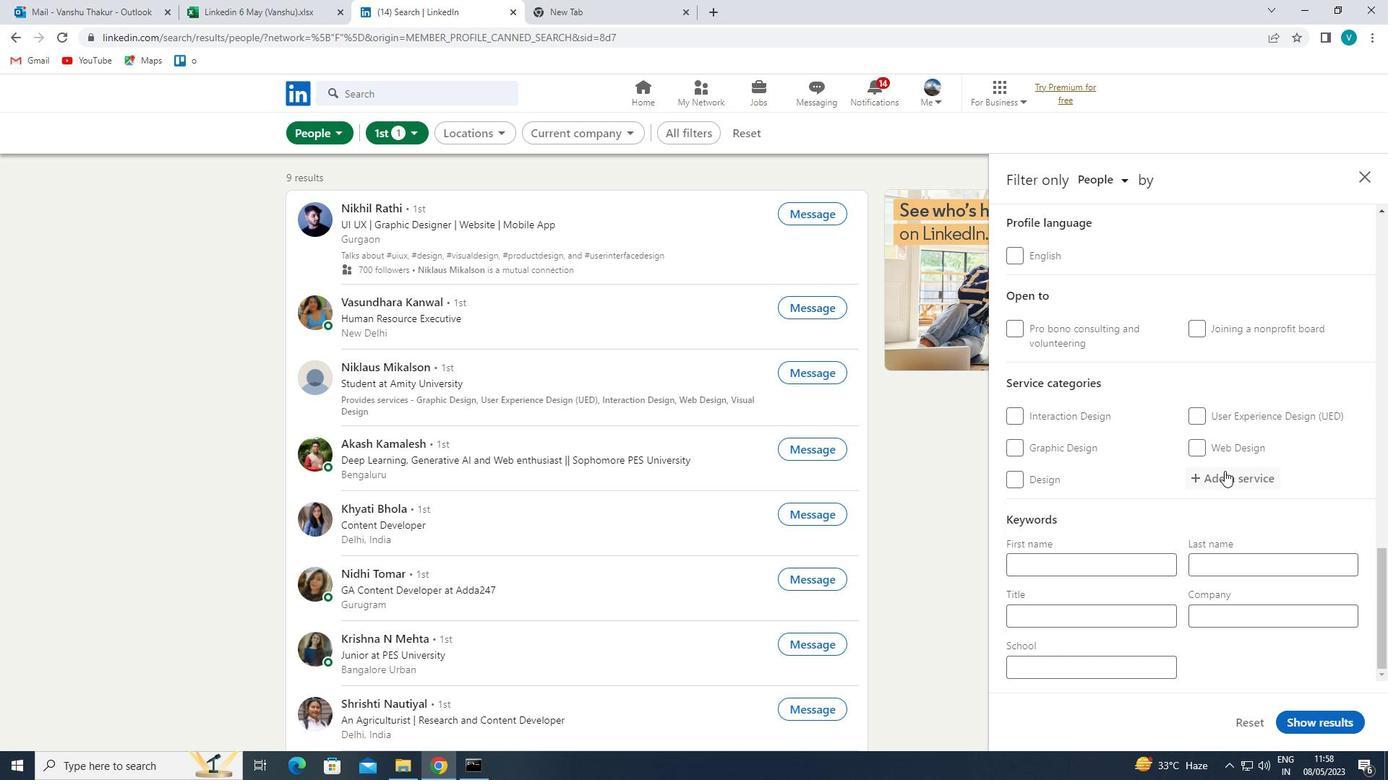 
Action: Mouse pressed left at (1226, 468)
Screenshot: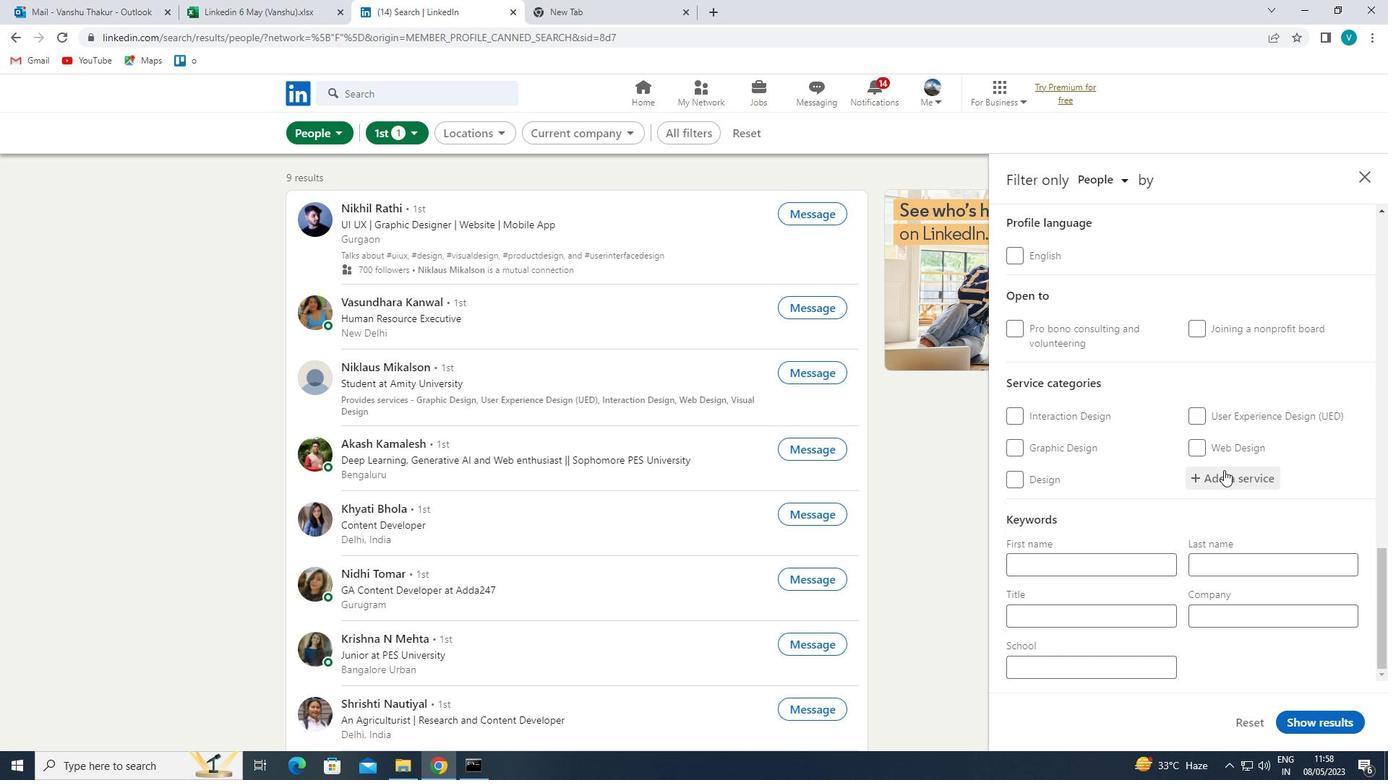 
Action: Key pressed <Key.shift>HR<Key.space><Key.shift>CONSULTI
Screenshot: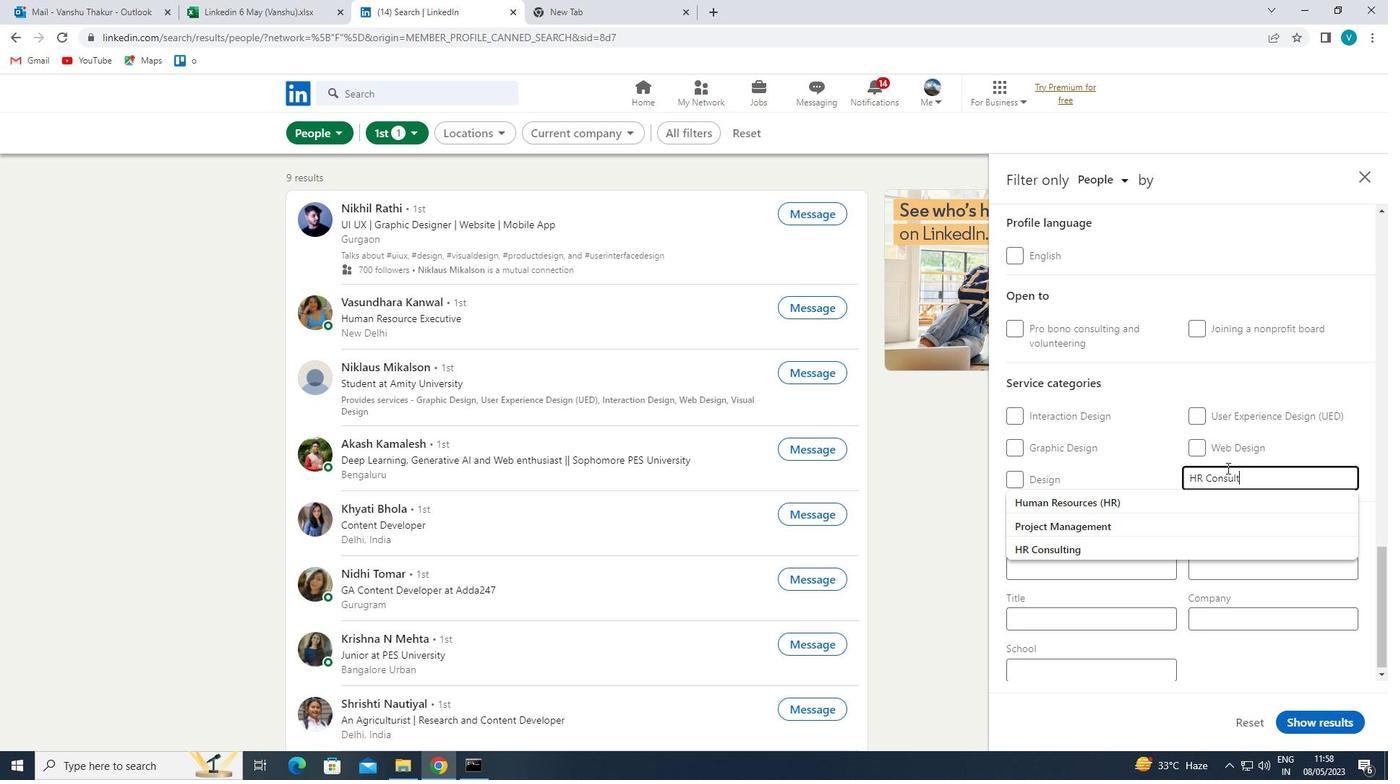 
Action: Mouse moved to (1192, 495)
Screenshot: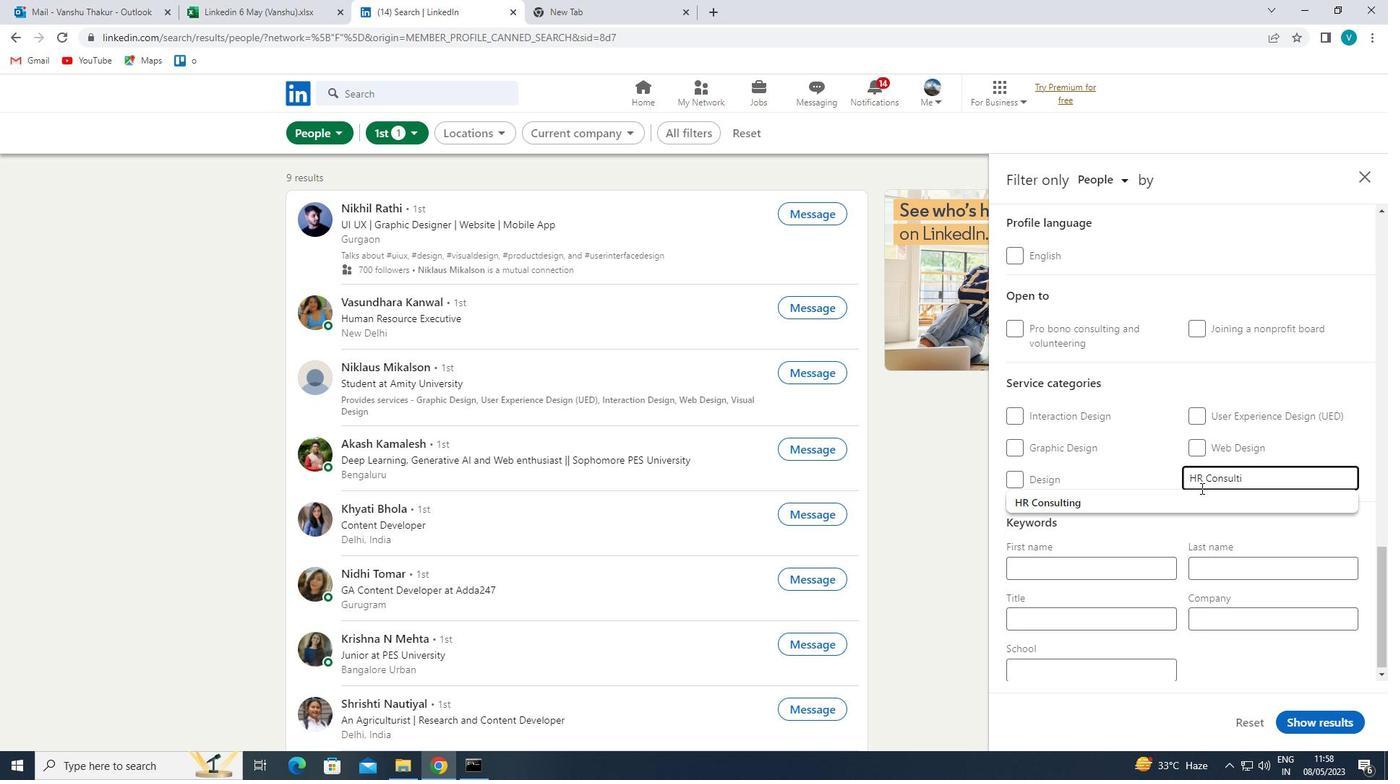
Action: Mouse pressed left at (1192, 495)
Screenshot: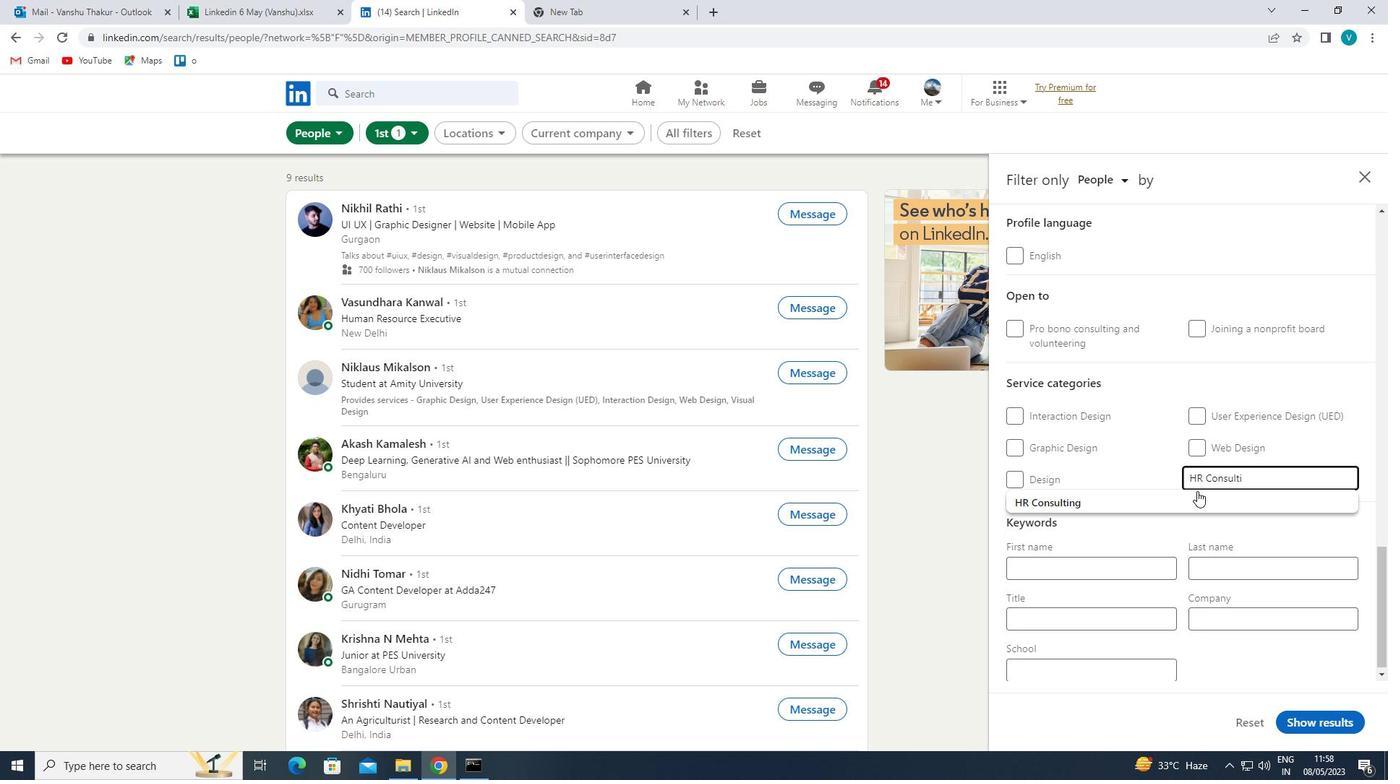 
Action: Mouse moved to (1190, 498)
Screenshot: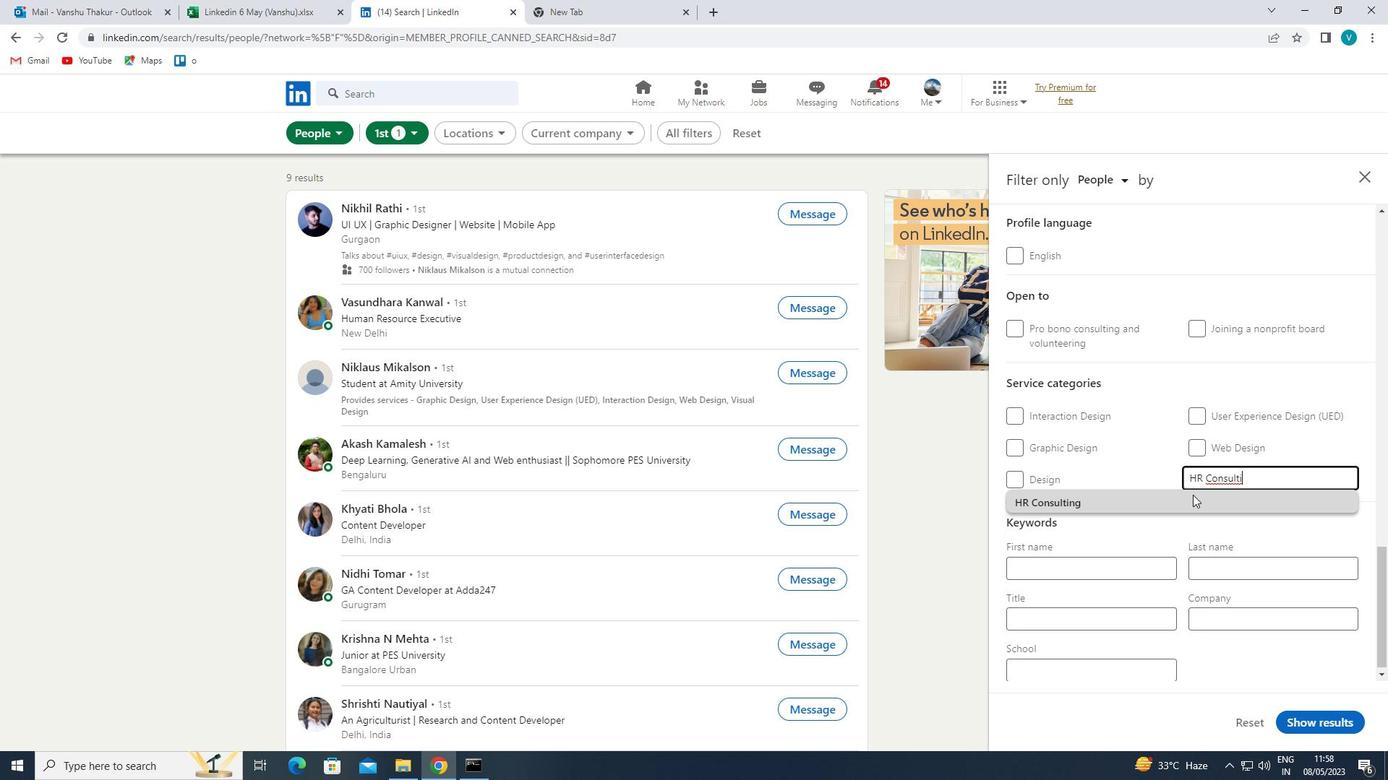 
Action: Mouse scrolled (1190, 498) with delta (0, 0)
Screenshot: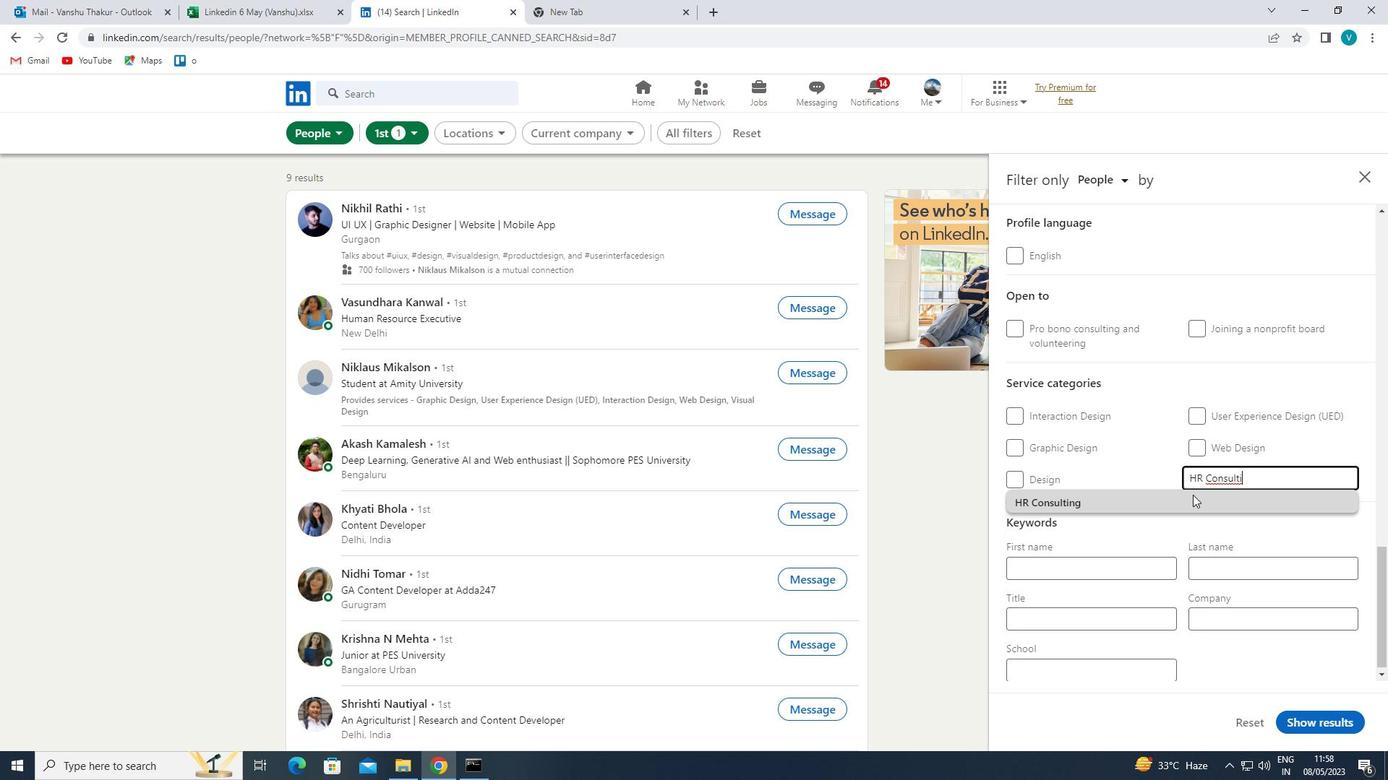 
Action: Mouse moved to (1187, 502)
Screenshot: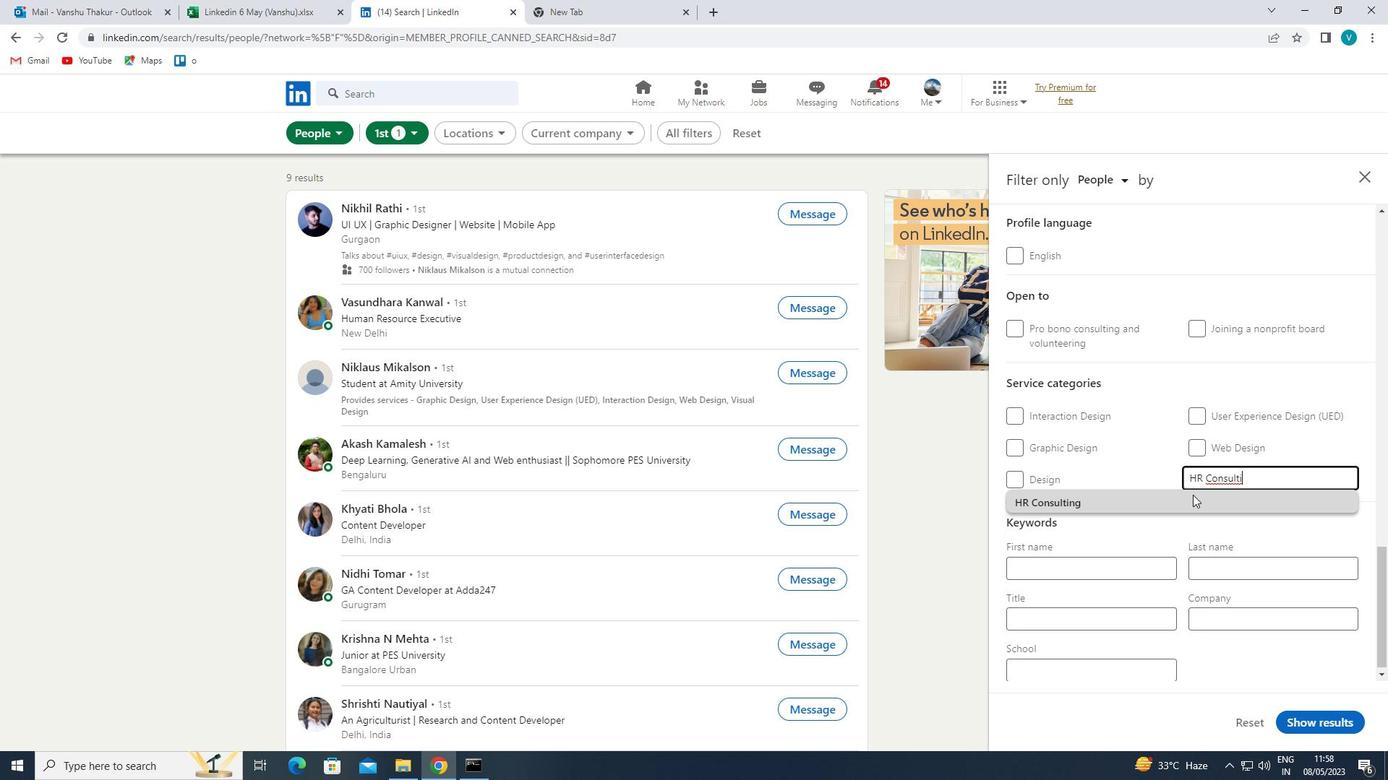 
Action: Mouse scrolled (1187, 501) with delta (0, 0)
Screenshot: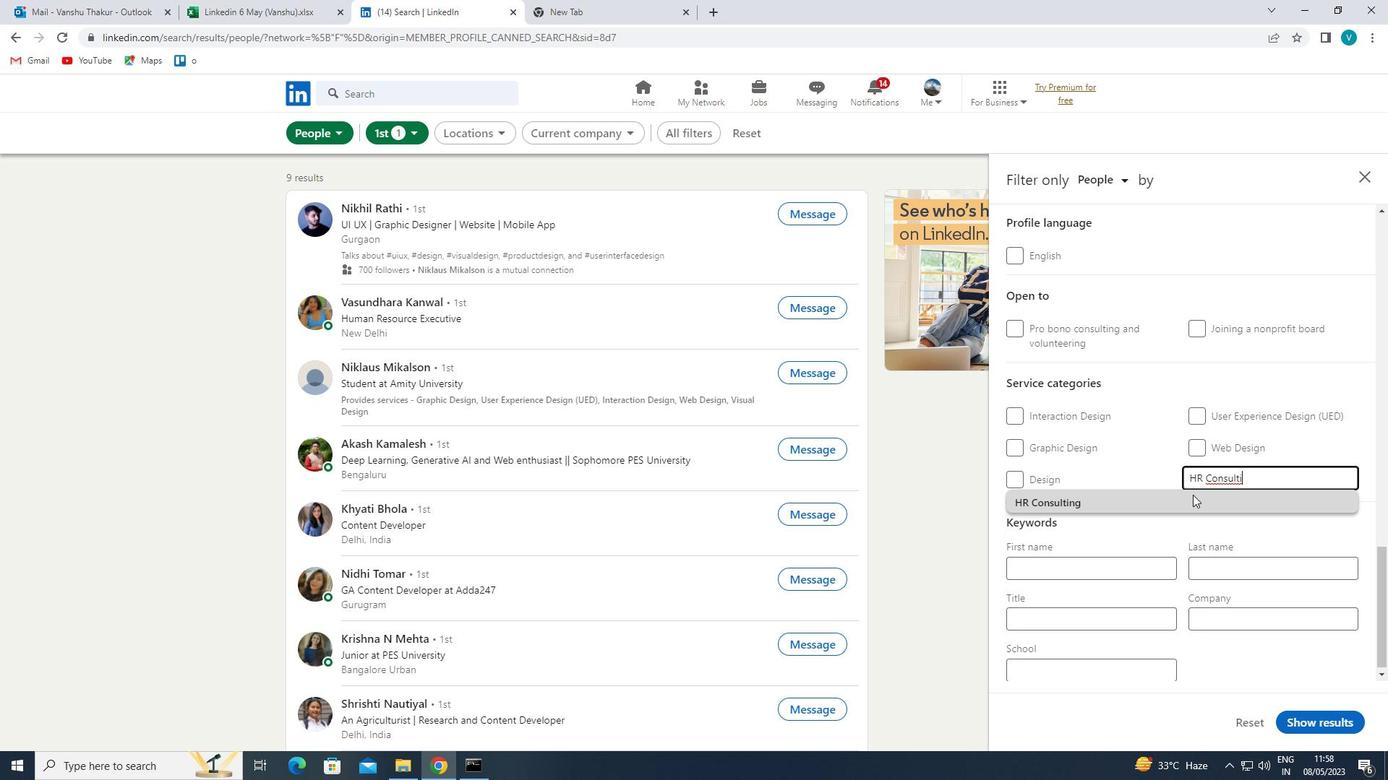 
Action: Mouse moved to (1185, 503)
Screenshot: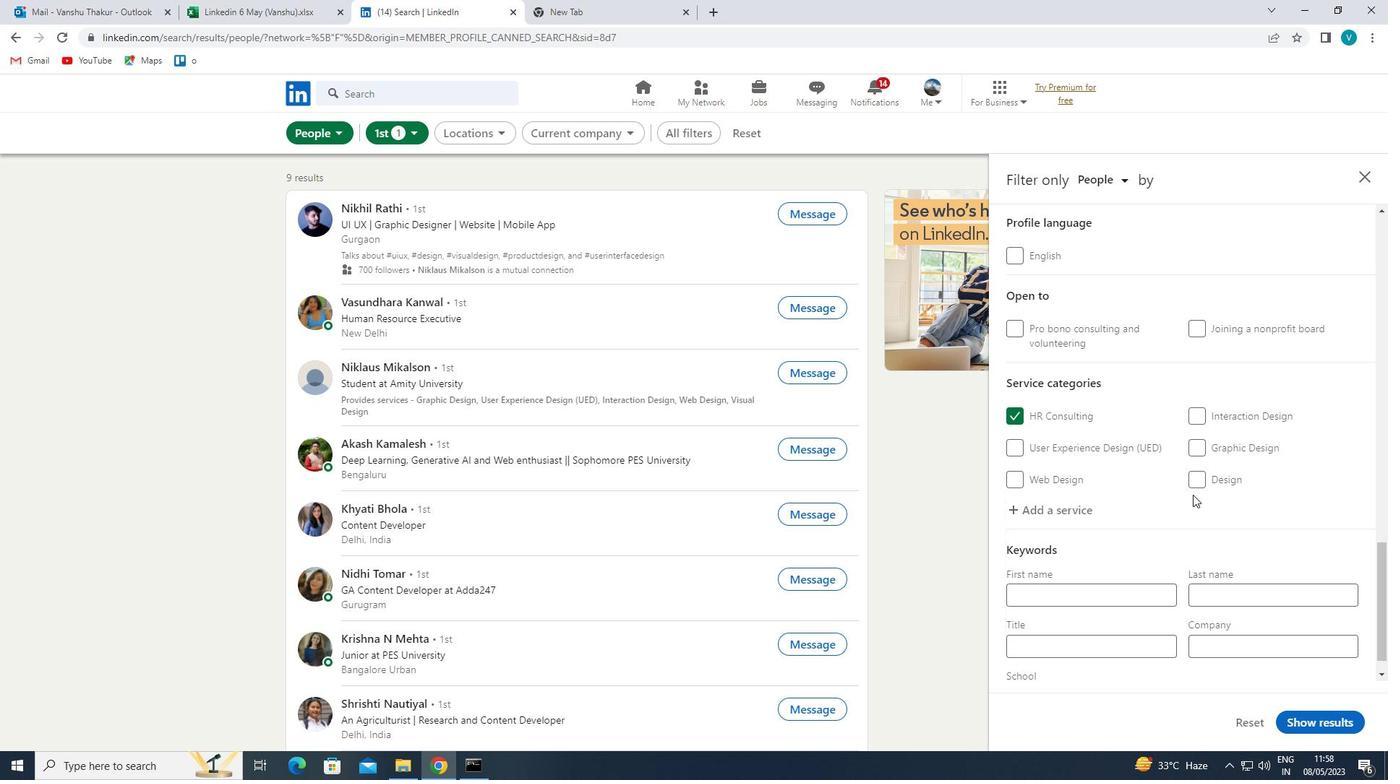 
Action: Mouse scrolled (1185, 503) with delta (0, 0)
Screenshot: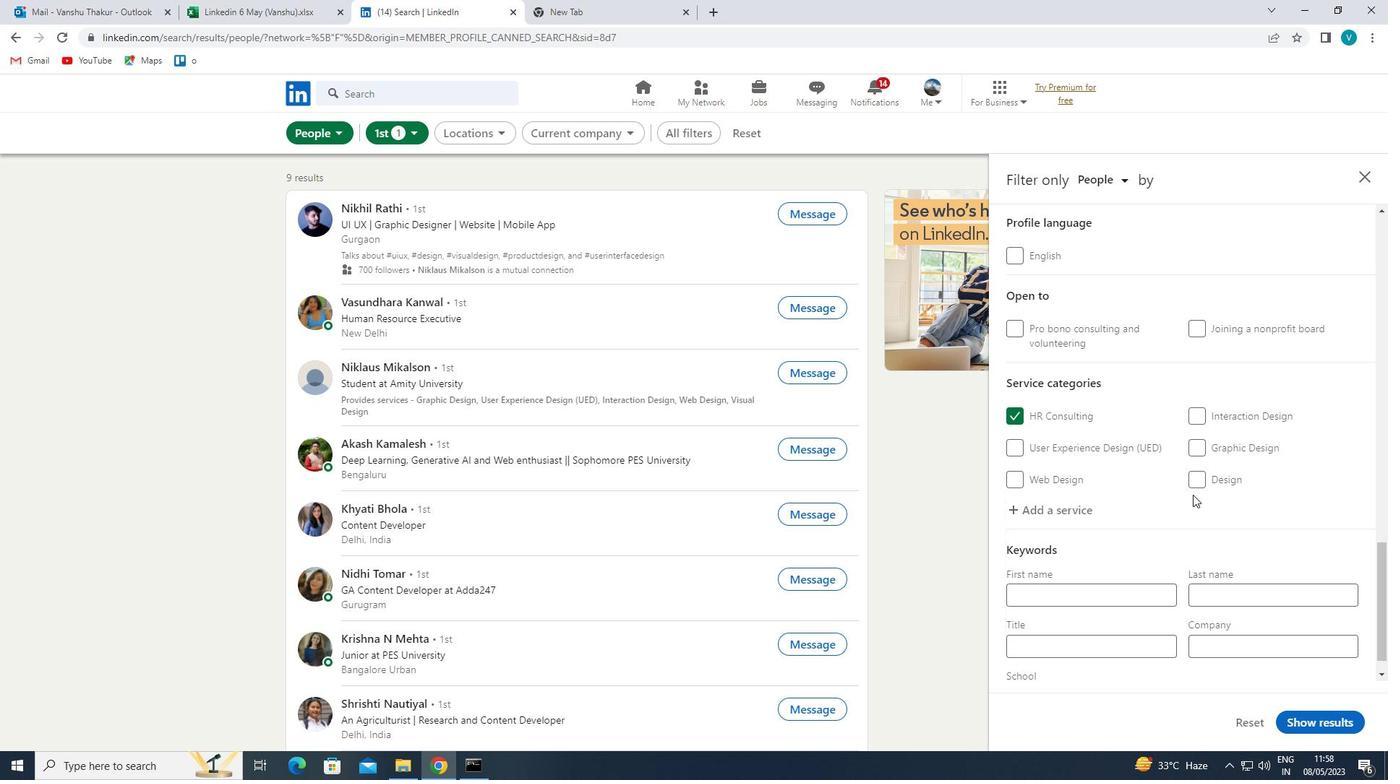 
Action: Mouse moved to (1127, 623)
Screenshot: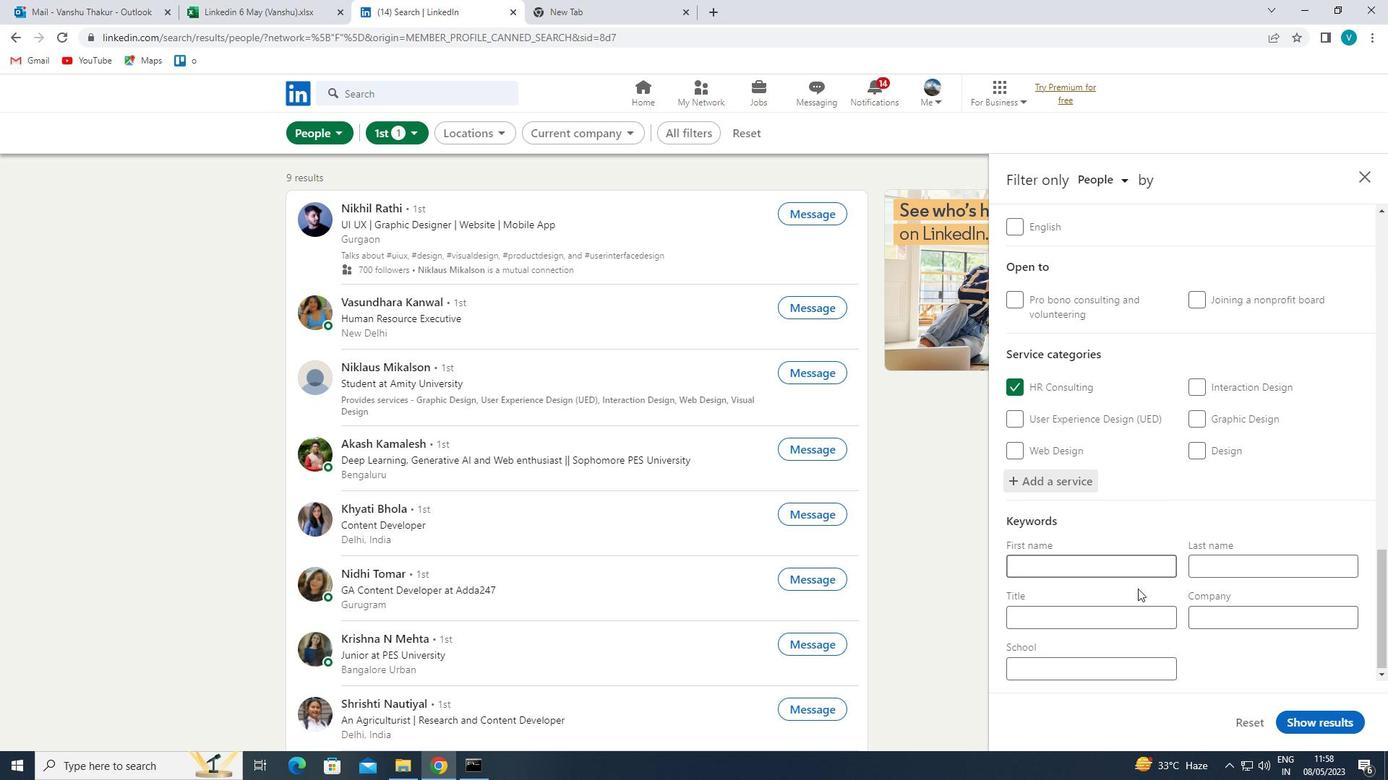 
Action: Mouse pressed left at (1127, 623)
Screenshot: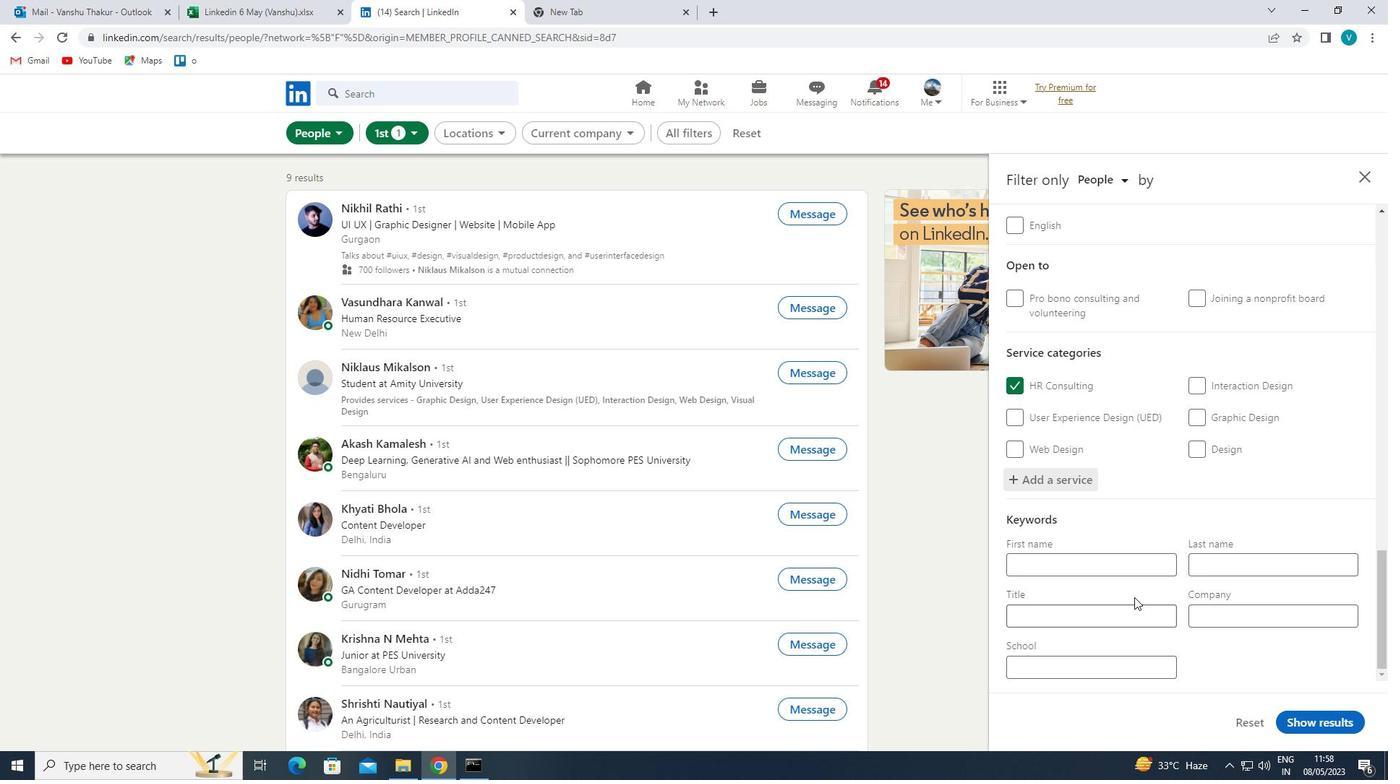 
Action: Mouse moved to (1131, 618)
Screenshot: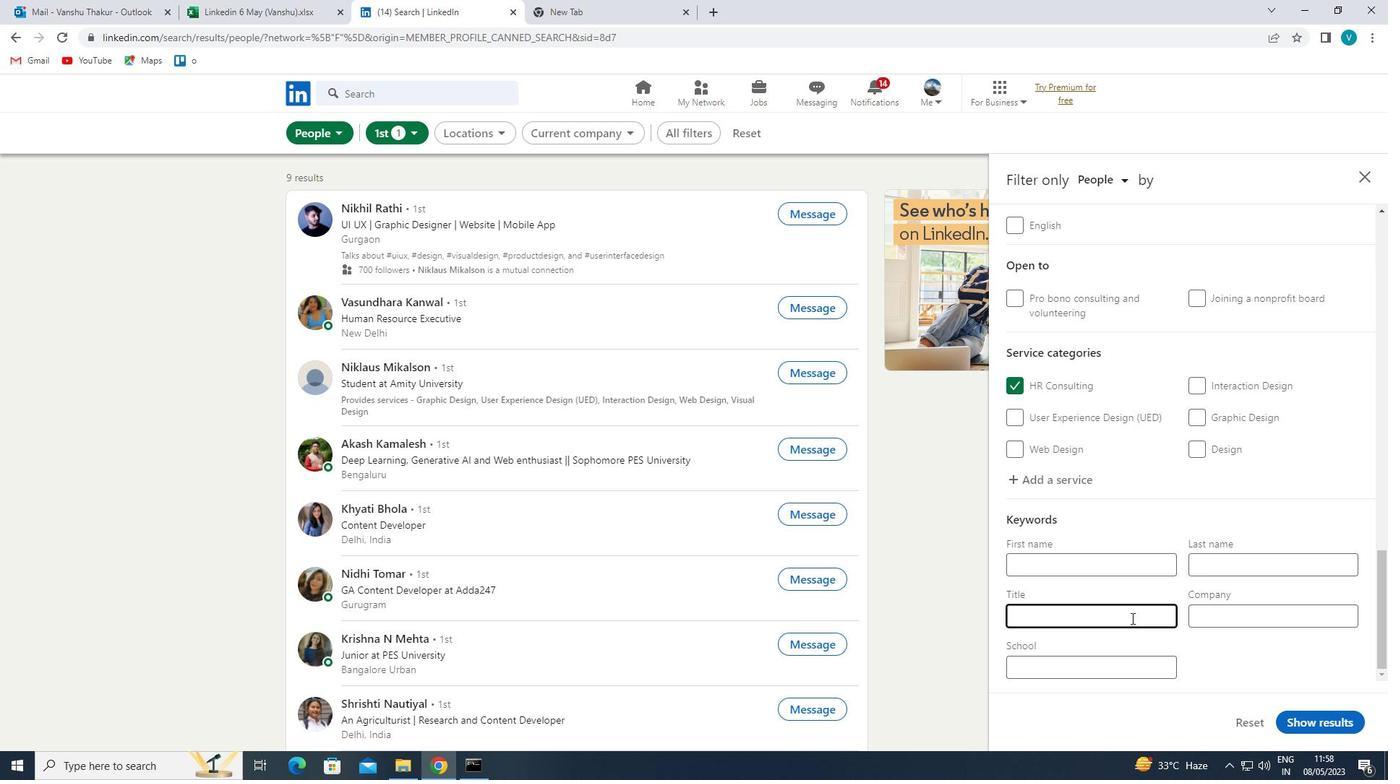 
Action: Key pressed <Key.shift>
Screenshot: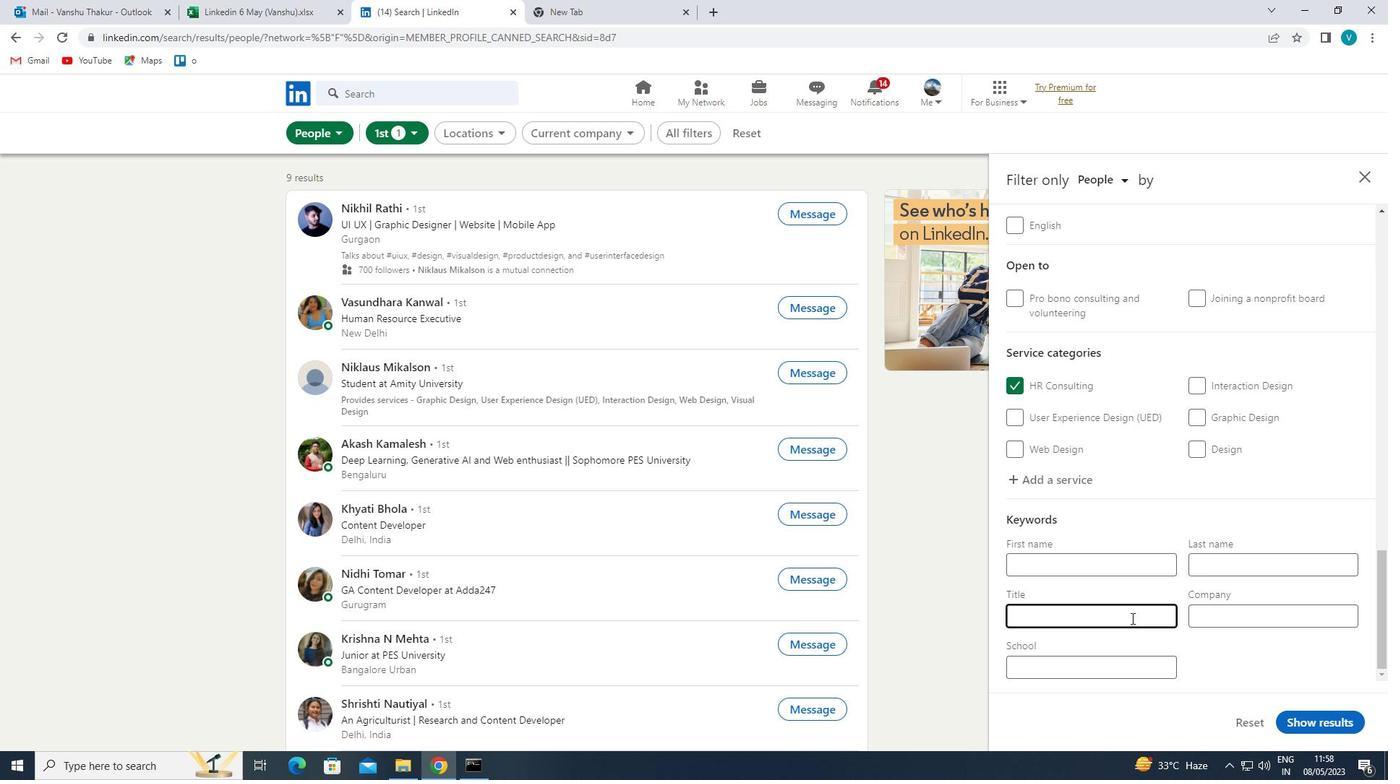 
Action: Mouse moved to (1137, 610)
Screenshot: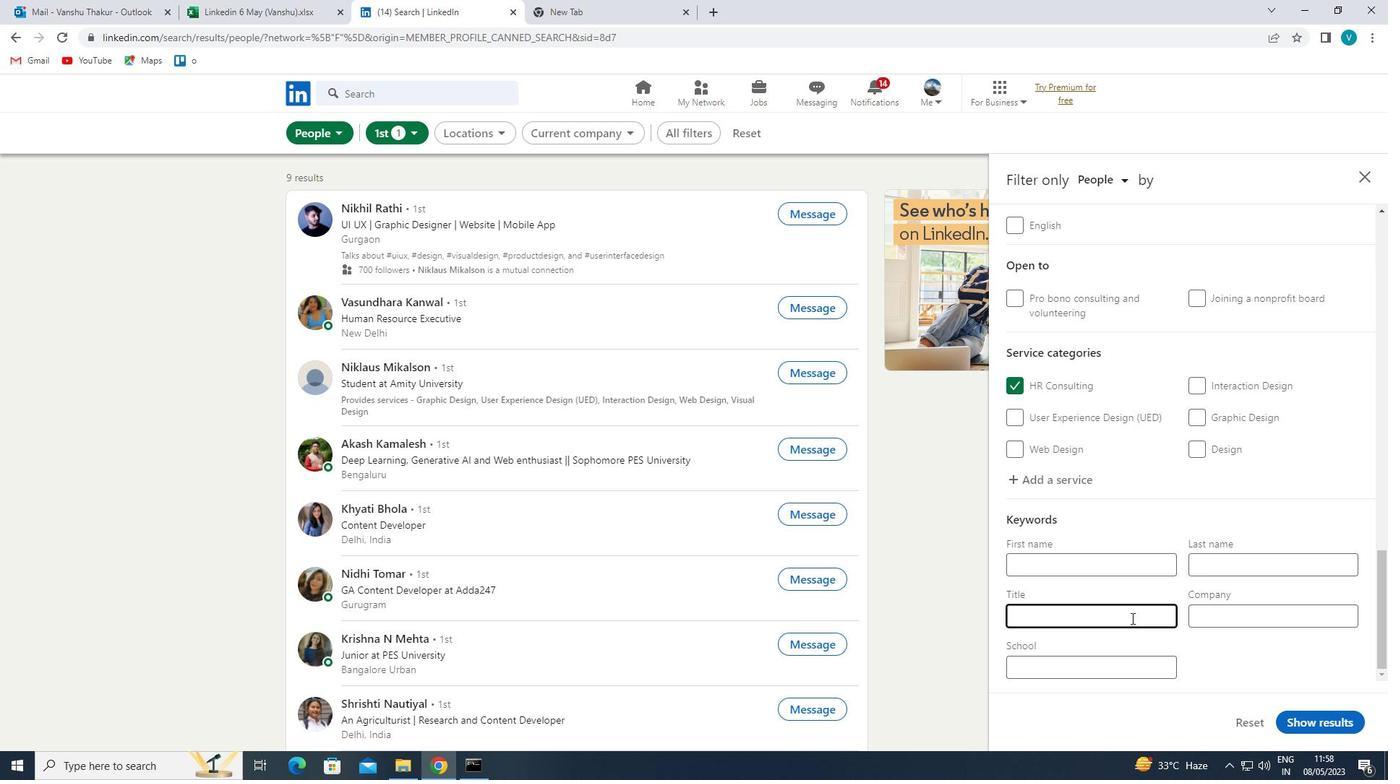
Action: Key pressed QUALITY<Key.space>
Screenshot: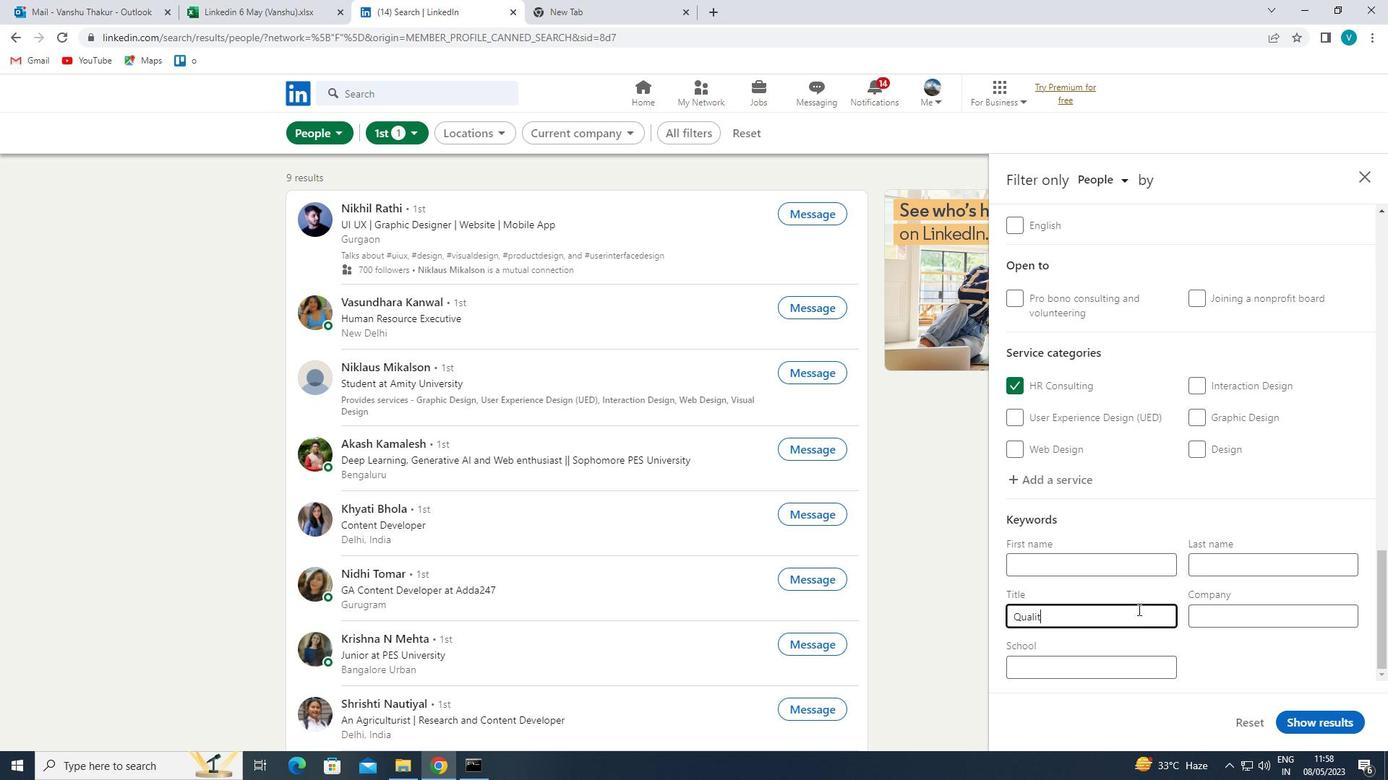 
Action: Mouse moved to (1145, 605)
Screenshot: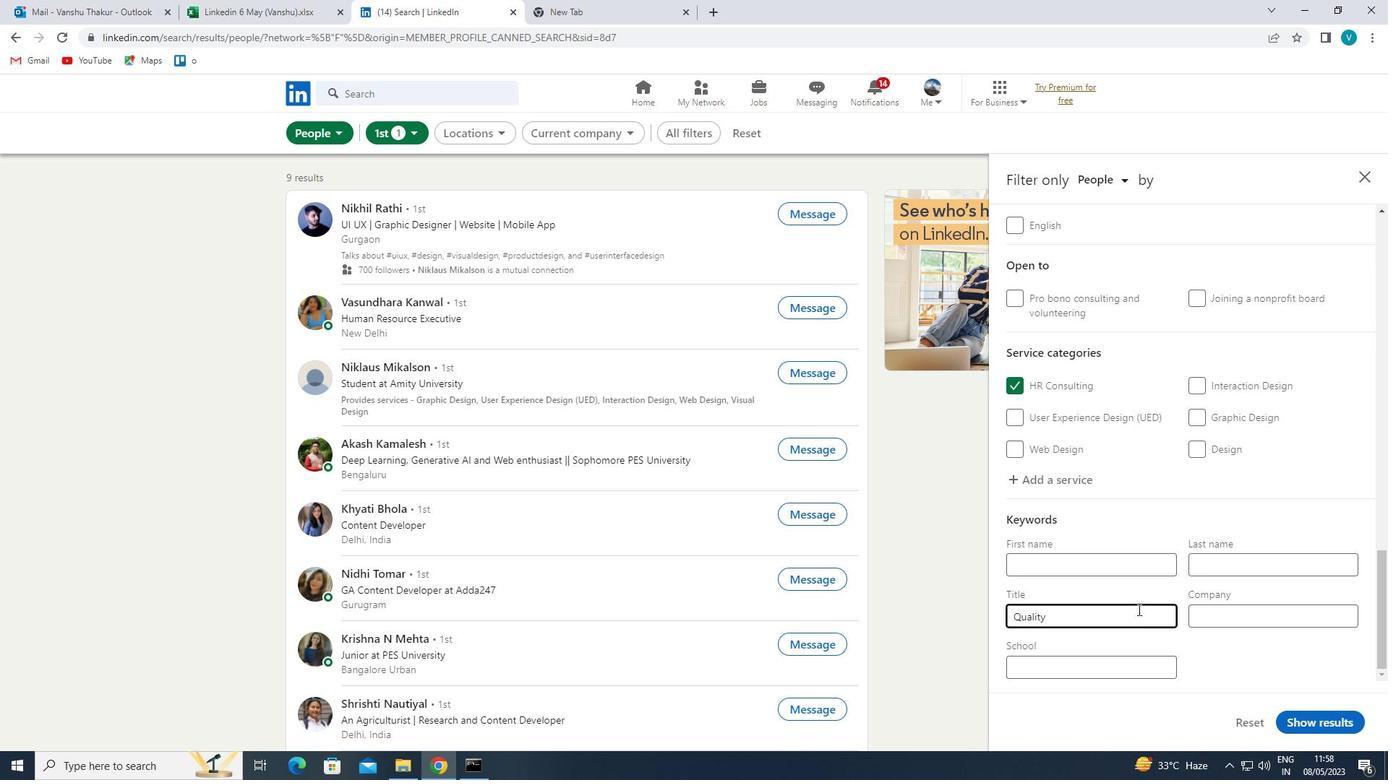 
Action: Key pressed <Key.shift>CONTROL<Key.space><Key.shift>COORDINATOR<Key.space>
Screenshot: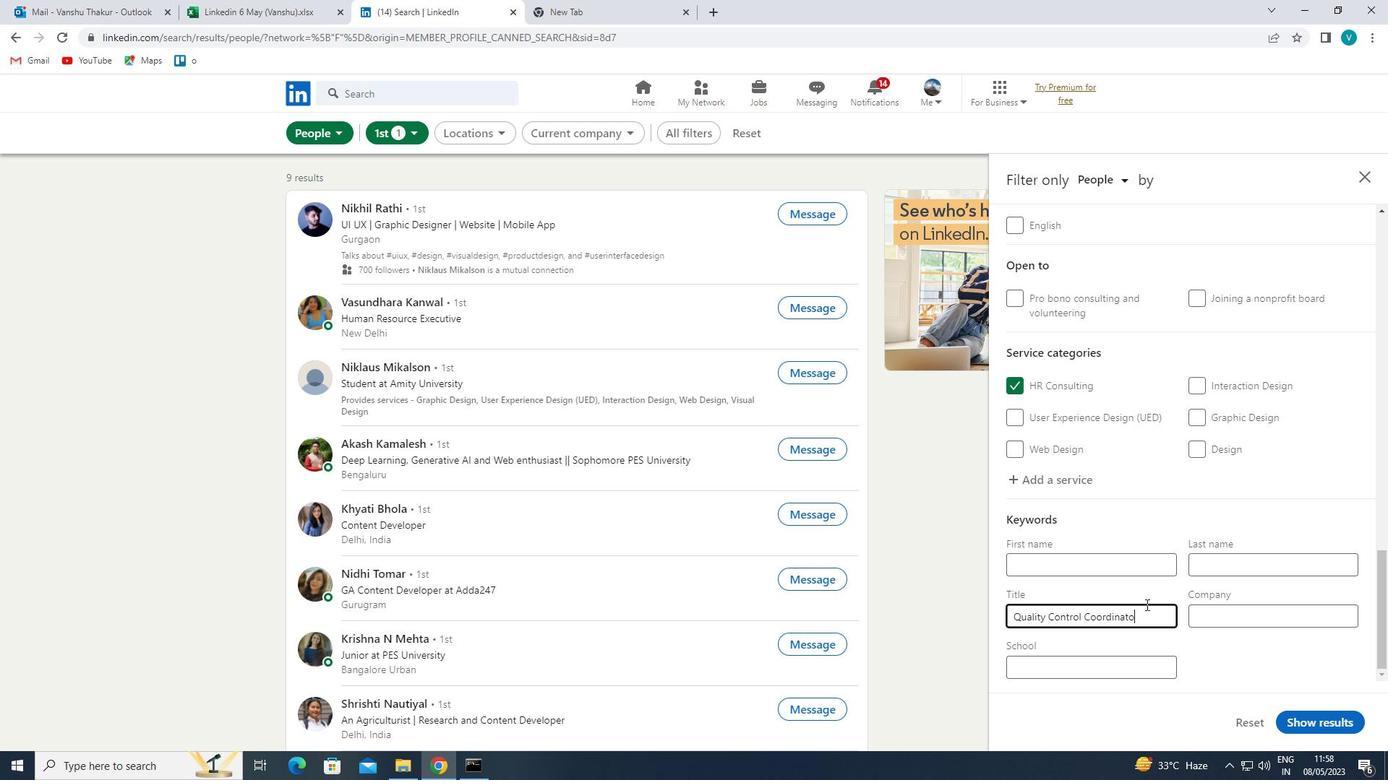 
Action: Mouse moved to (1295, 716)
Screenshot: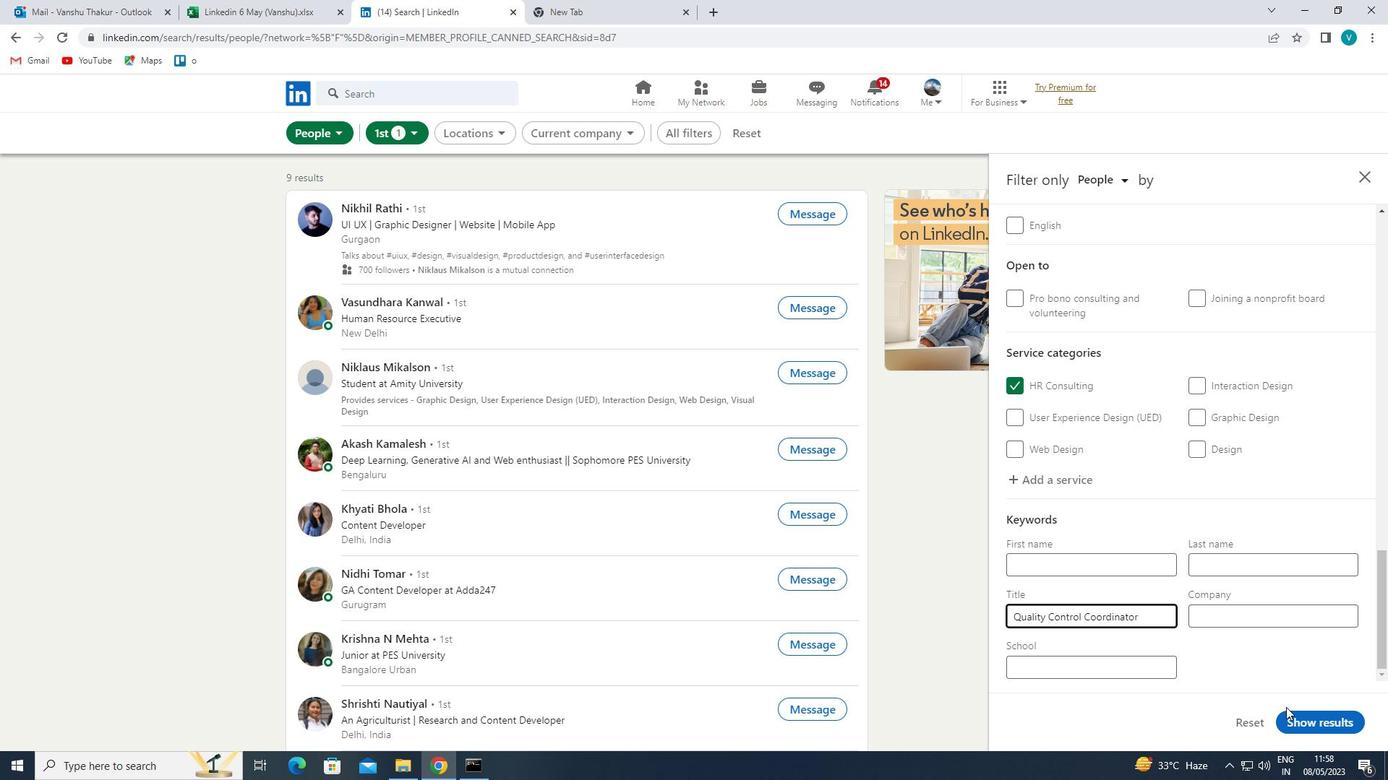 
Action: Mouse pressed left at (1295, 716)
Screenshot: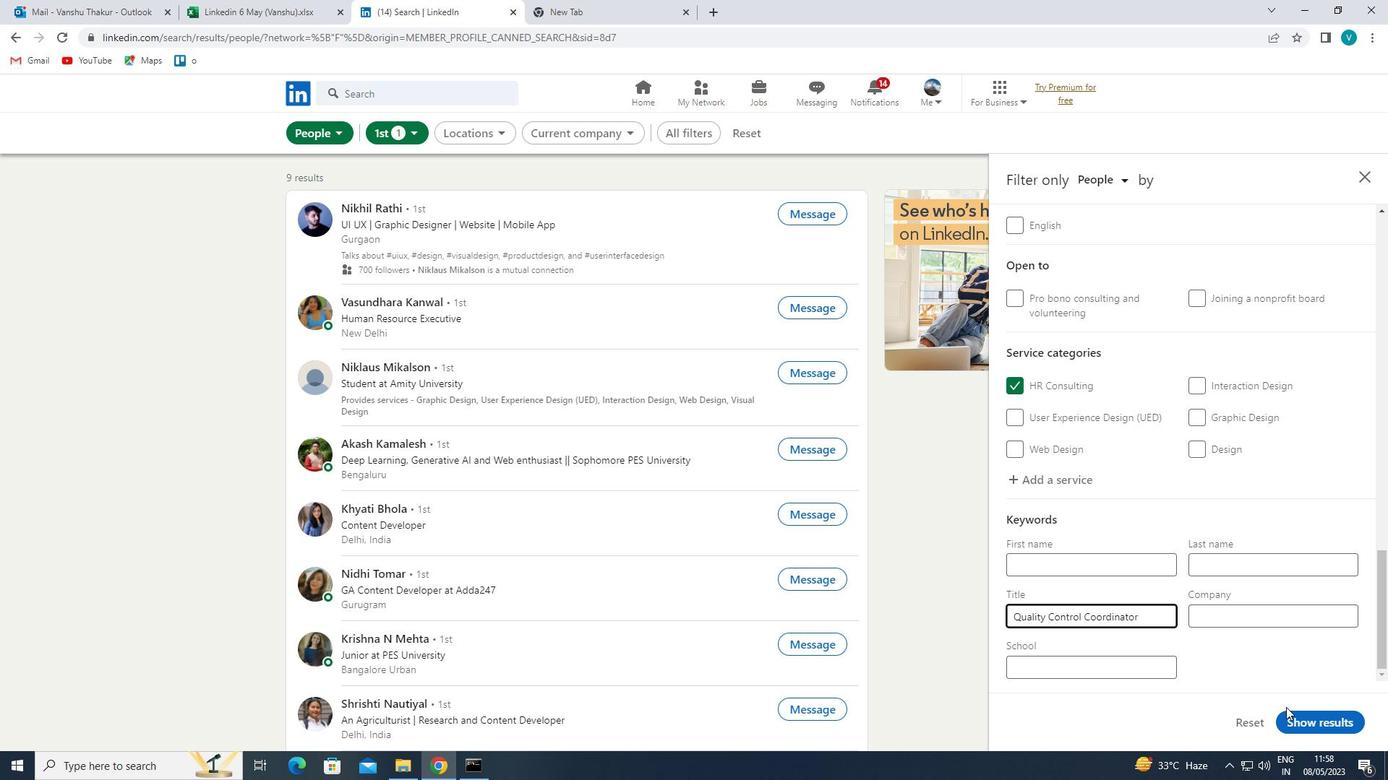 
